 Task: Find an Airbnb in Lospalos, East Timor for 2 guests from 13 Aug to 17 Aug with 2 bedrooms, 1 bed, 1 bathroom, Wifi, and a price range of ₹10,000 to ₹16,000.
Action: Mouse moved to (483, 205)
Screenshot: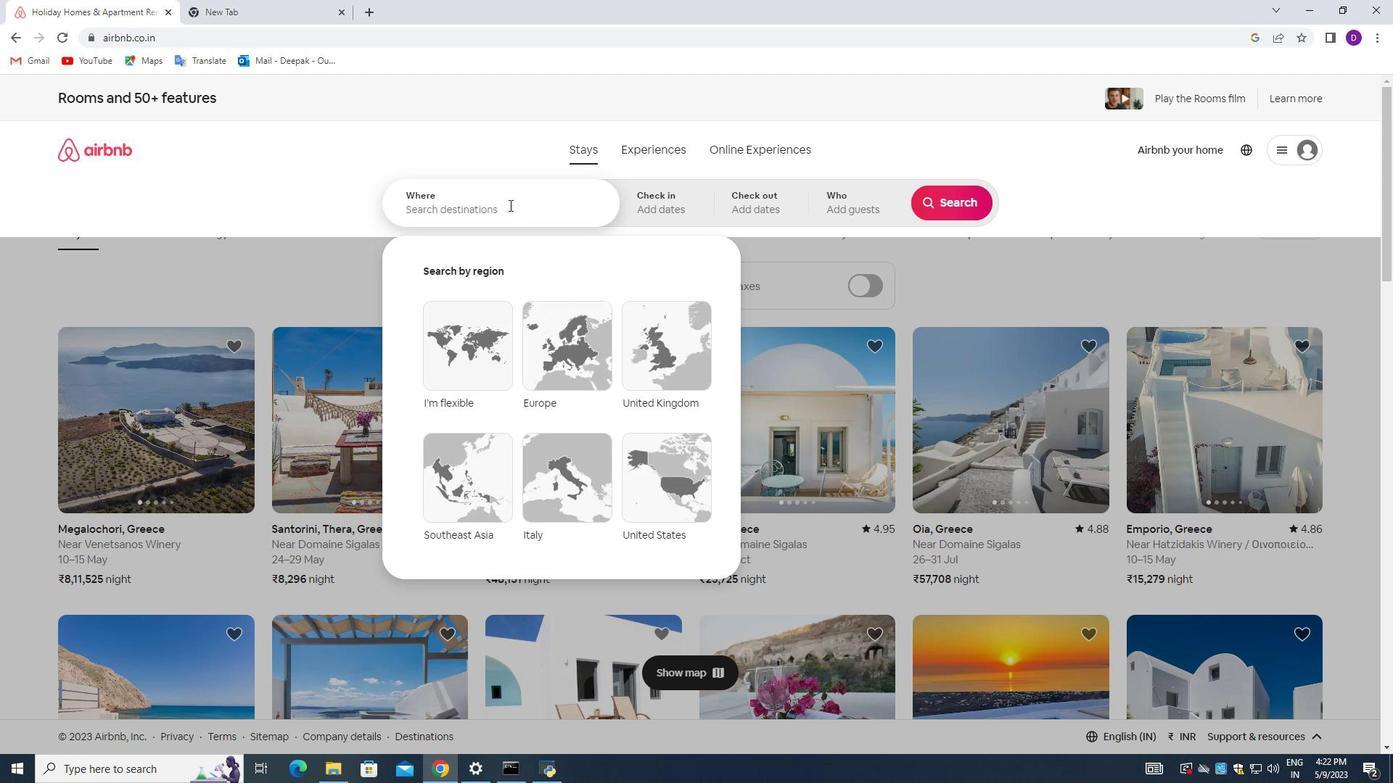 
Action: Mouse pressed left at (483, 205)
Screenshot: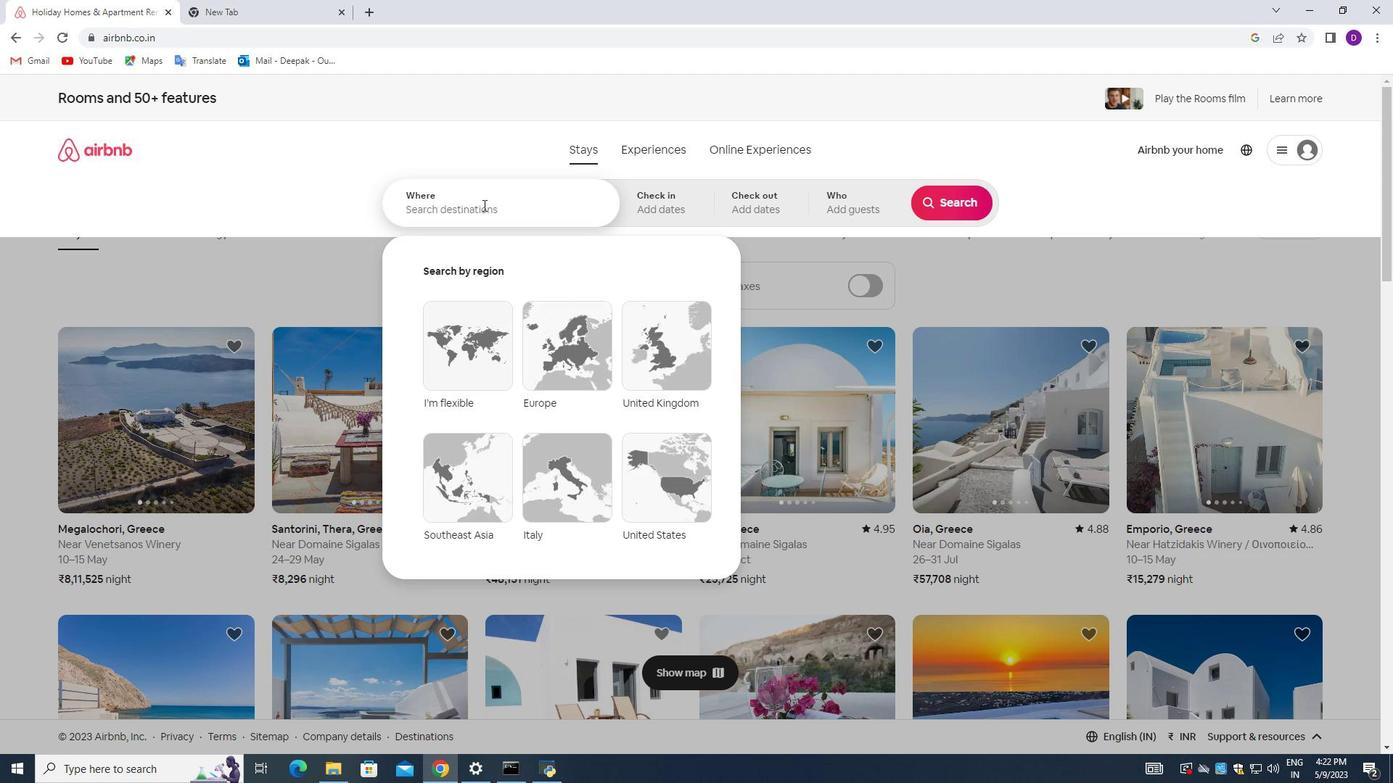 
Action: Key pressed <Key.shift>Lospalos,<Key.shift>East<Key.space><Key.shift>Timor<Key.enter>
Screenshot: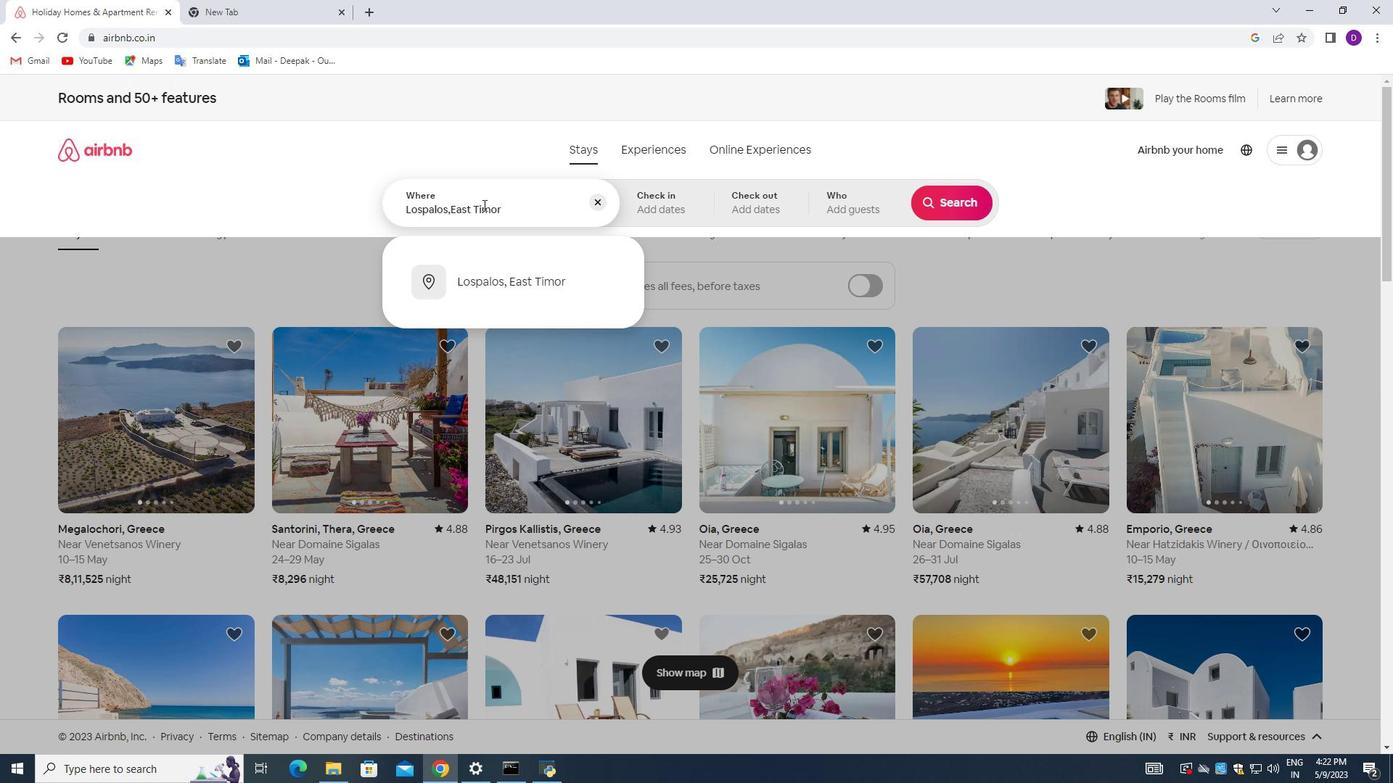 
Action: Mouse moved to (948, 323)
Screenshot: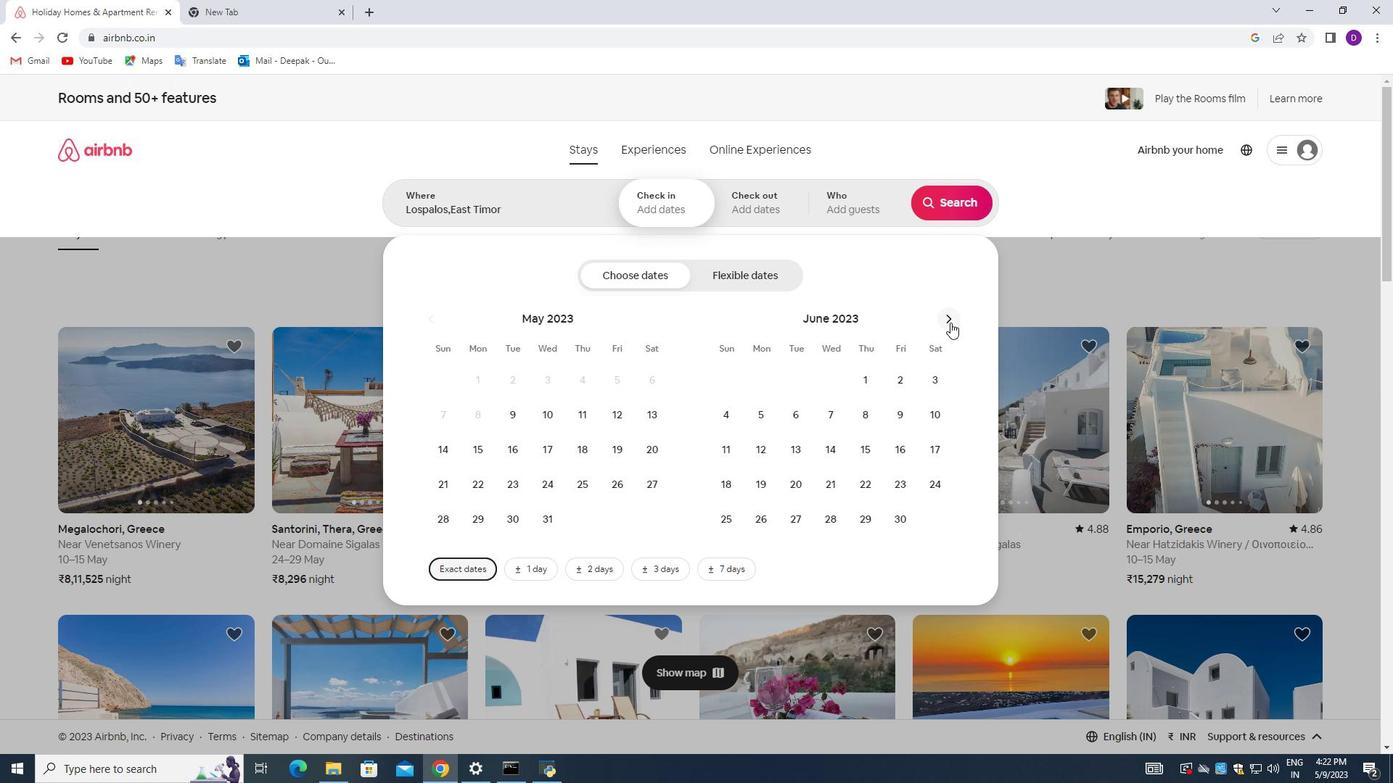 
Action: Mouse pressed left at (948, 323)
Screenshot: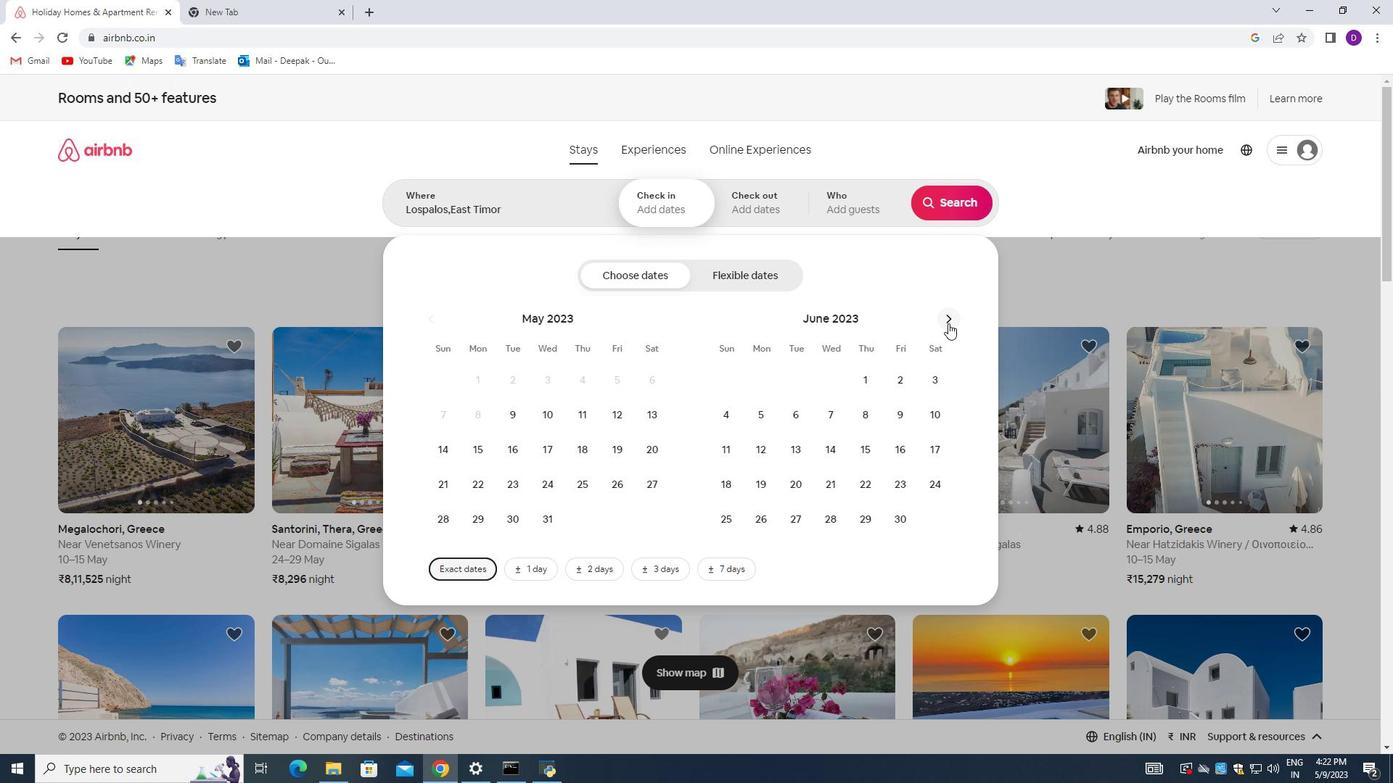 
Action: Mouse pressed left at (948, 323)
Screenshot: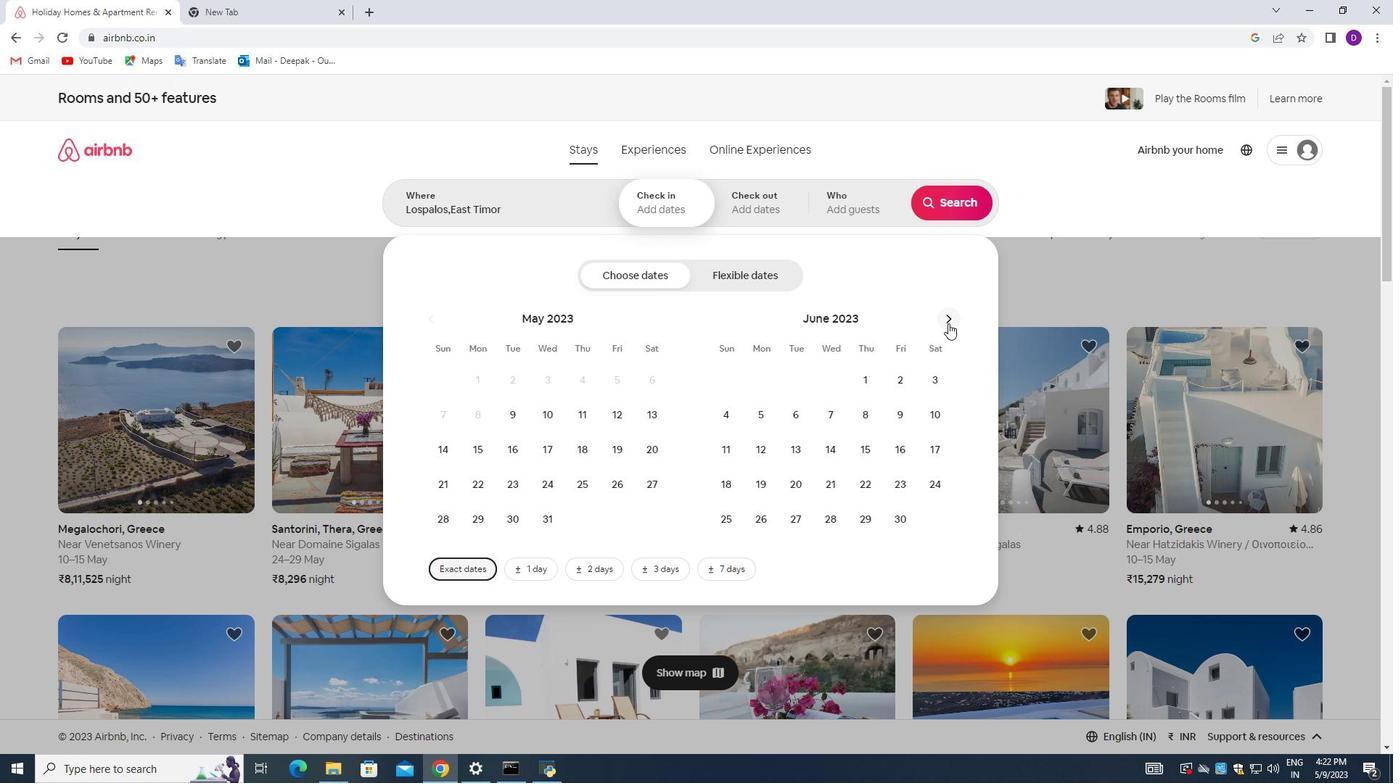 
Action: Mouse moved to (724, 457)
Screenshot: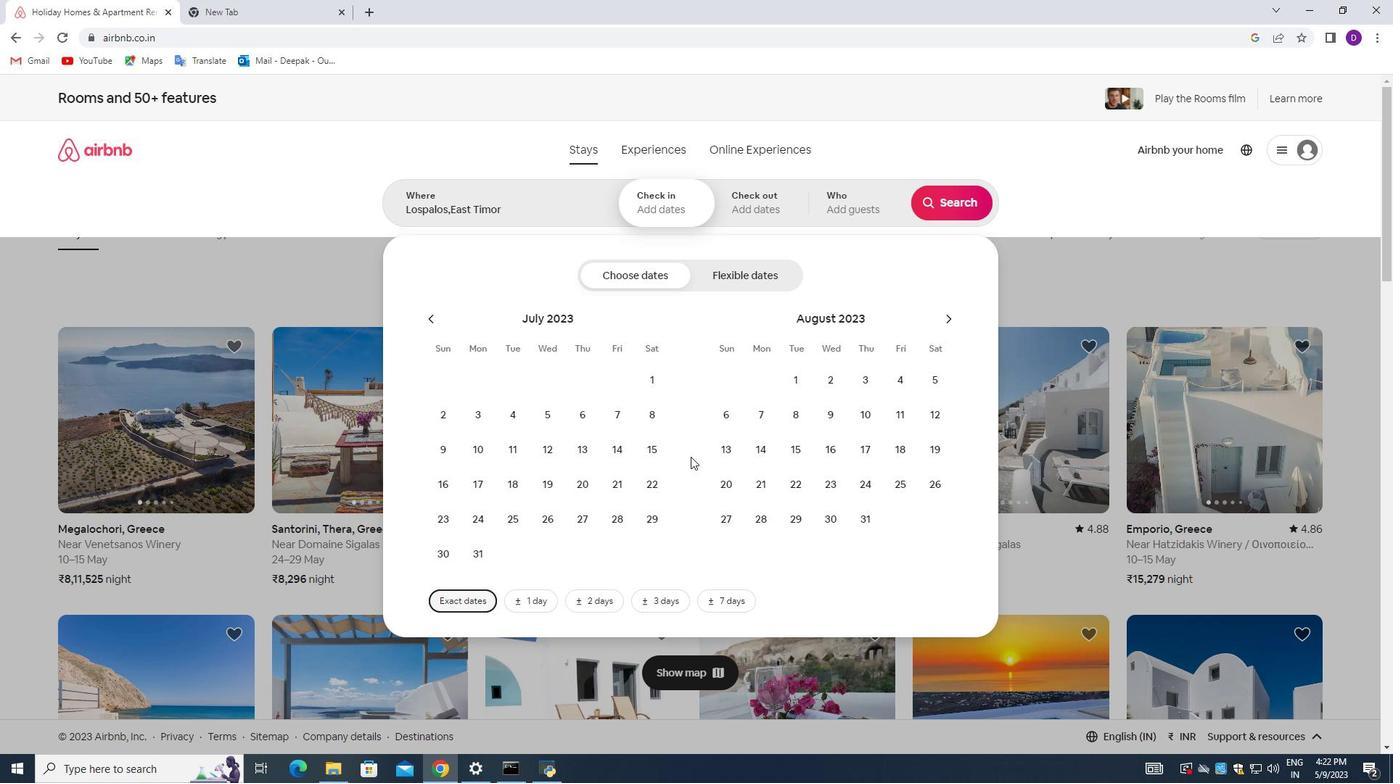 
Action: Mouse pressed left at (724, 457)
Screenshot: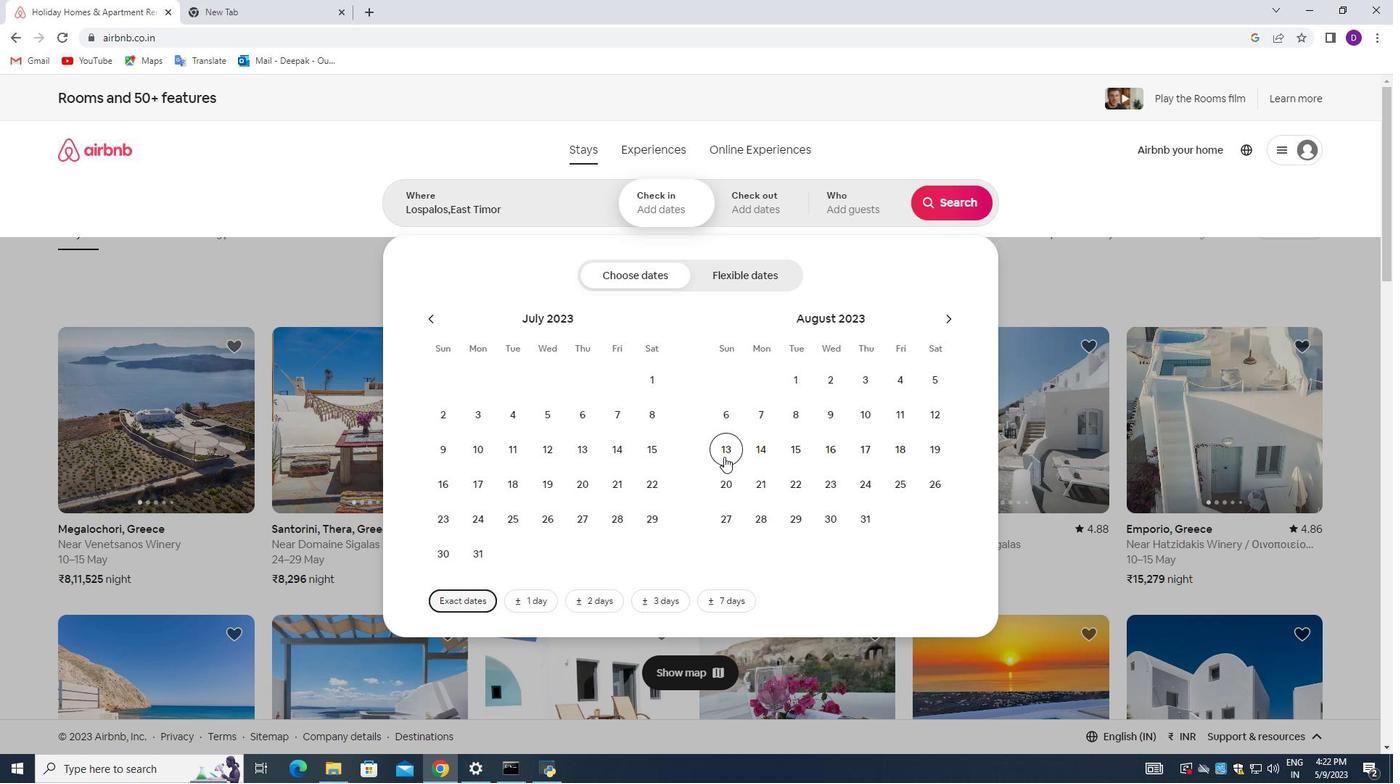 
Action: Mouse moved to (877, 452)
Screenshot: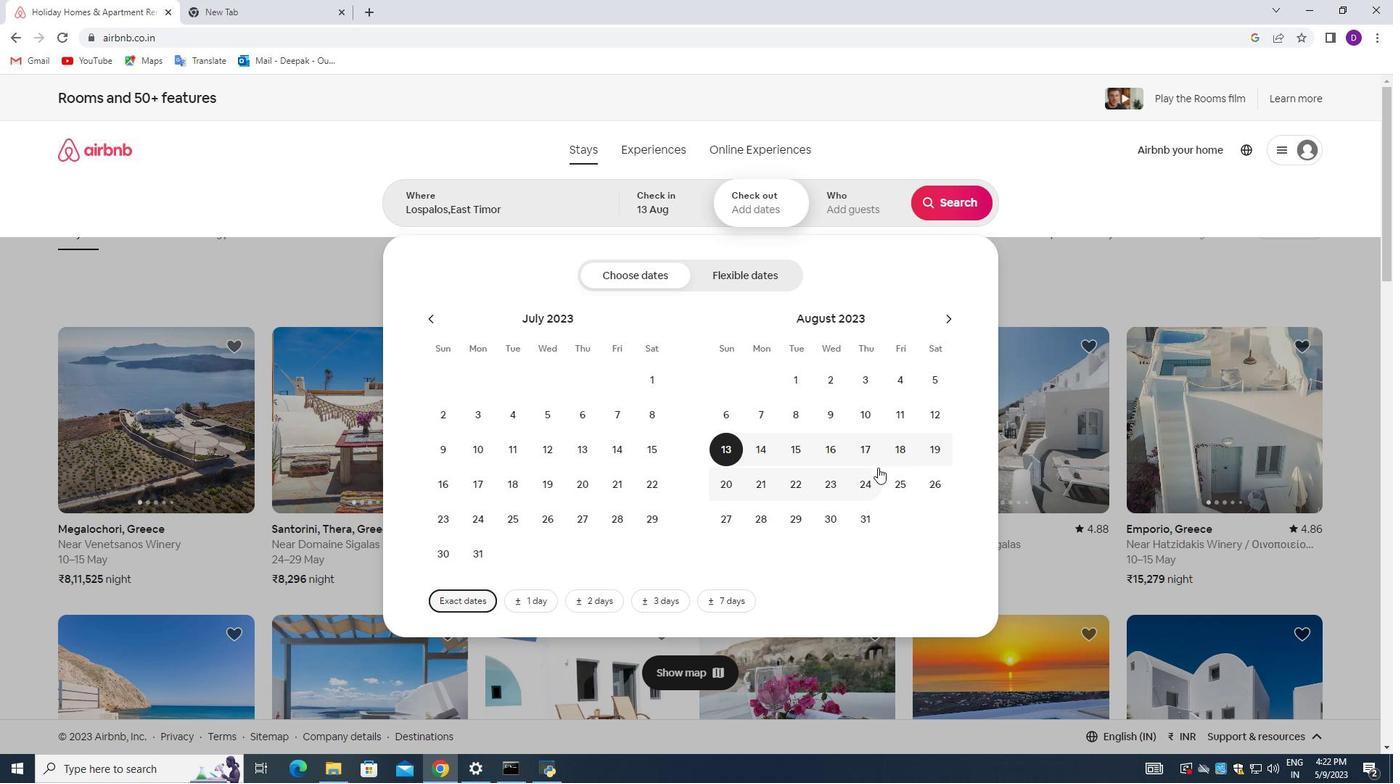 
Action: Mouse pressed left at (877, 452)
Screenshot: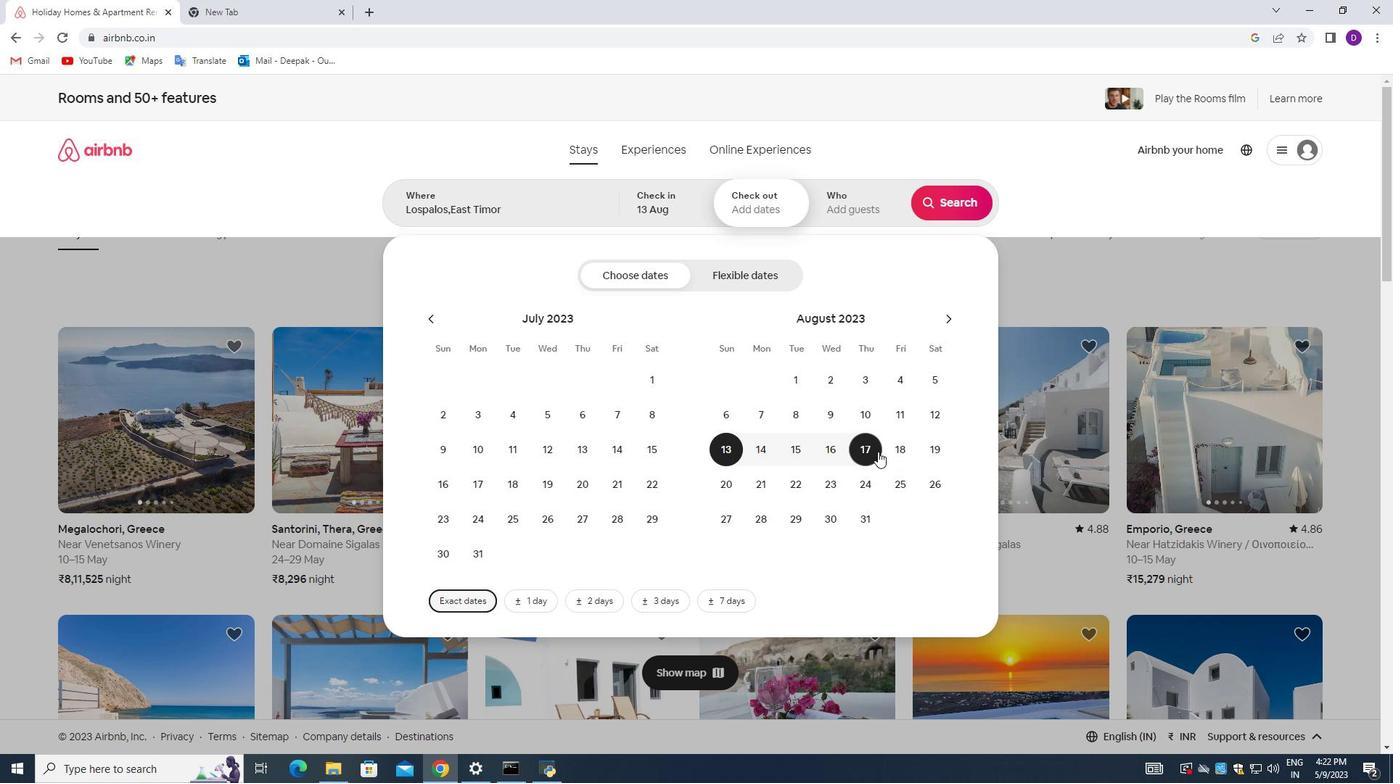 
Action: Mouse moved to (846, 211)
Screenshot: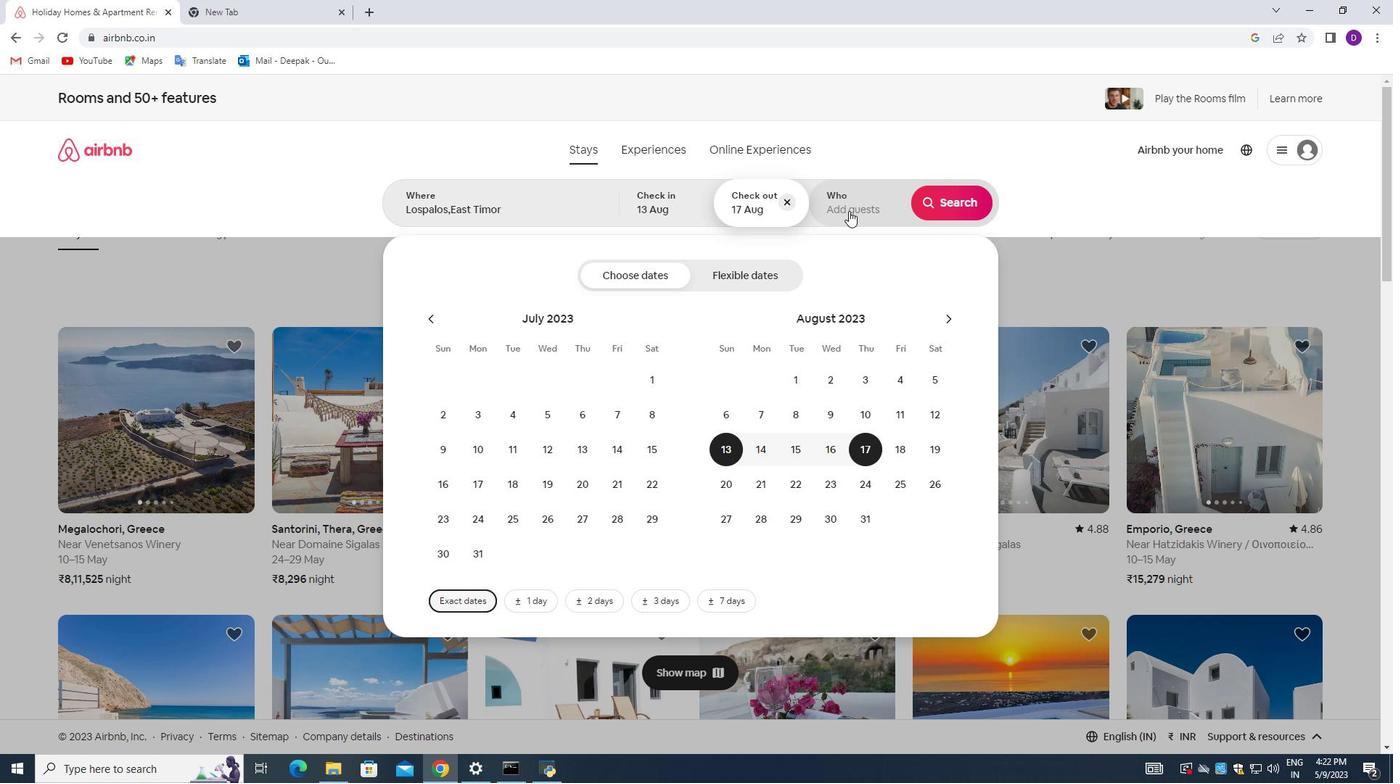 
Action: Mouse pressed left at (846, 211)
Screenshot: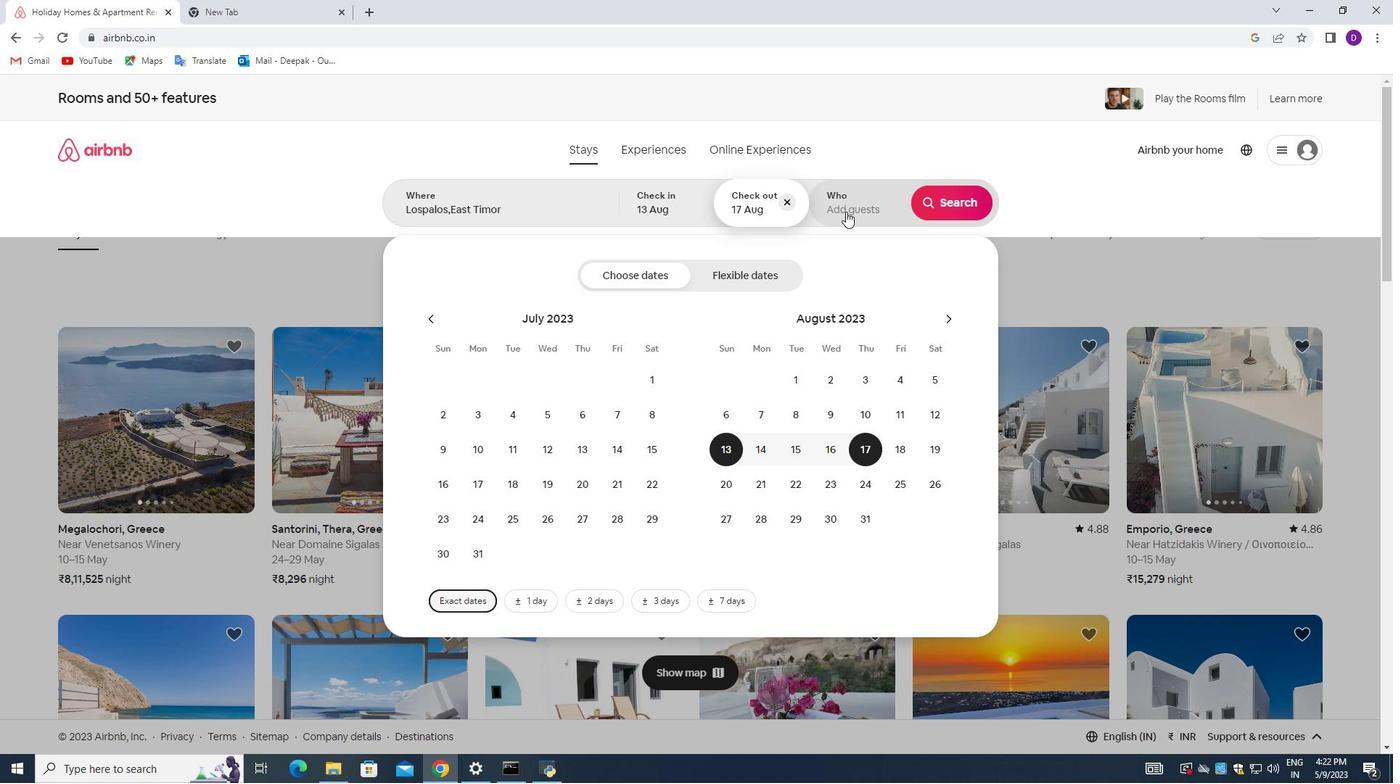 
Action: Mouse moved to (948, 277)
Screenshot: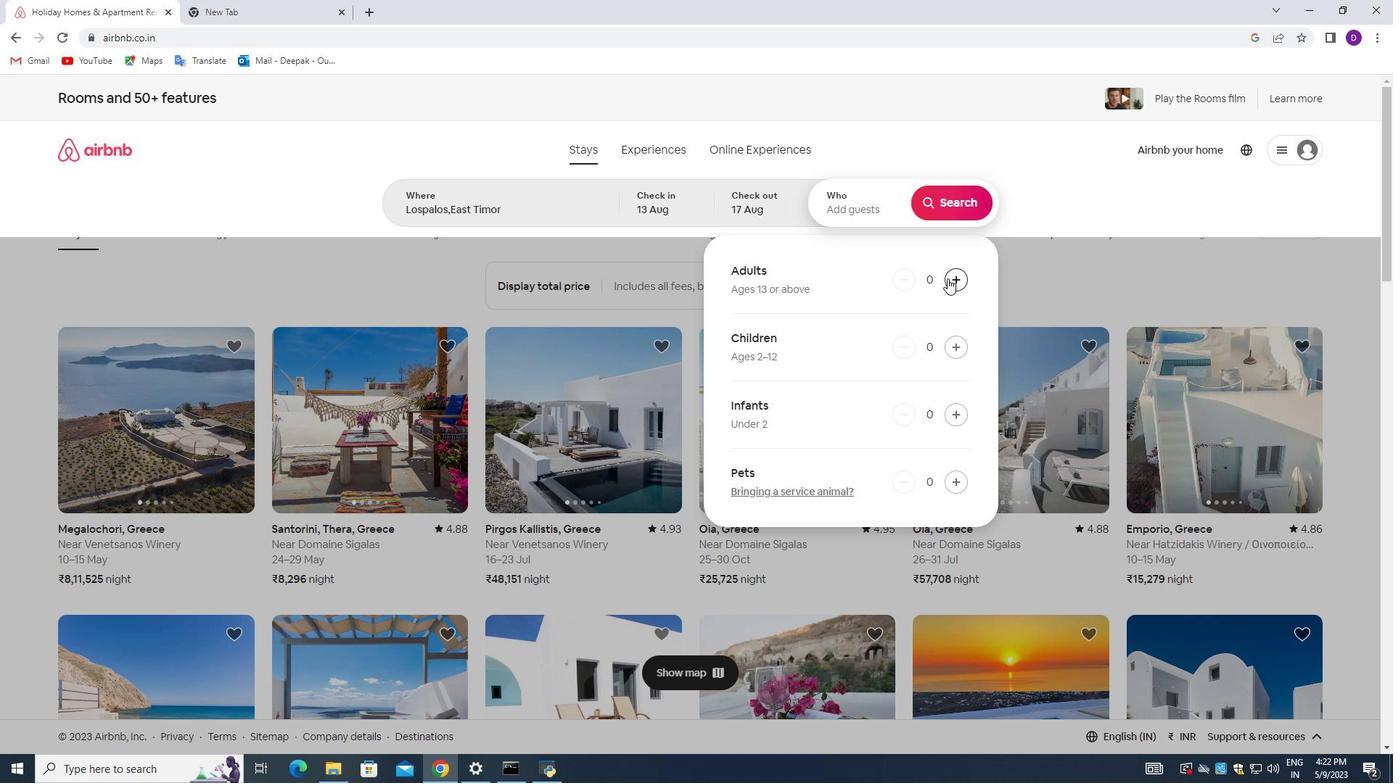 
Action: Mouse pressed left at (948, 277)
Screenshot: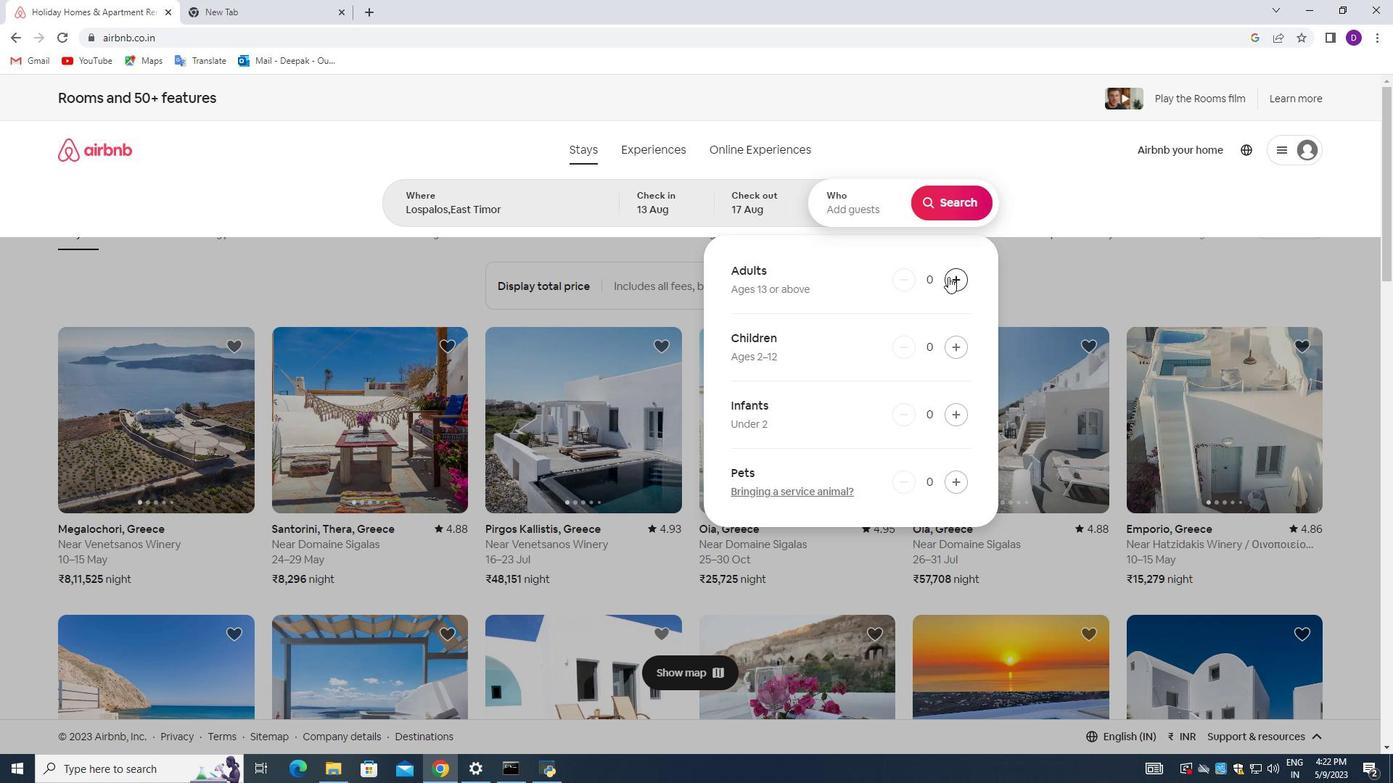 
Action: Mouse pressed left at (948, 277)
Screenshot: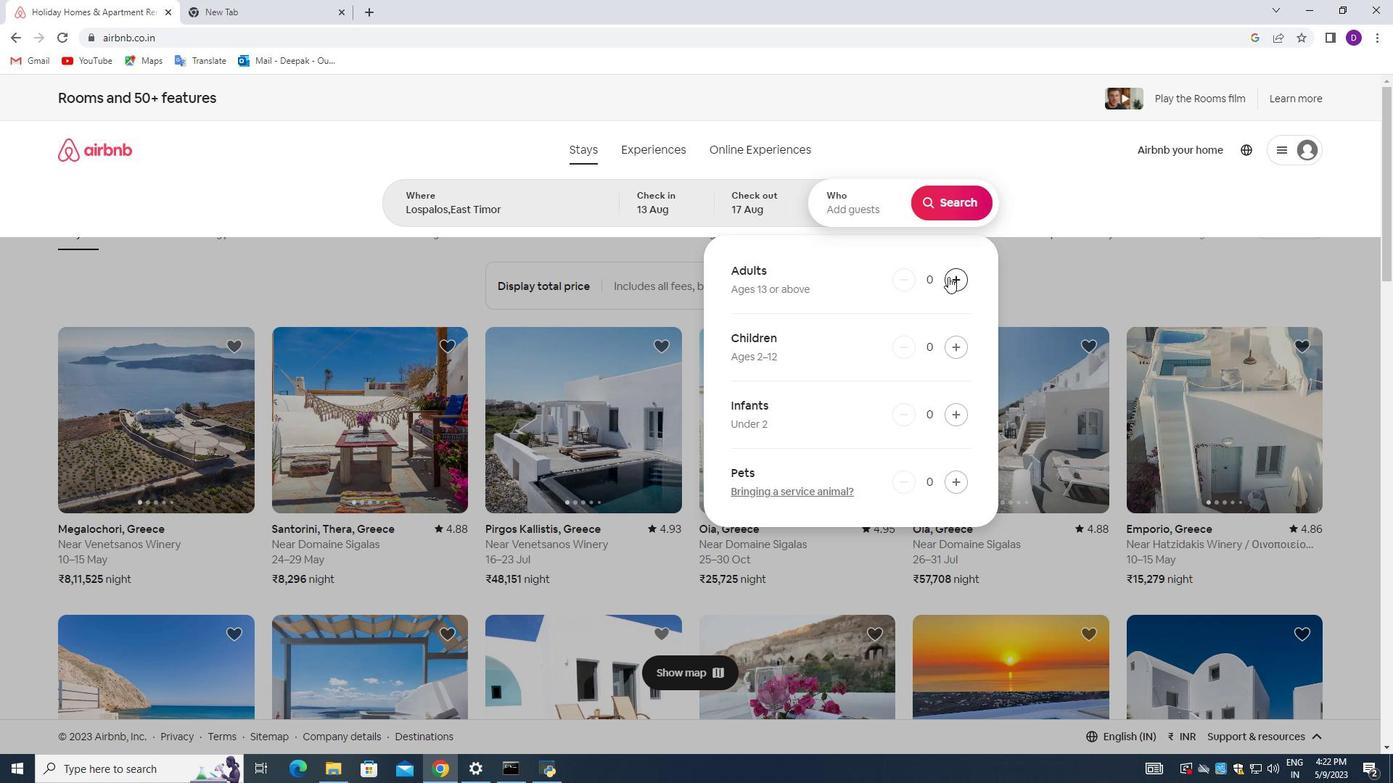 
Action: Mouse moved to (951, 205)
Screenshot: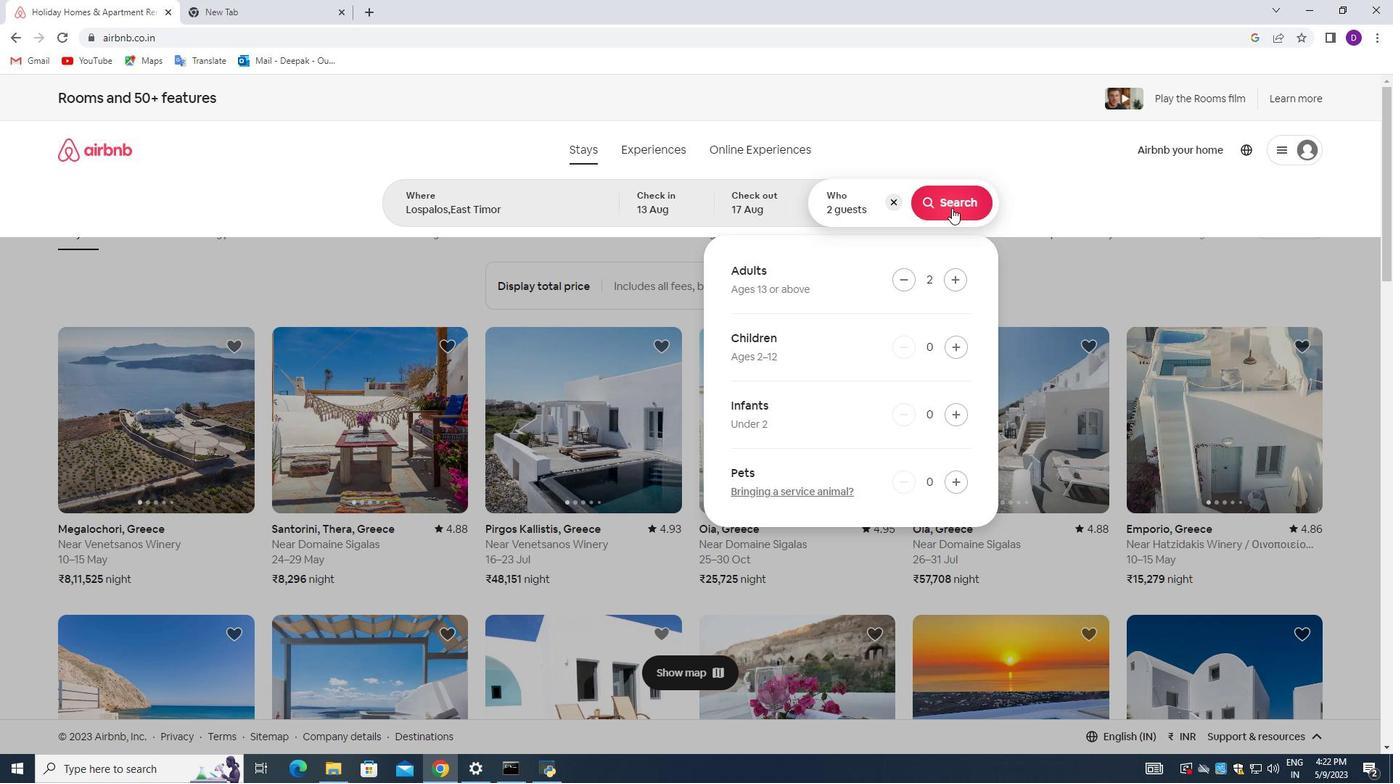 
Action: Mouse pressed left at (951, 205)
Screenshot: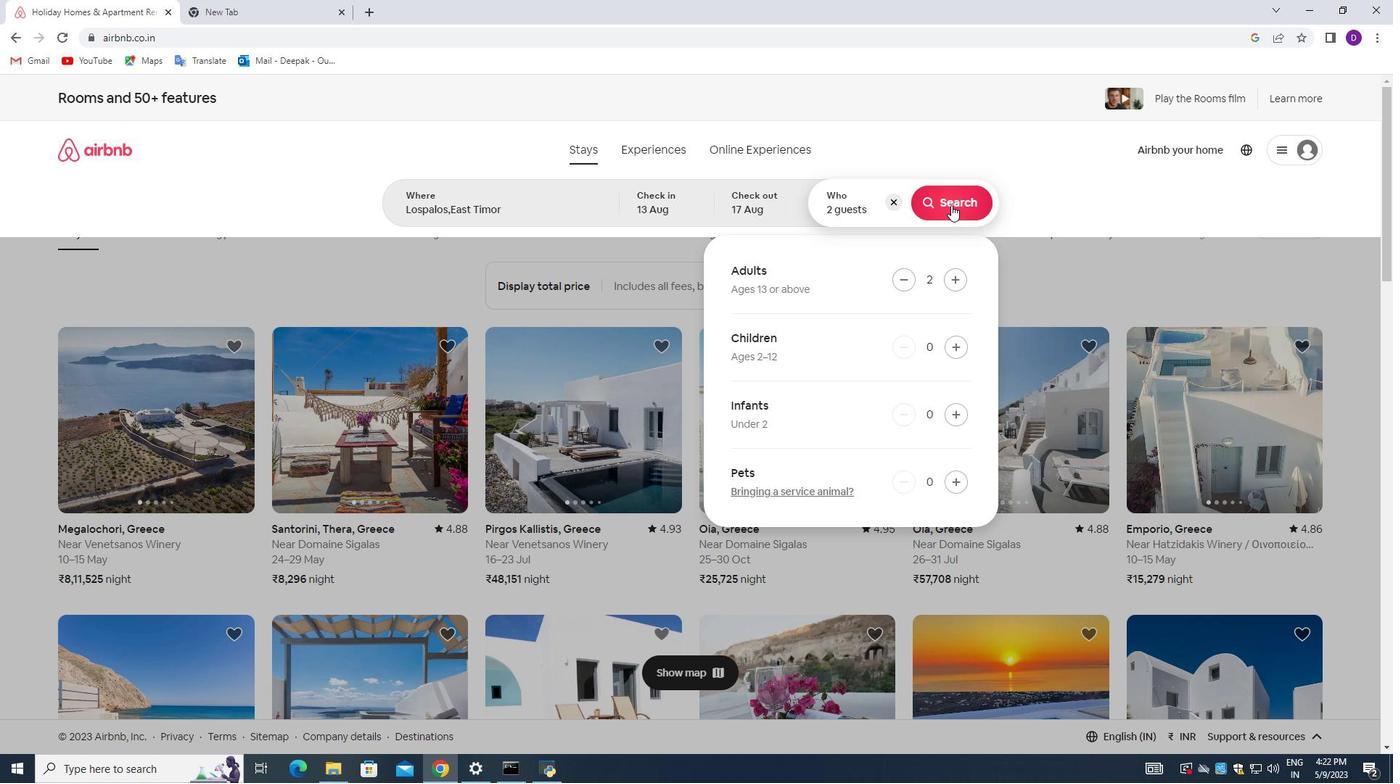 
Action: Mouse moved to (1332, 156)
Screenshot: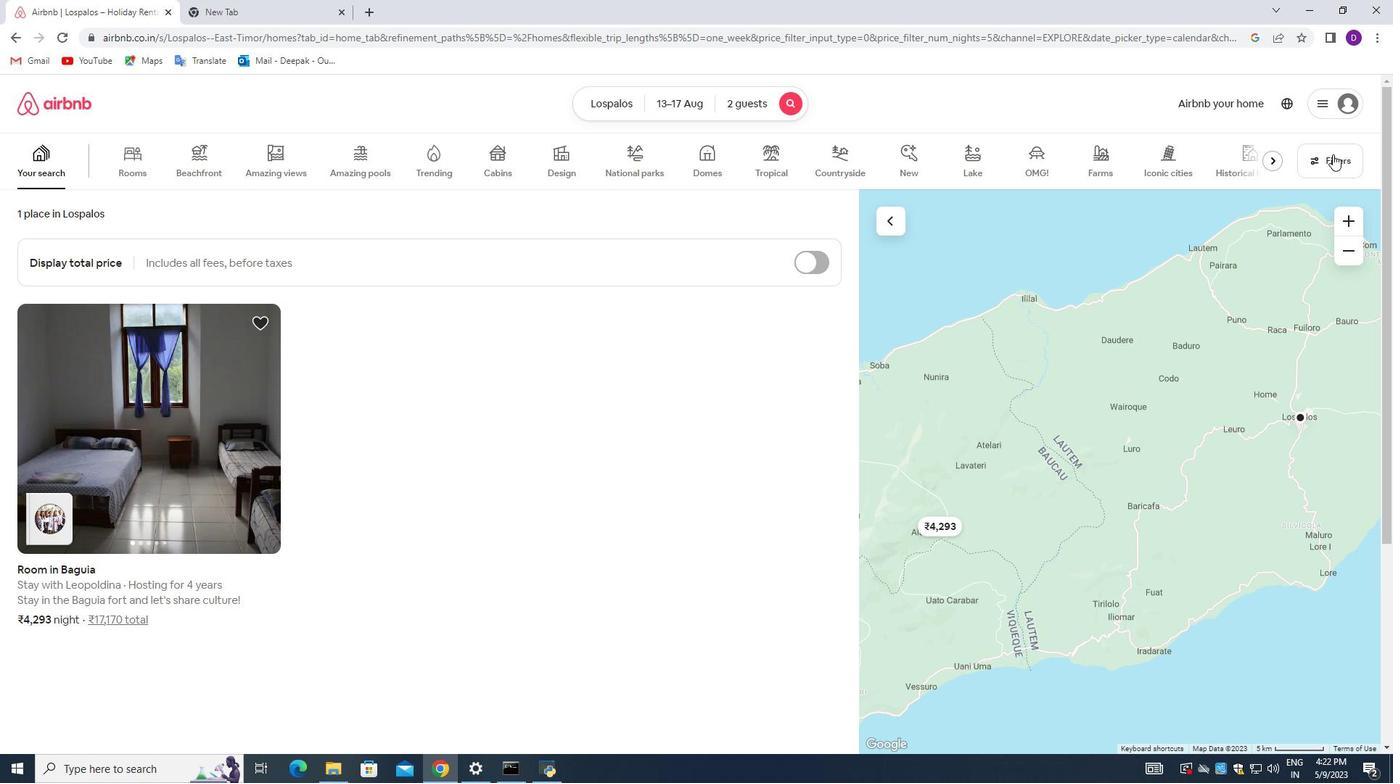 
Action: Mouse pressed left at (1332, 156)
Screenshot: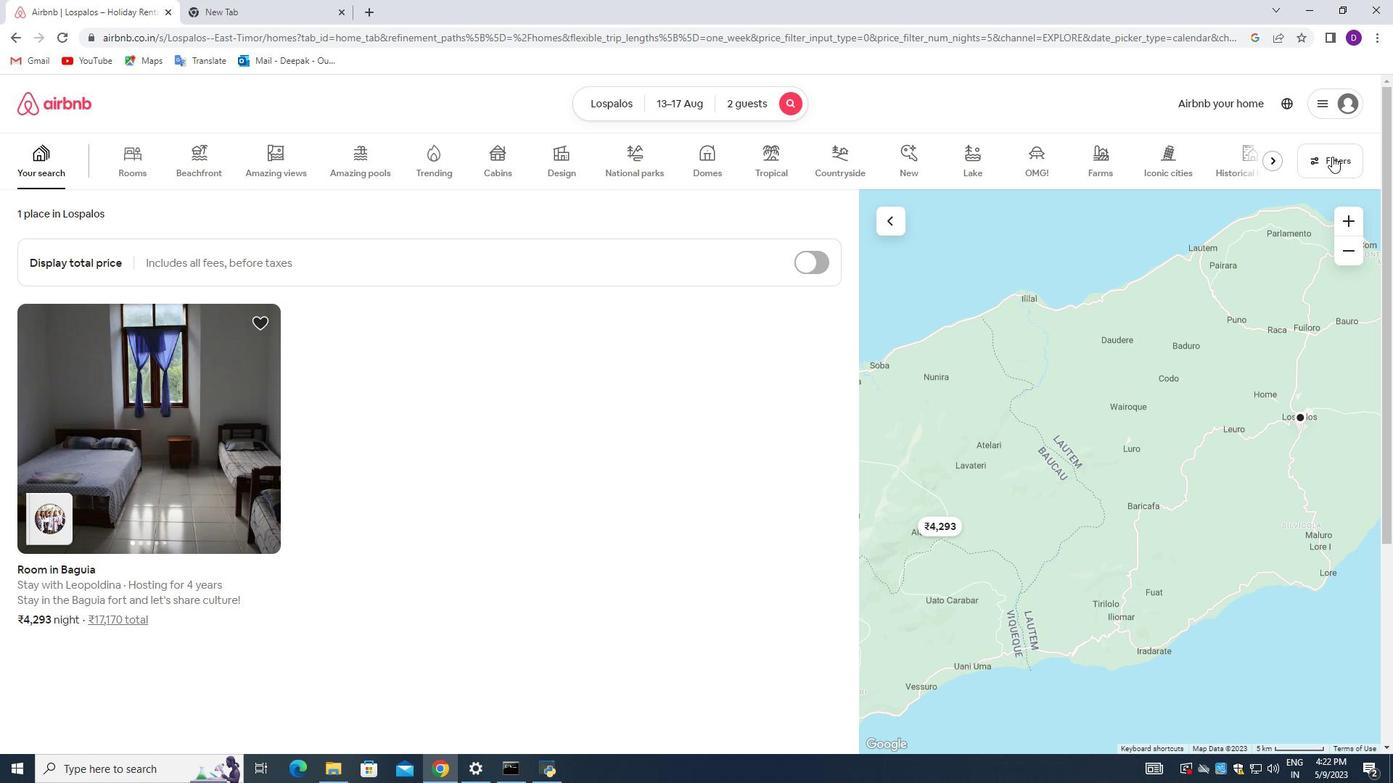 
Action: Mouse moved to (545, 509)
Screenshot: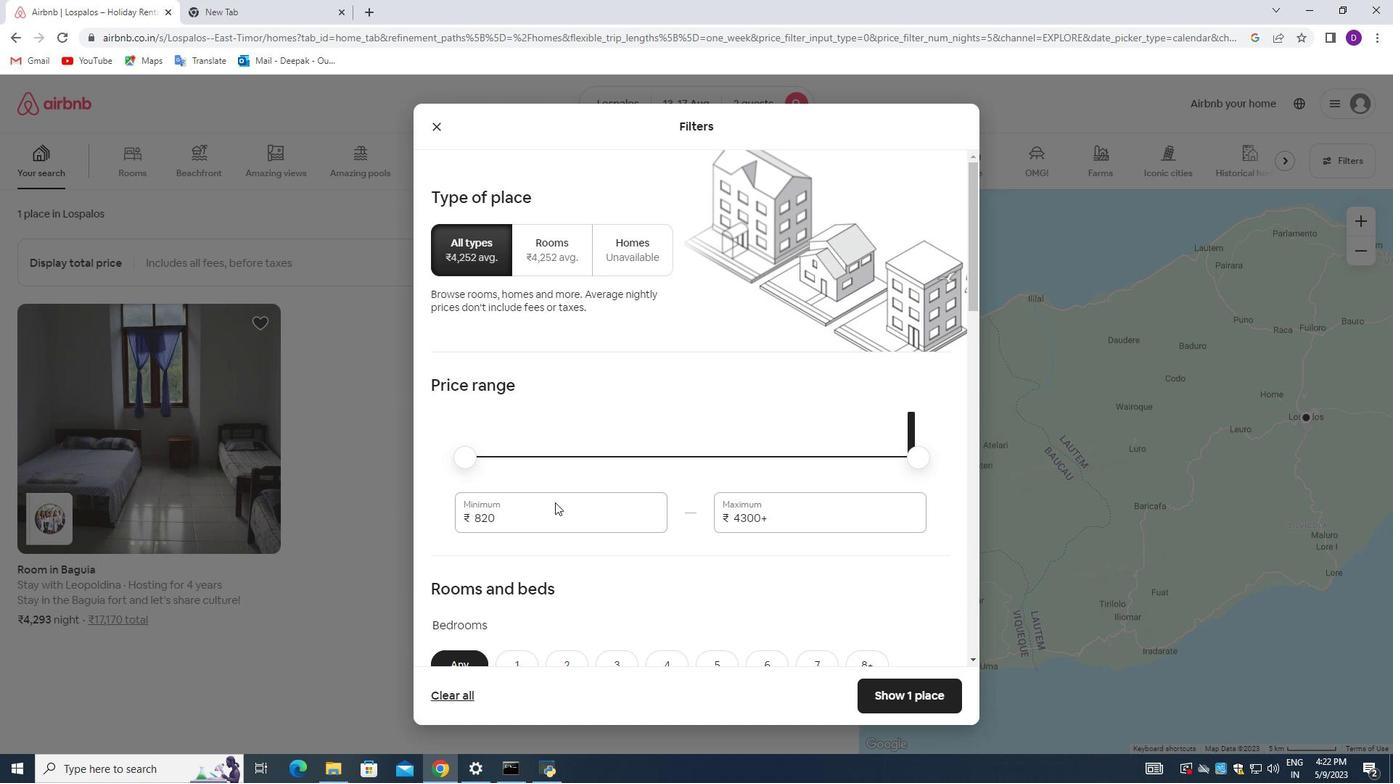 
Action: Mouse pressed left at (545, 509)
Screenshot: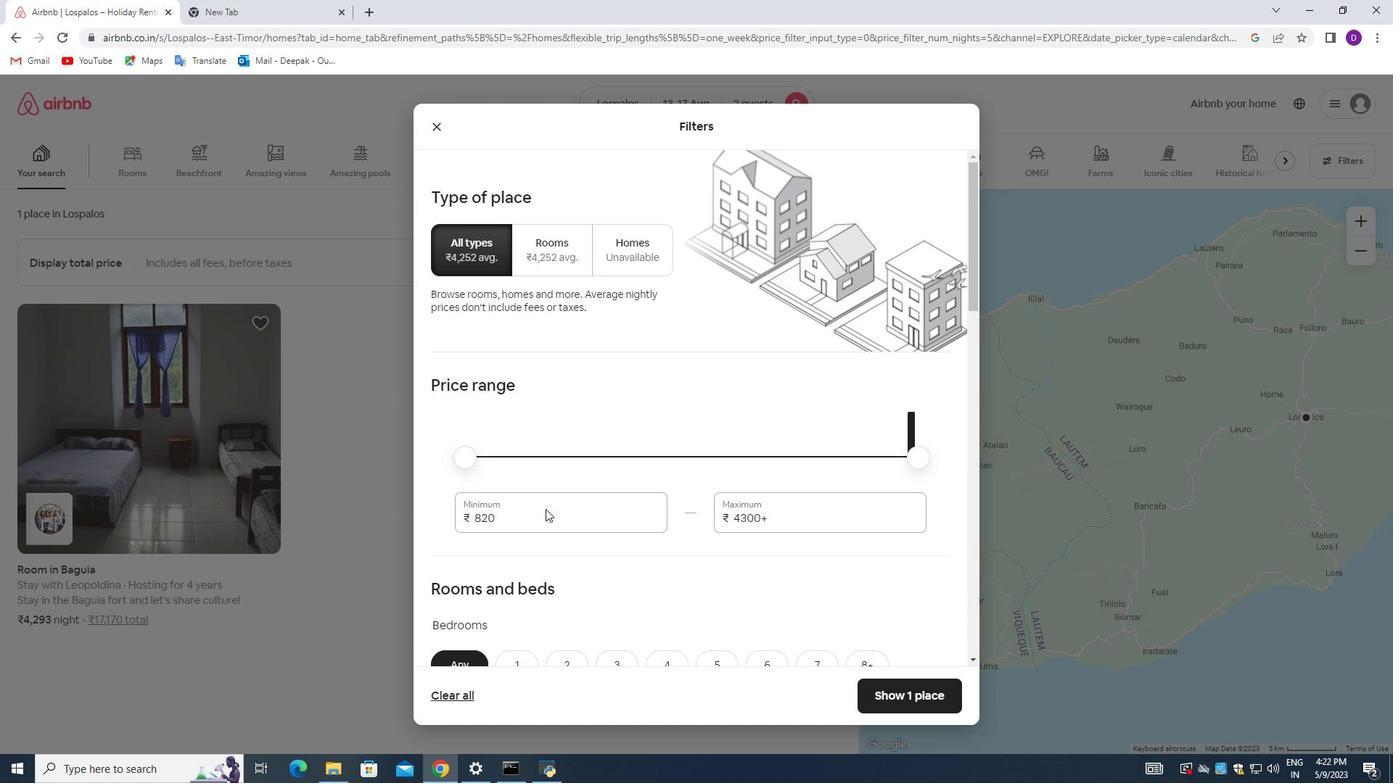 
Action: Mouse pressed left at (545, 509)
Screenshot: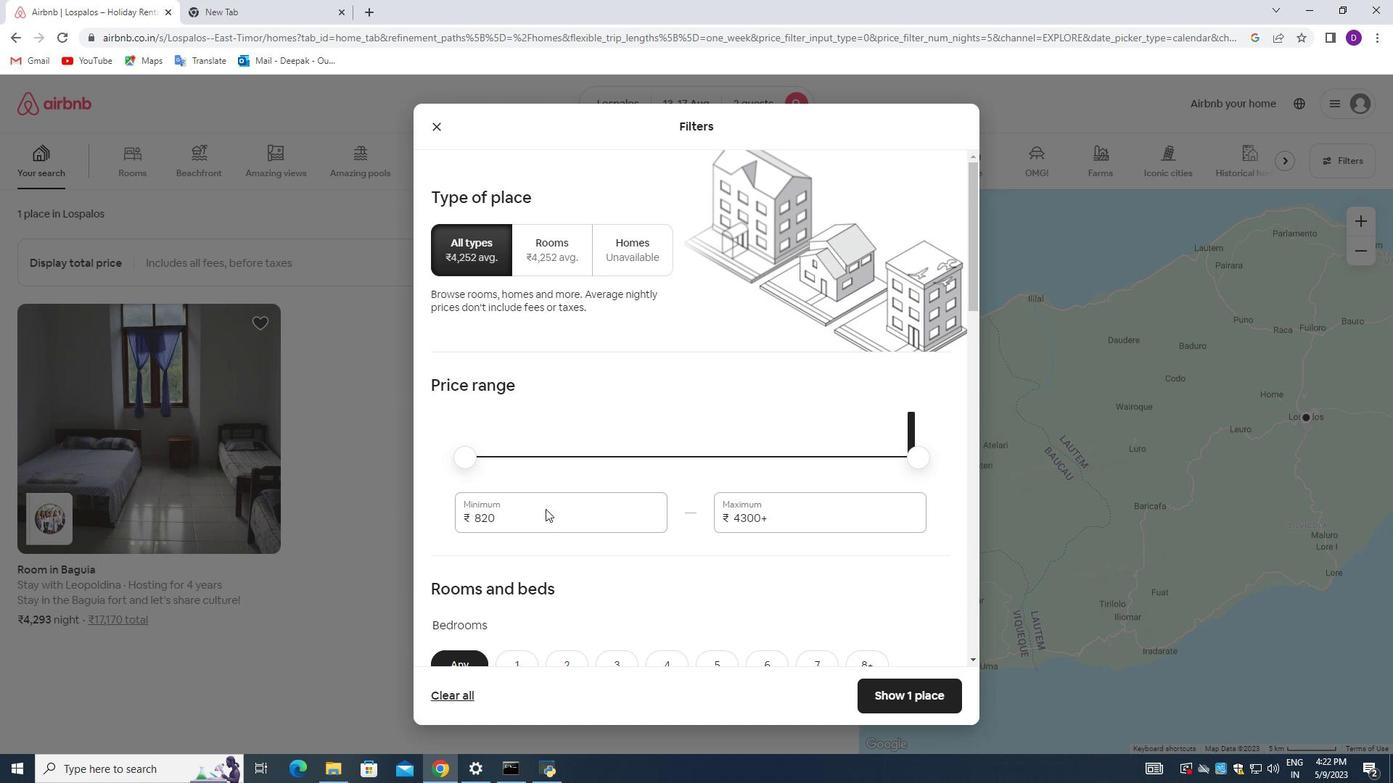 
Action: Key pressed <Key.backspace><Key.backspace><Key.backspace>10000<Key.tab>16000
Screenshot: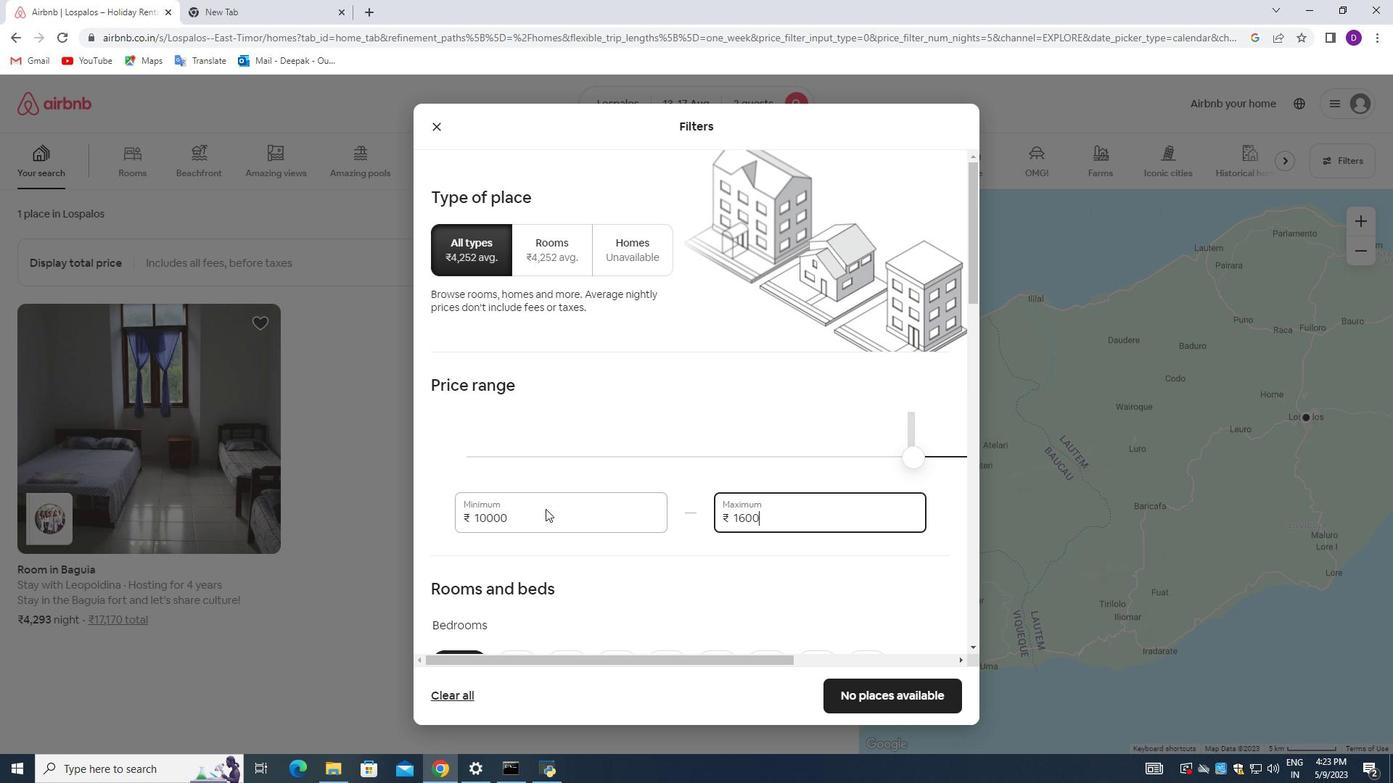 
Action: Mouse moved to (499, 509)
Screenshot: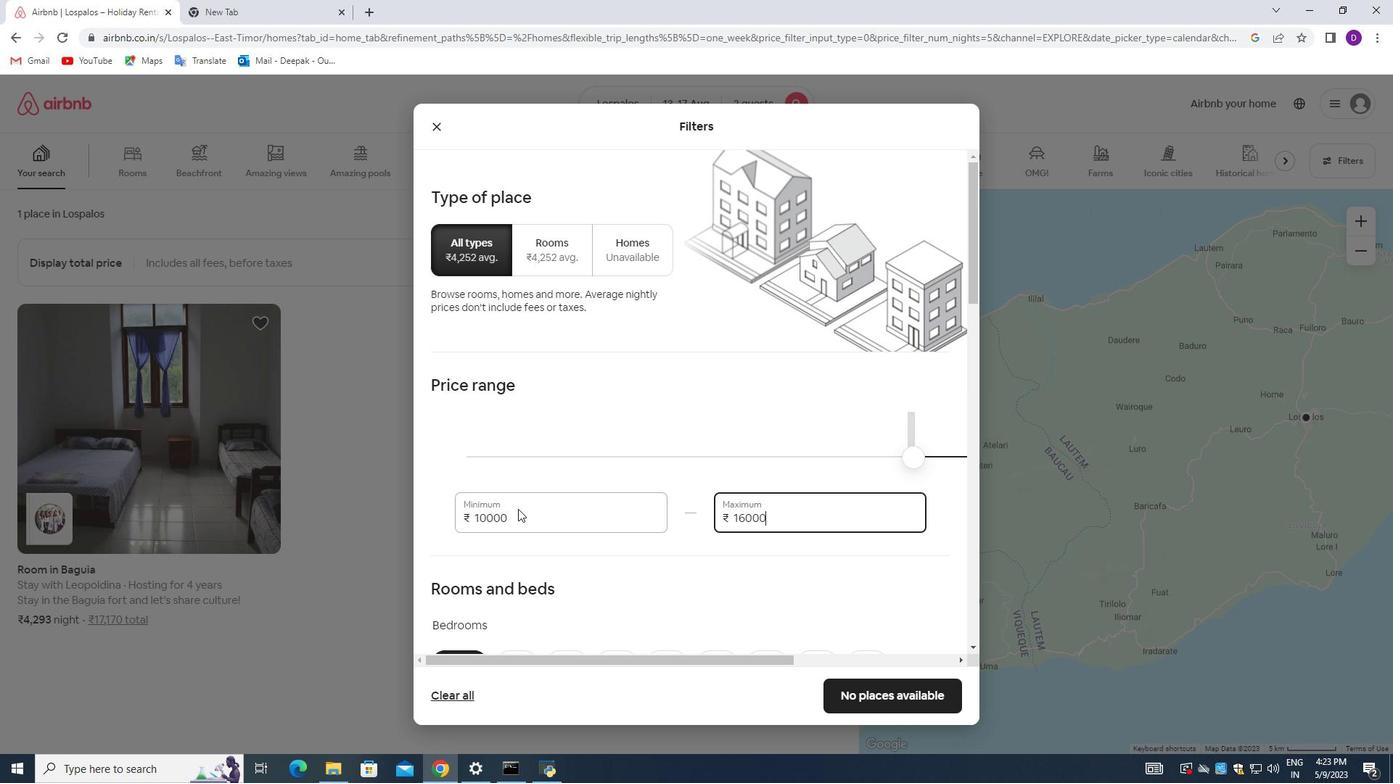 
Action: Mouse scrolled (499, 508) with delta (0, 0)
Screenshot: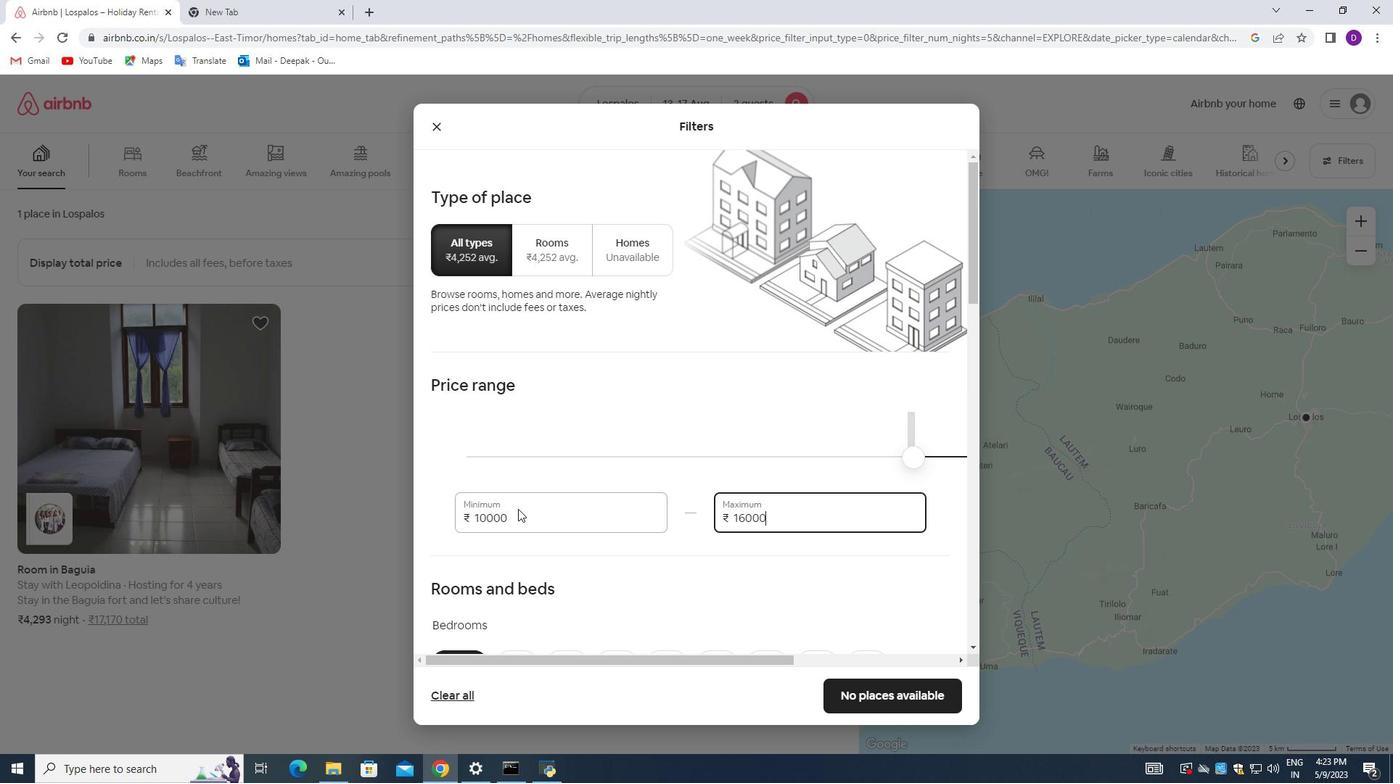 
Action: Mouse moved to (498, 509)
Screenshot: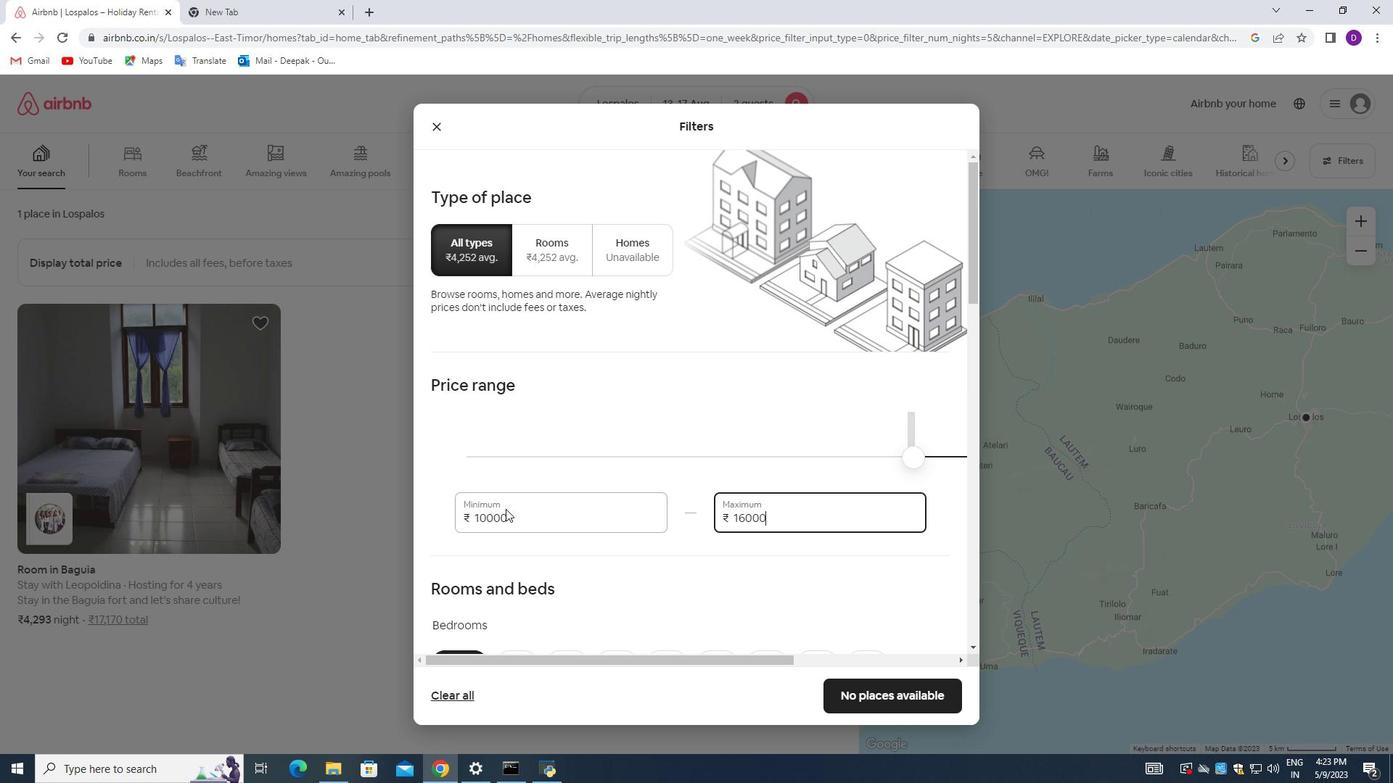 
Action: Mouse scrolled (498, 508) with delta (0, 0)
Screenshot: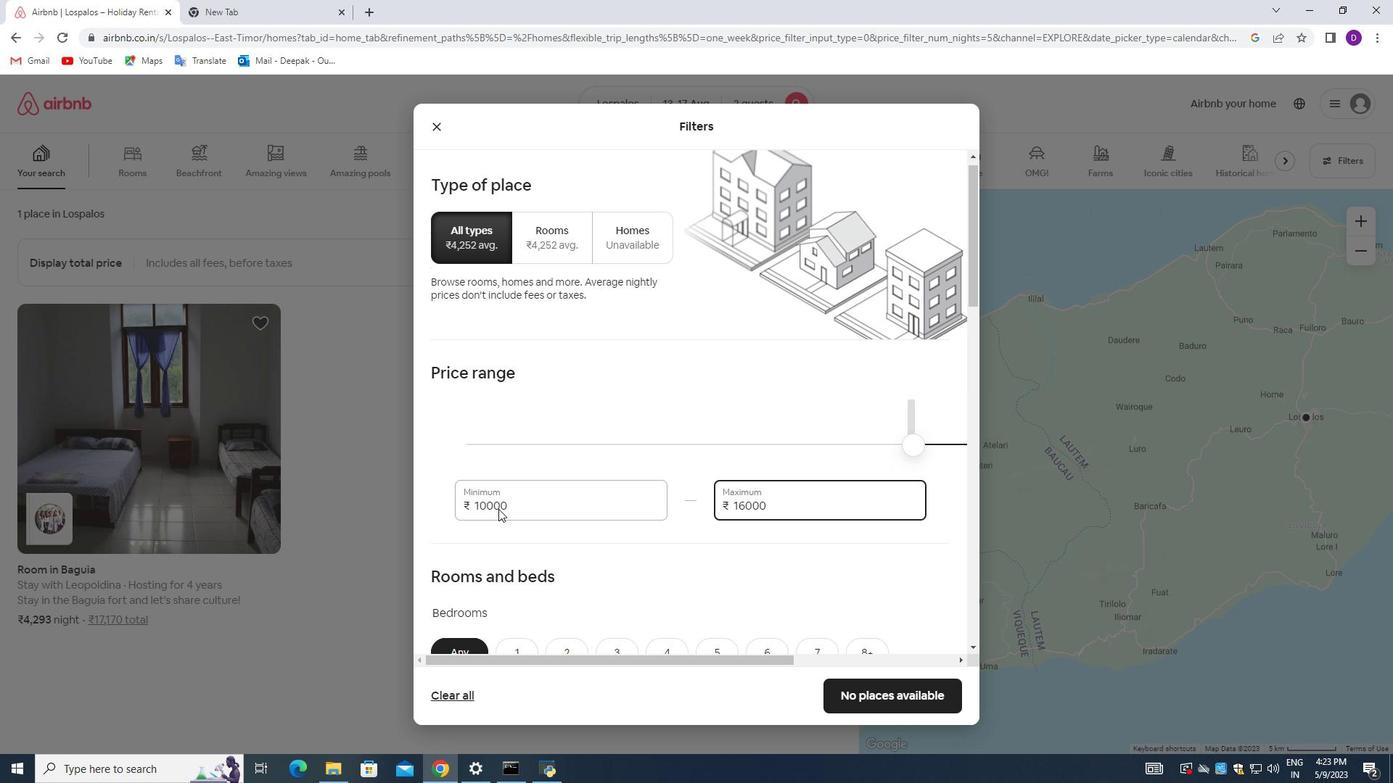 
Action: Mouse moved to (497, 509)
Screenshot: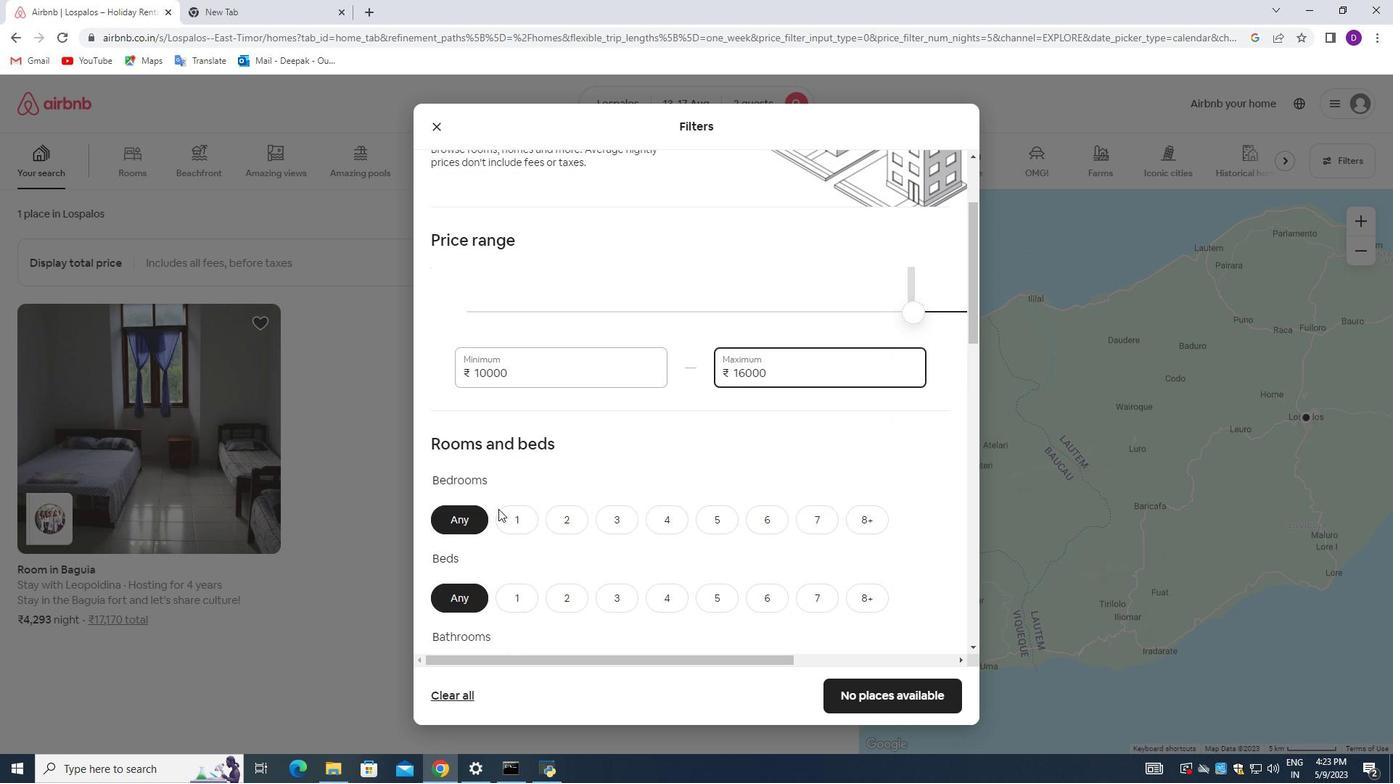 
Action: Mouse scrolled (497, 508) with delta (0, 0)
Screenshot: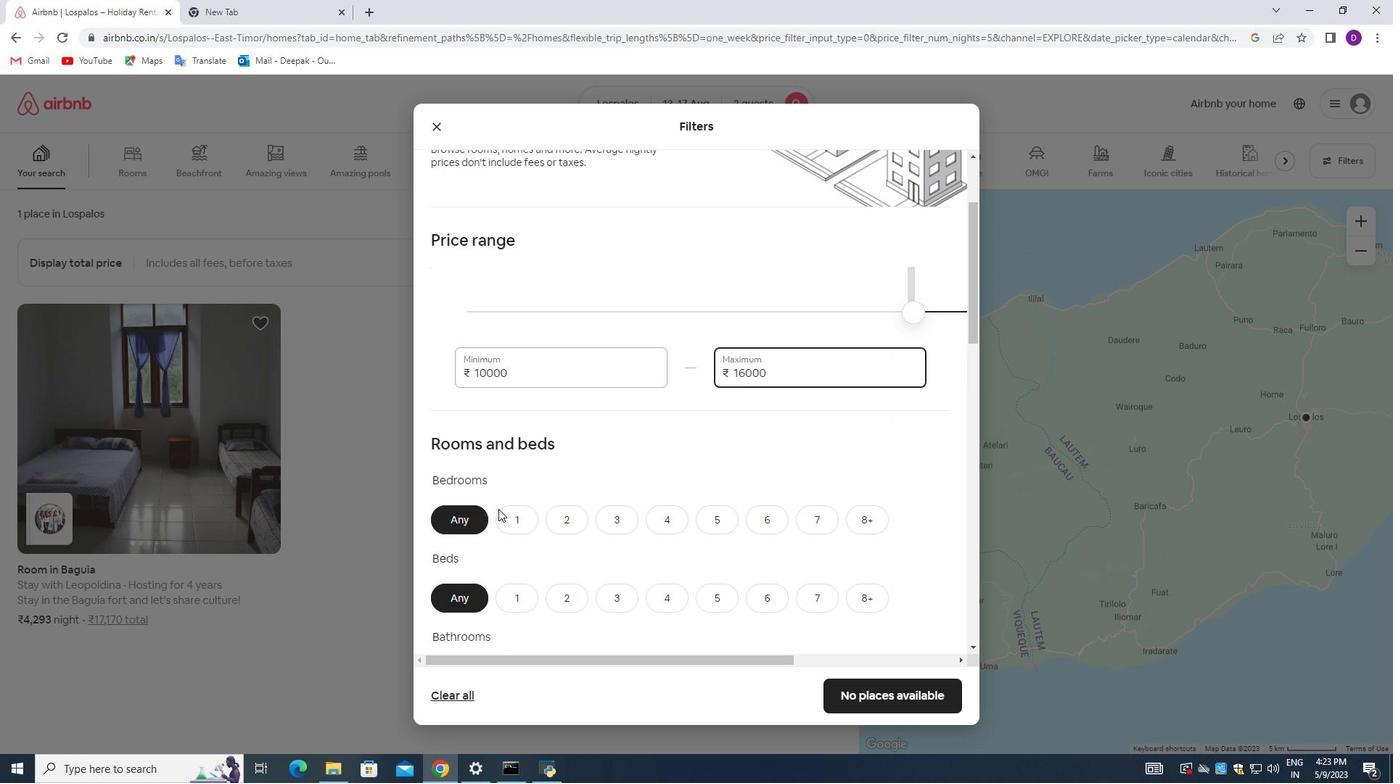 
Action: Mouse scrolled (497, 508) with delta (0, 0)
Screenshot: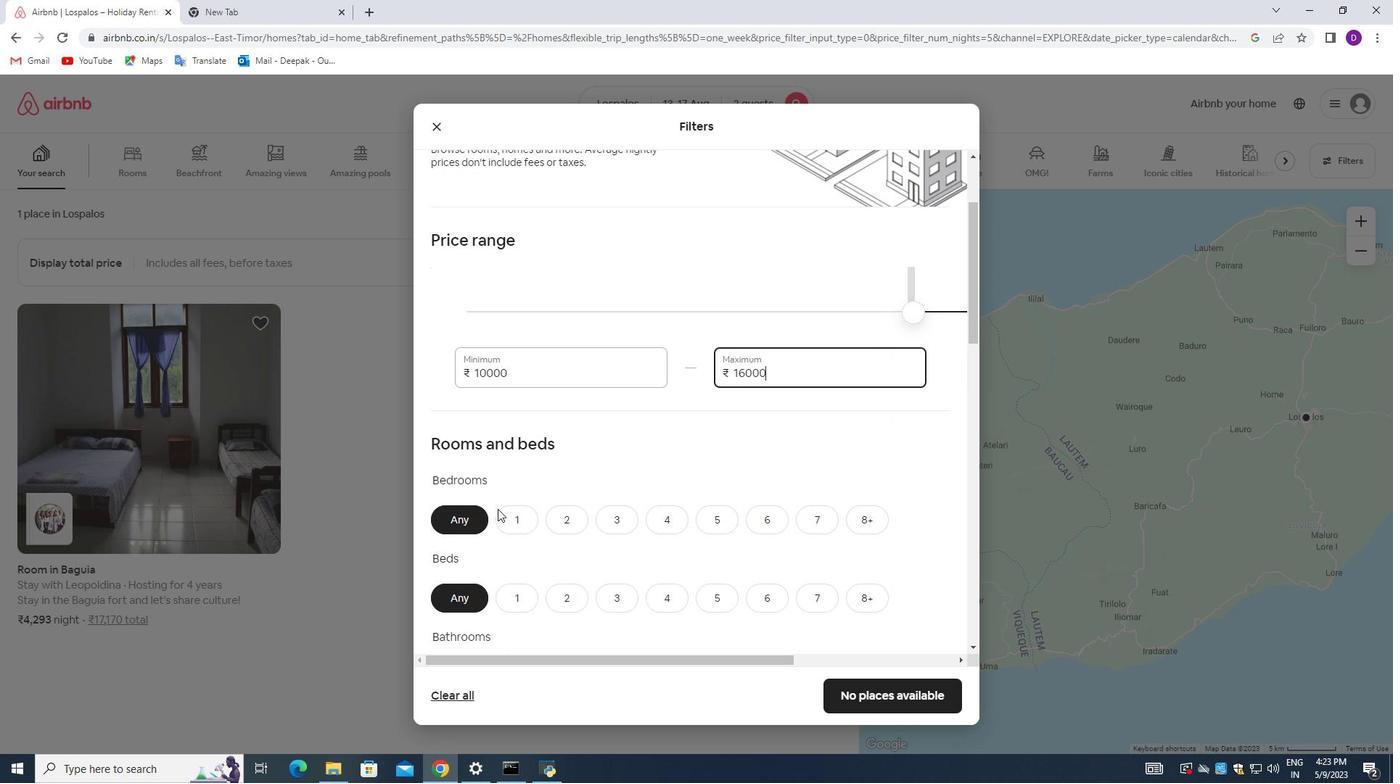 
Action: Mouse moved to (572, 377)
Screenshot: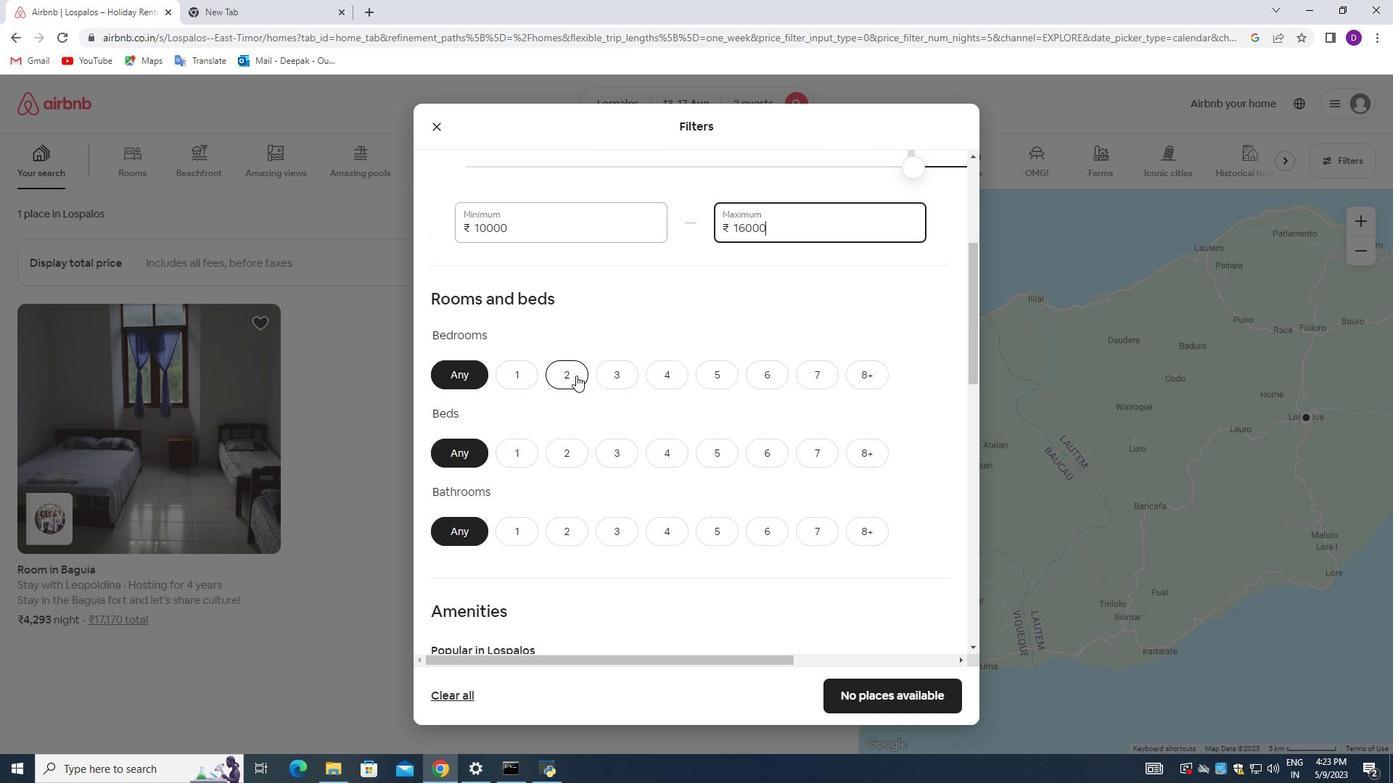 
Action: Mouse pressed left at (572, 377)
Screenshot: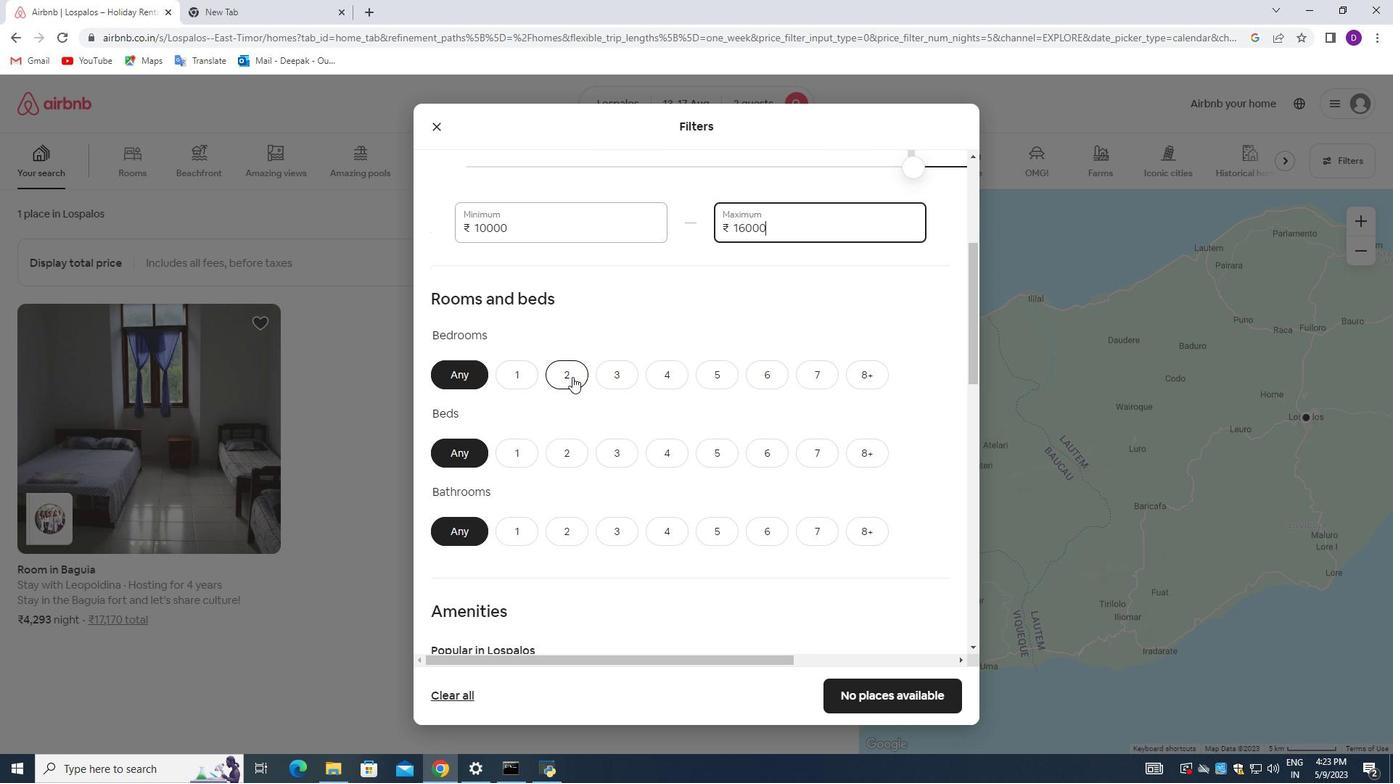 
Action: Mouse moved to (562, 457)
Screenshot: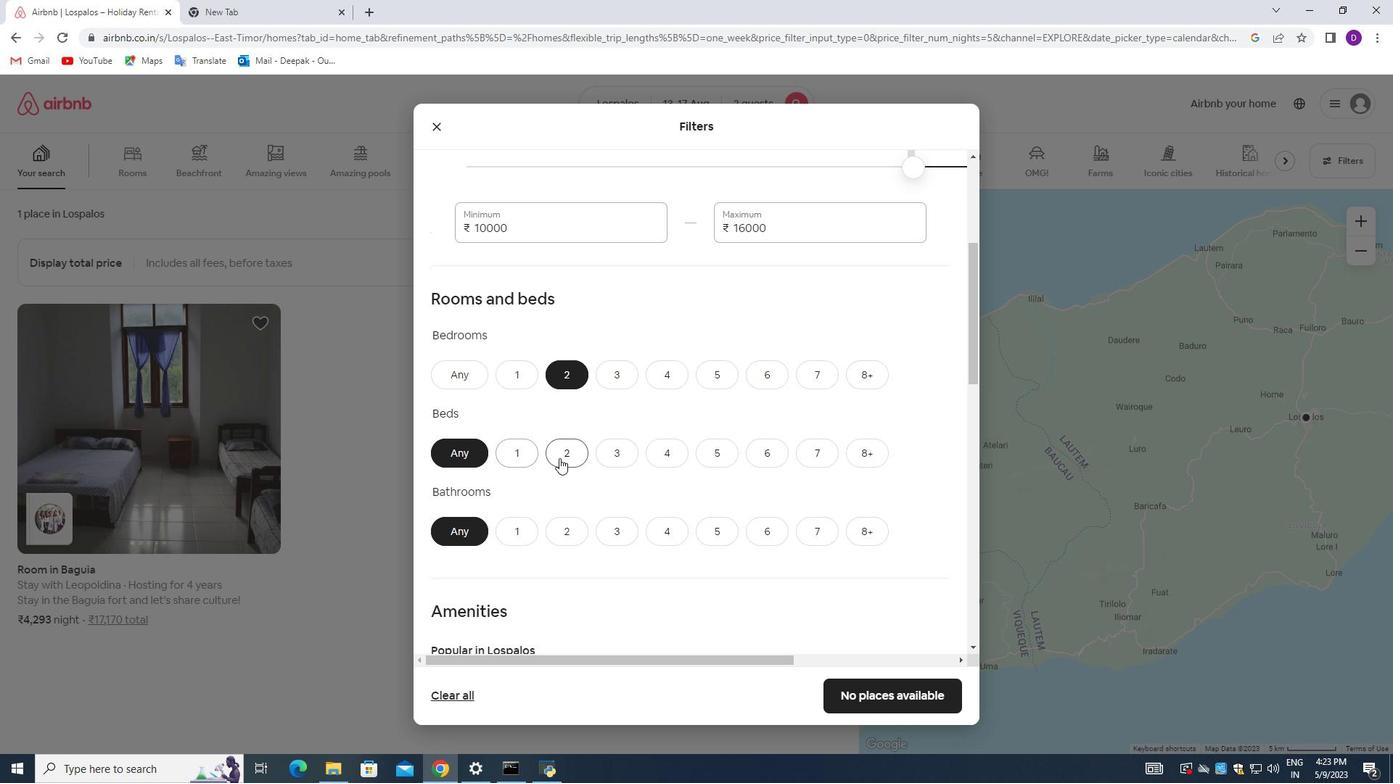 
Action: Mouse pressed left at (562, 457)
Screenshot: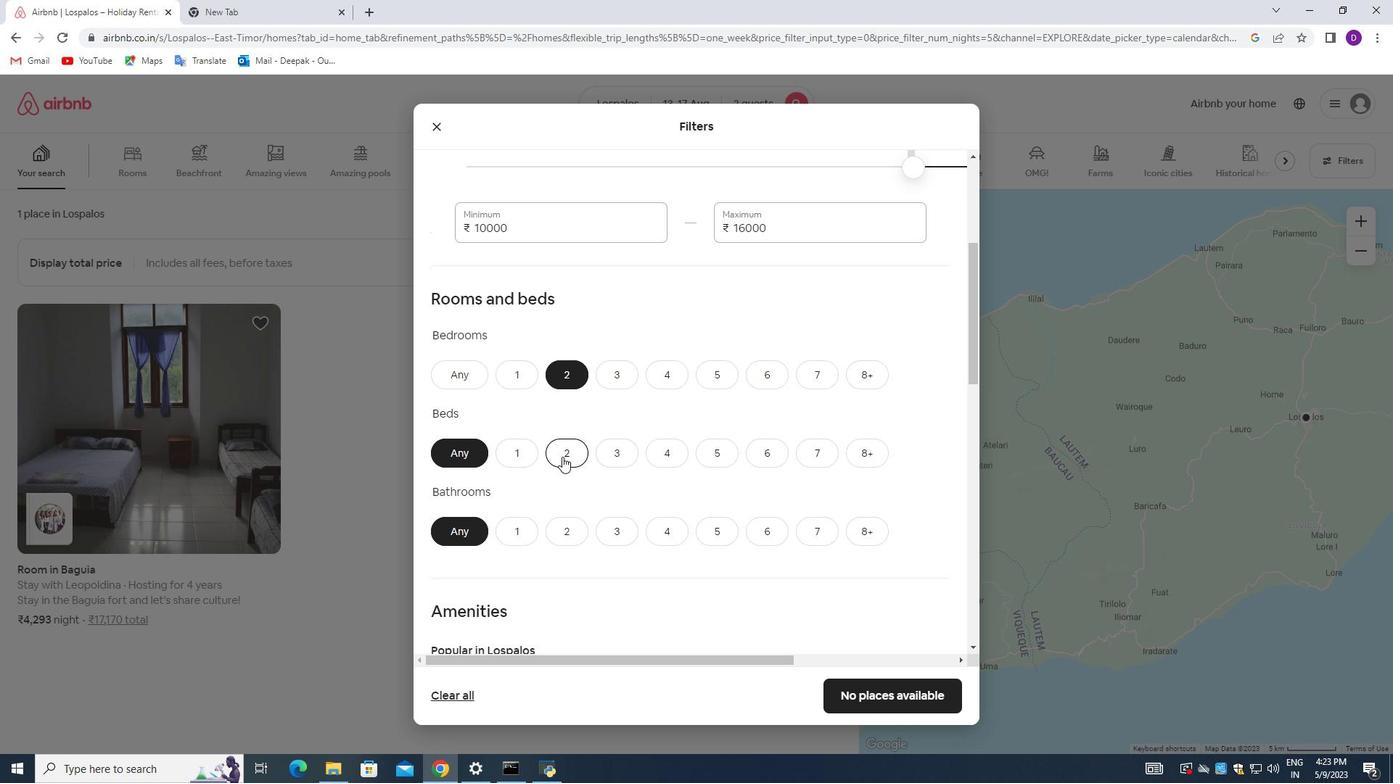 
Action: Mouse moved to (514, 531)
Screenshot: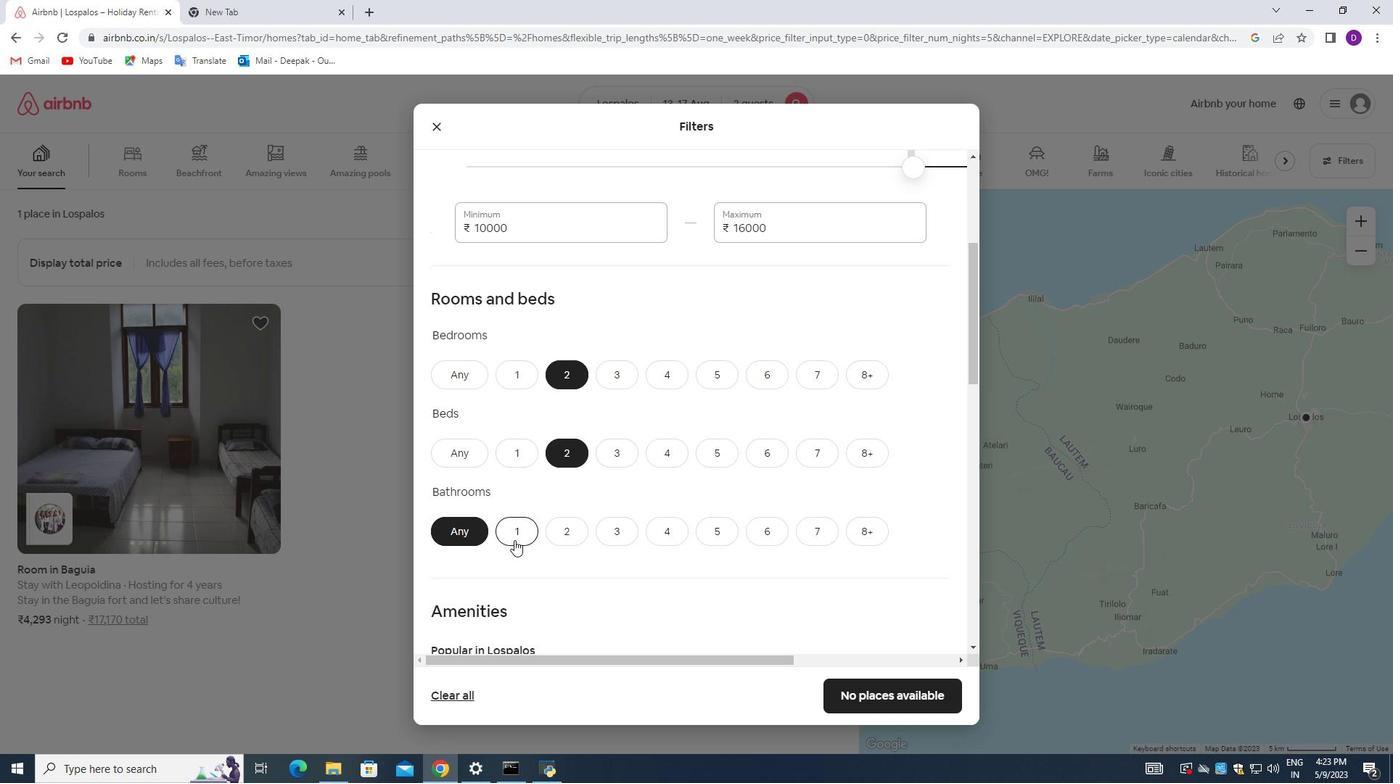 
Action: Mouse pressed left at (514, 531)
Screenshot: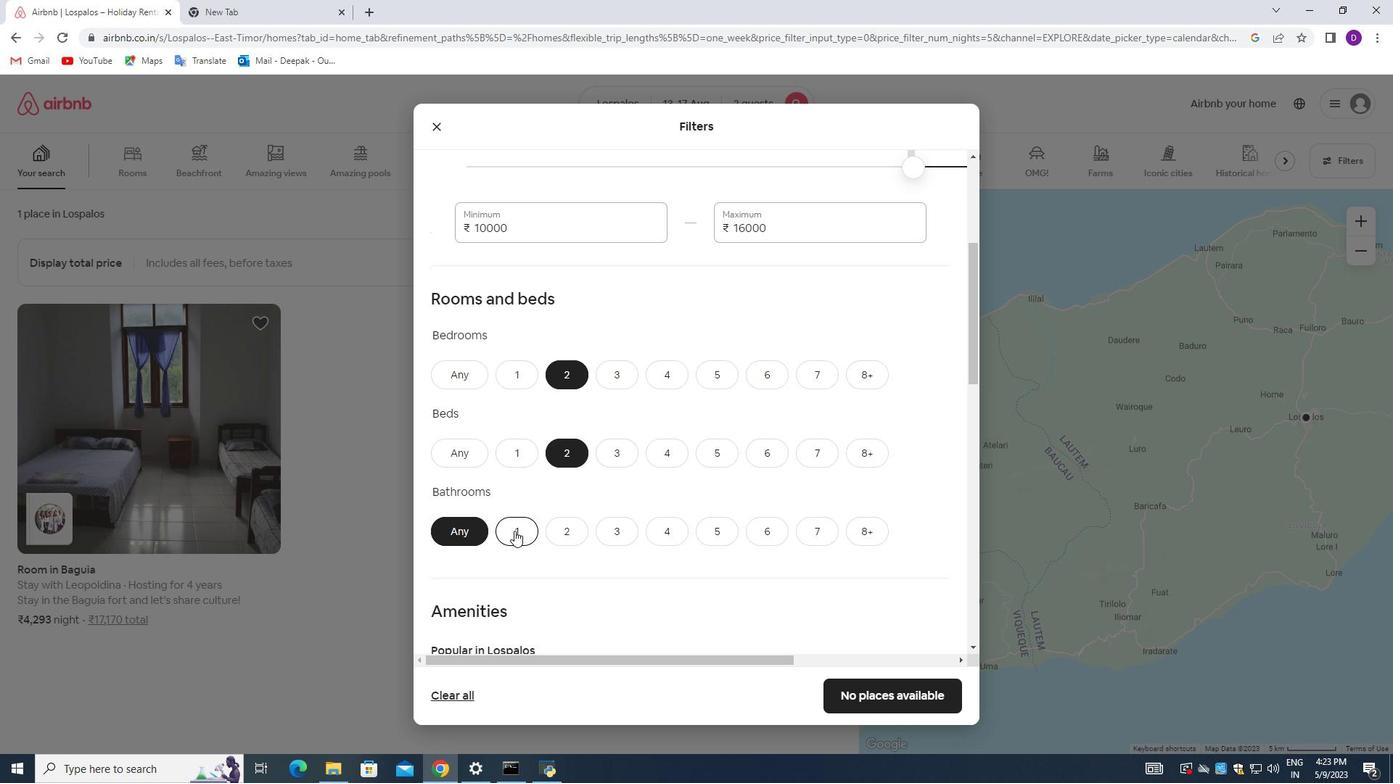 
Action: Mouse moved to (644, 515)
Screenshot: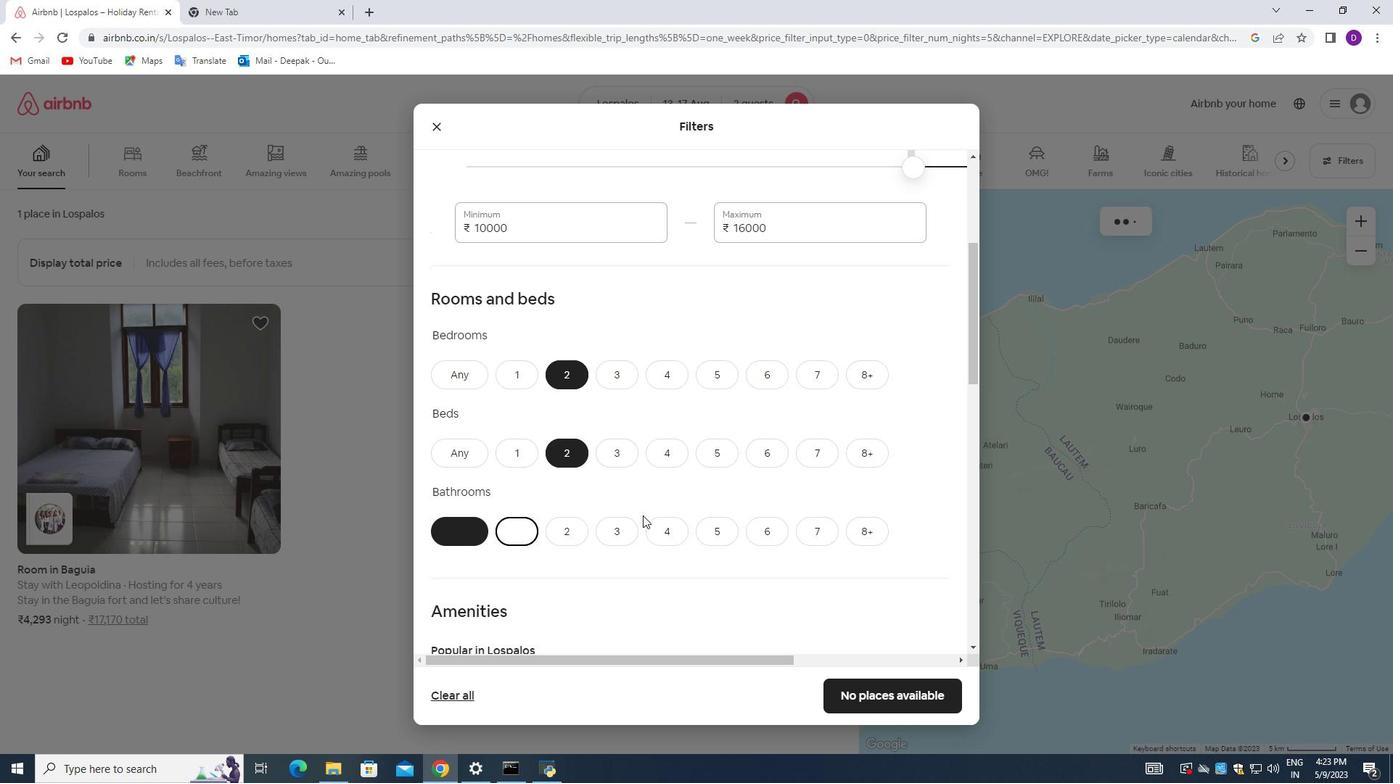
Action: Mouse scrolled (644, 514) with delta (0, 0)
Screenshot: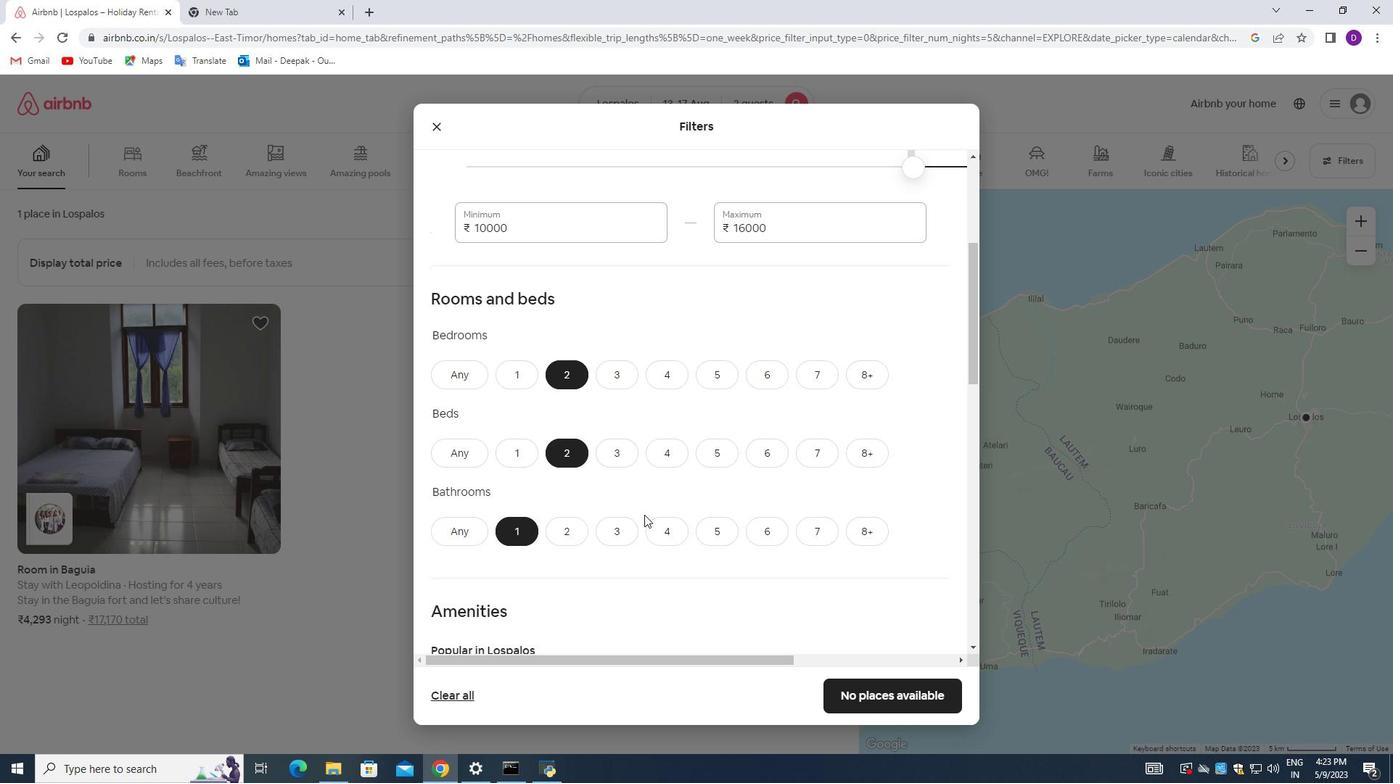 
Action: Mouse scrolled (644, 514) with delta (0, 0)
Screenshot: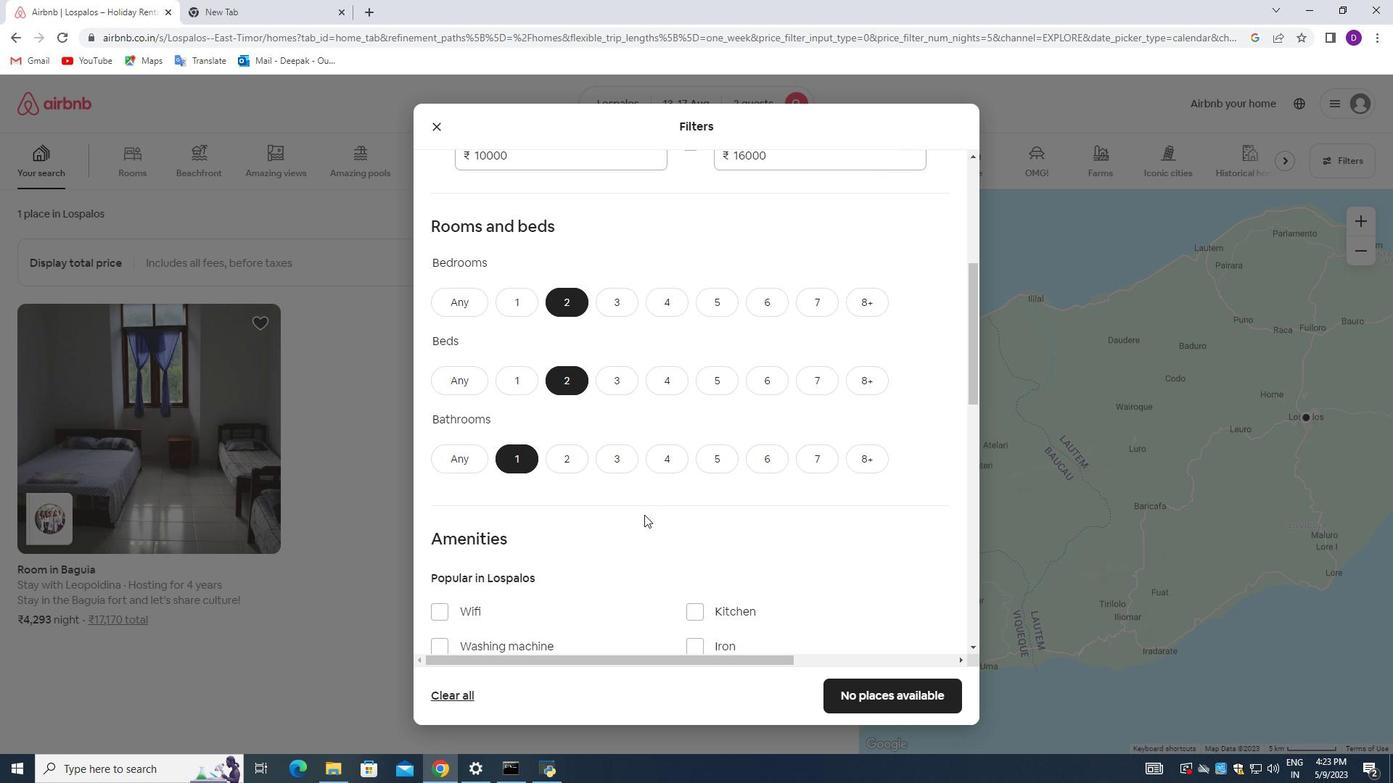 
Action: Mouse scrolled (644, 514) with delta (0, 0)
Screenshot: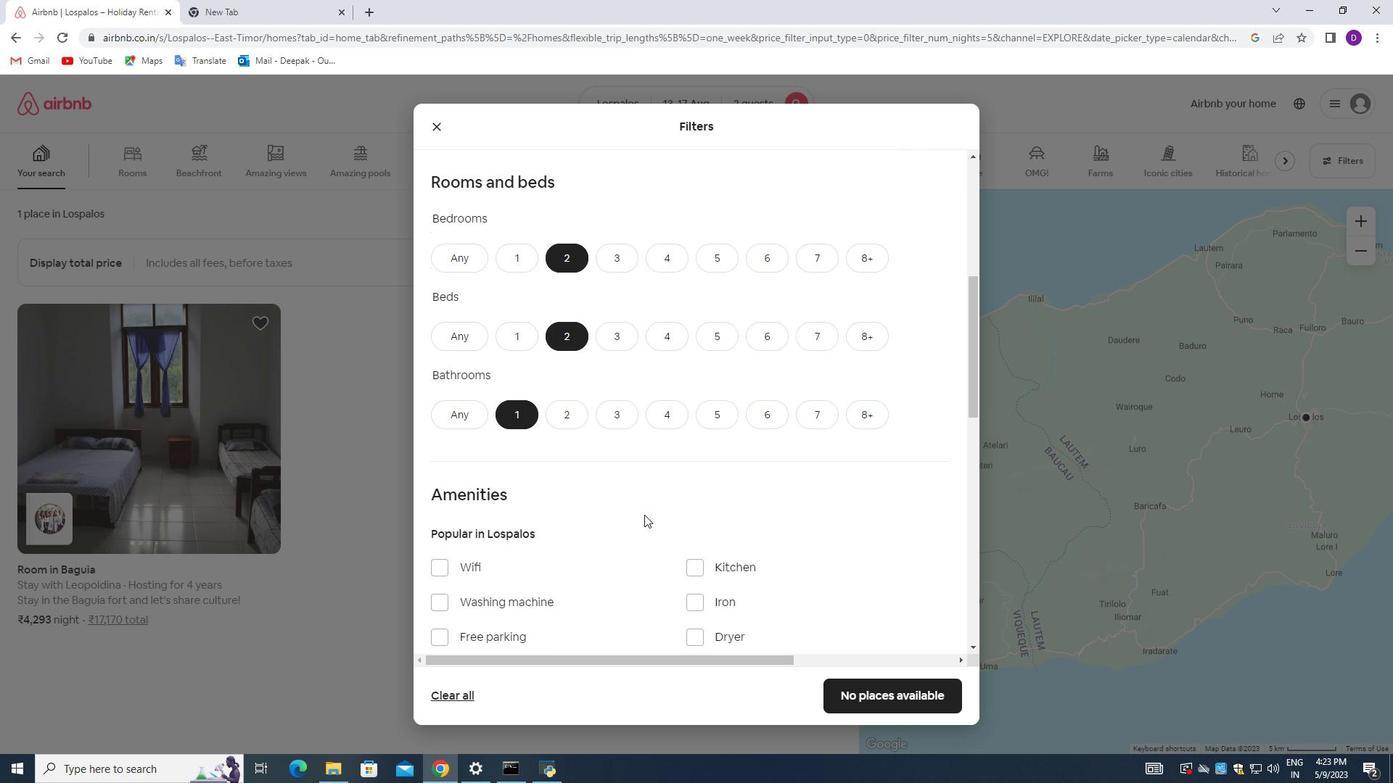 
Action: Mouse scrolled (644, 514) with delta (0, 0)
Screenshot: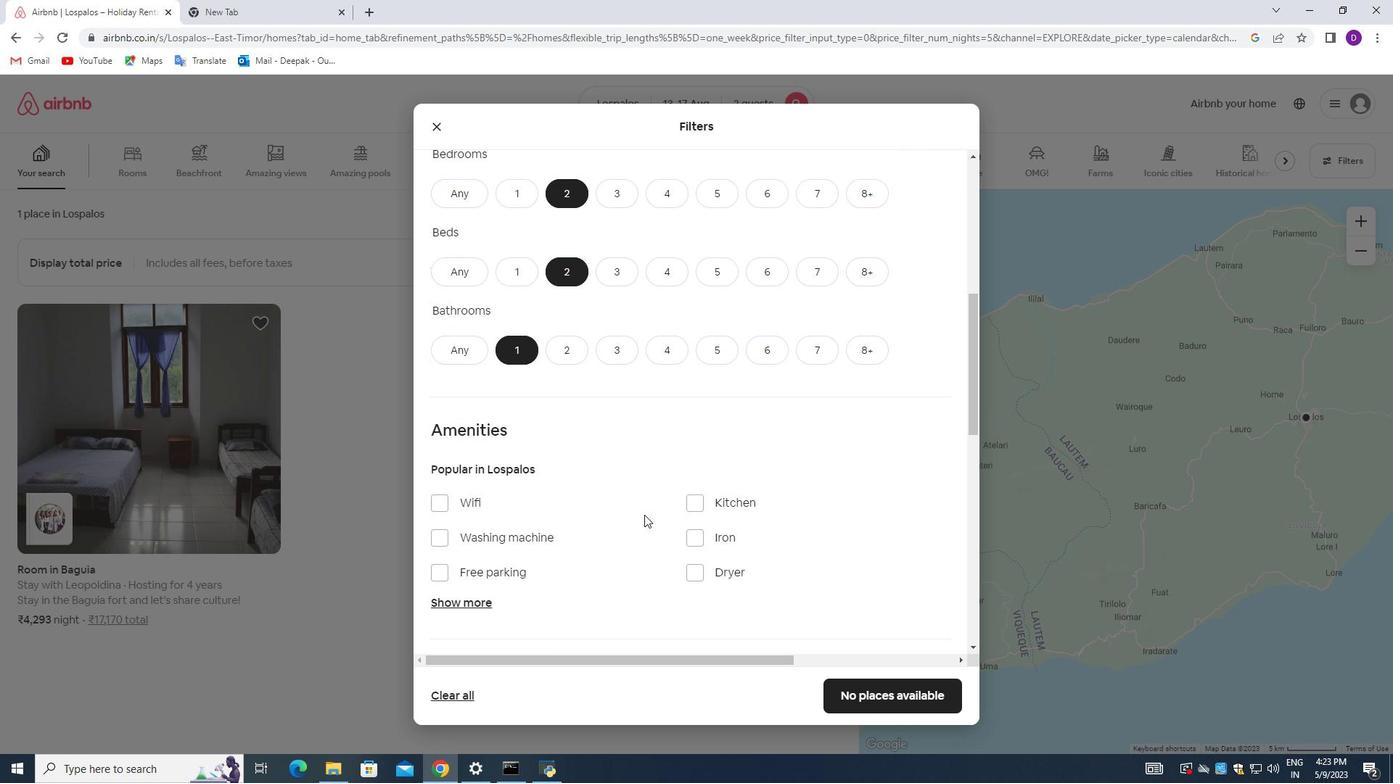 
Action: Mouse moved to (618, 507)
Screenshot: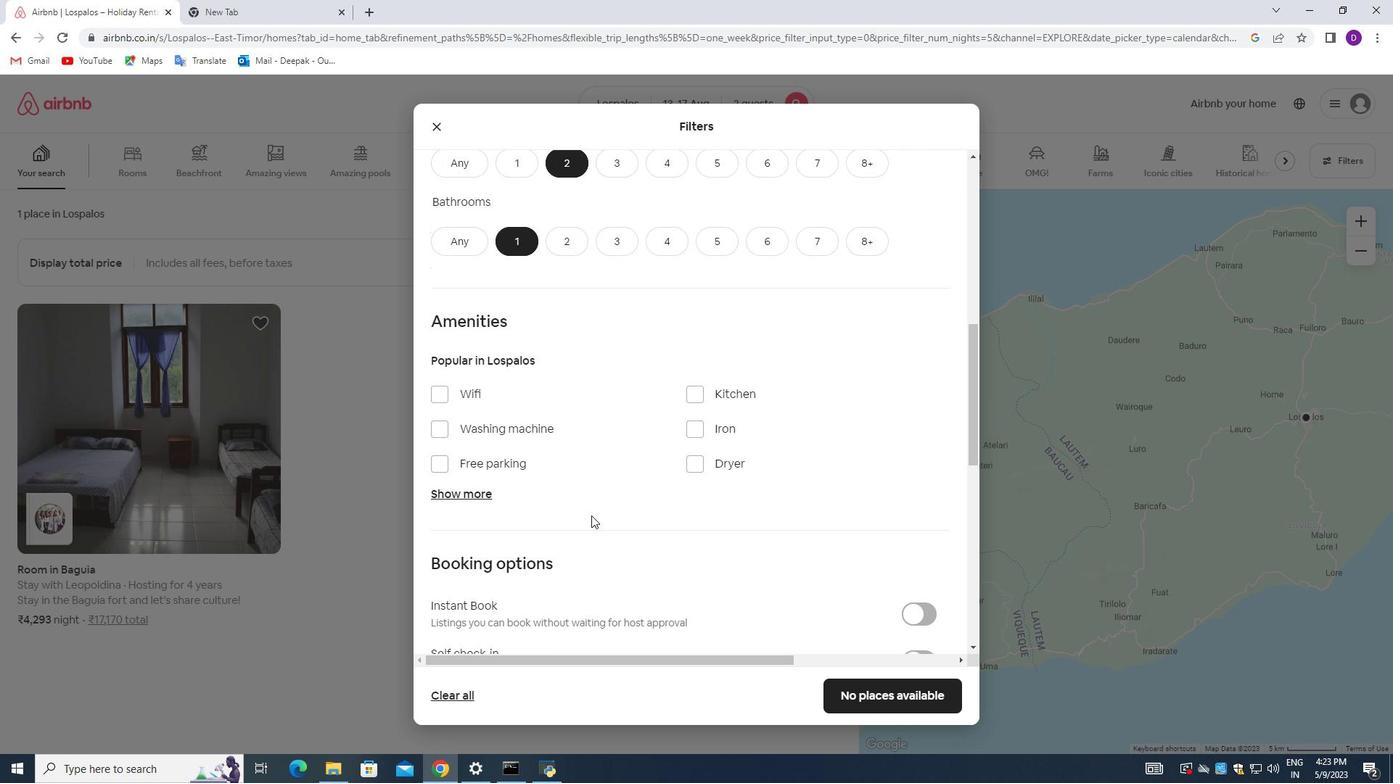 
Action: Mouse scrolled (618, 507) with delta (0, 0)
Screenshot: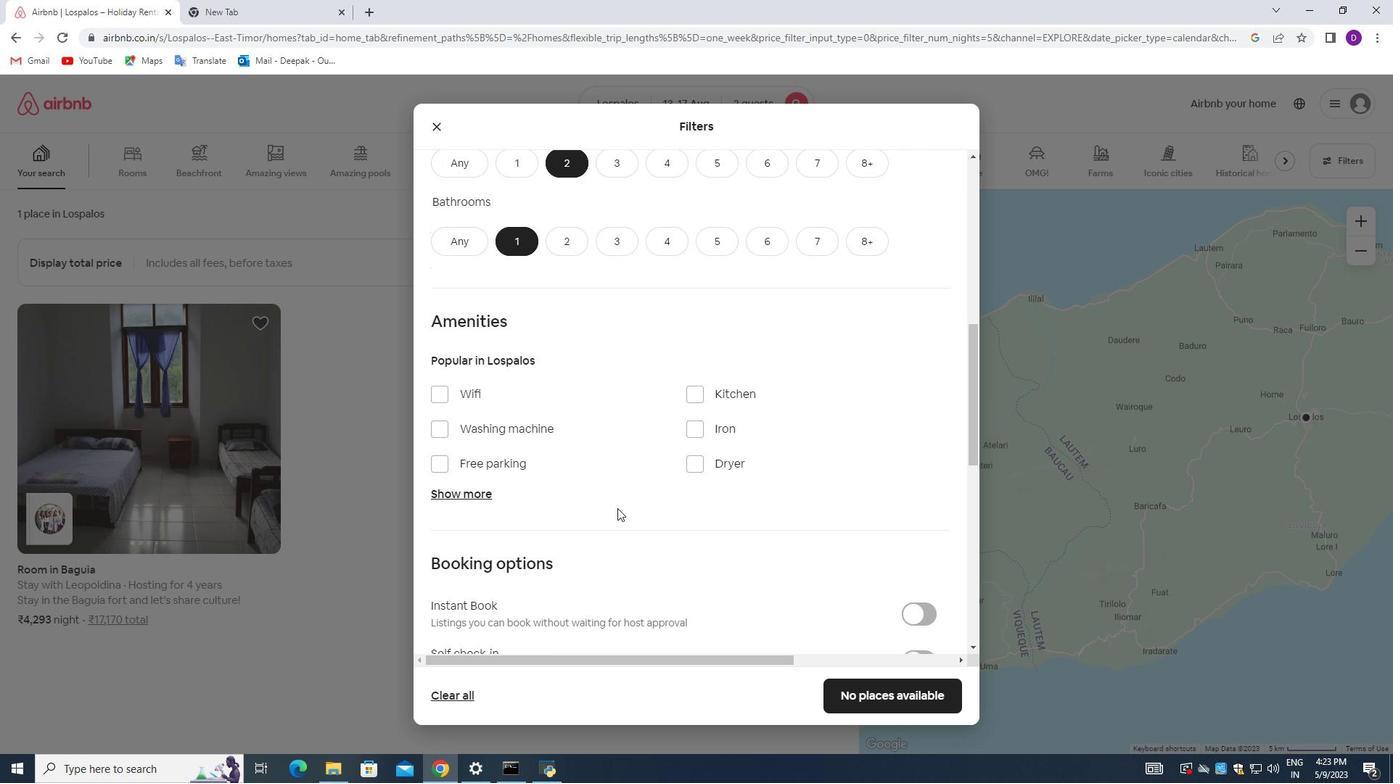 
Action: Mouse scrolled (618, 507) with delta (0, 0)
Screenshot: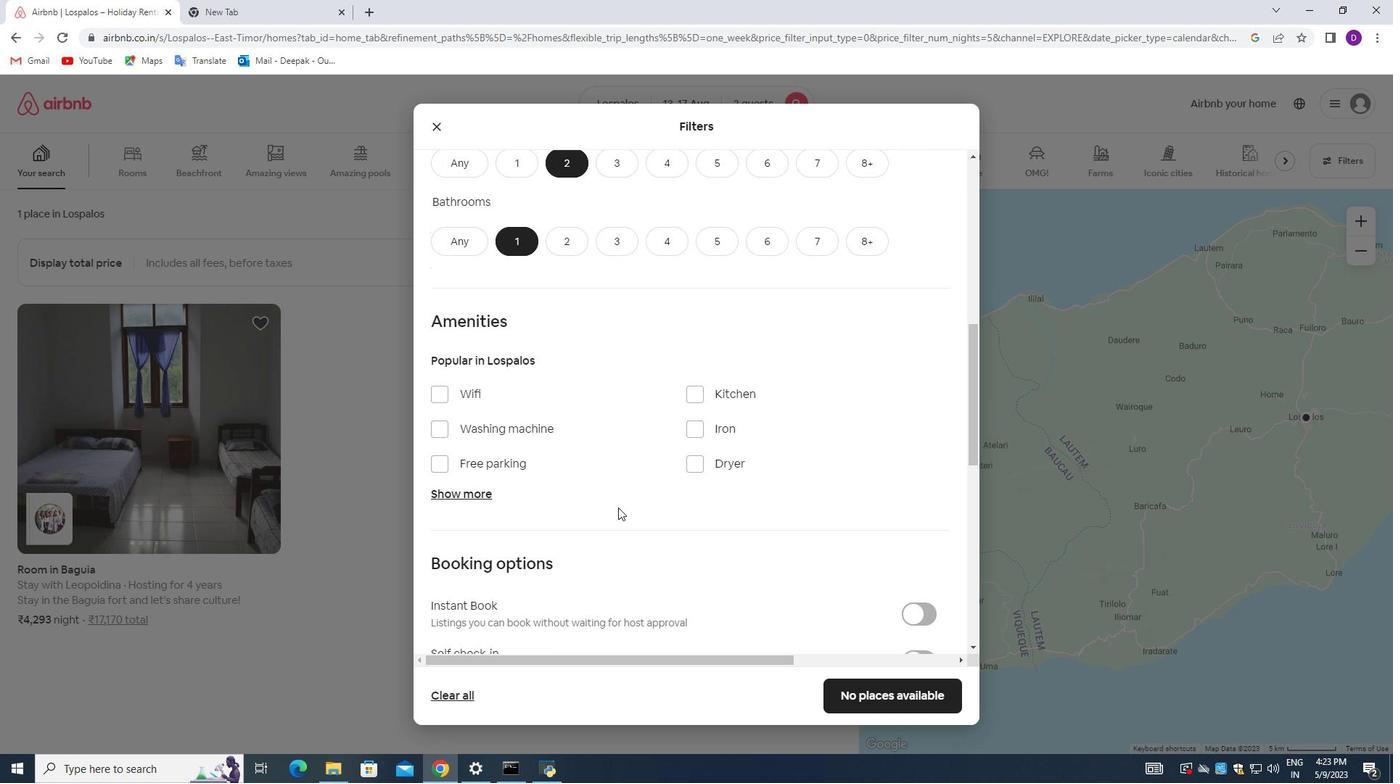
Action: Mouse scrolled (618, 507) with delta (0, 0)
Screenshot: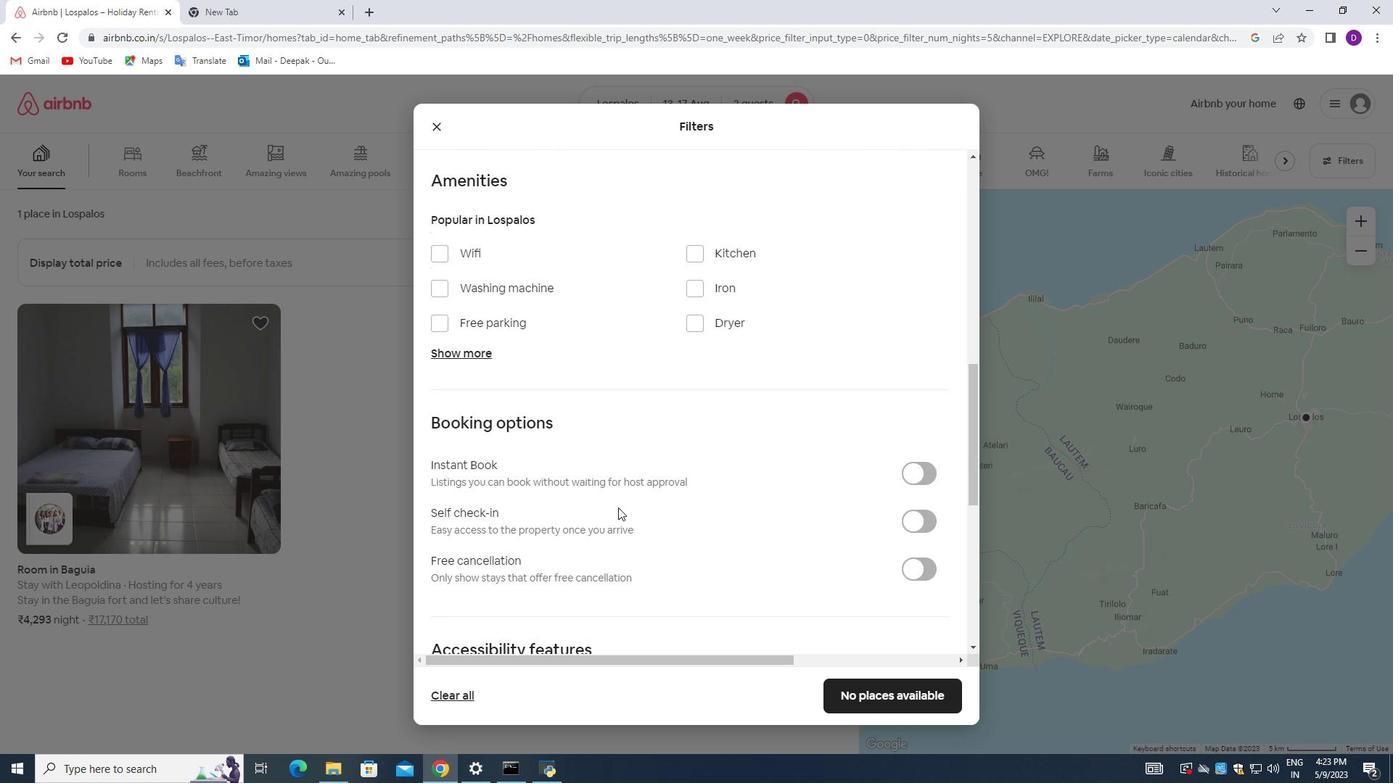 
Action: Mouse scrolled (618, 507) with delta (0, 0)
Screenshot: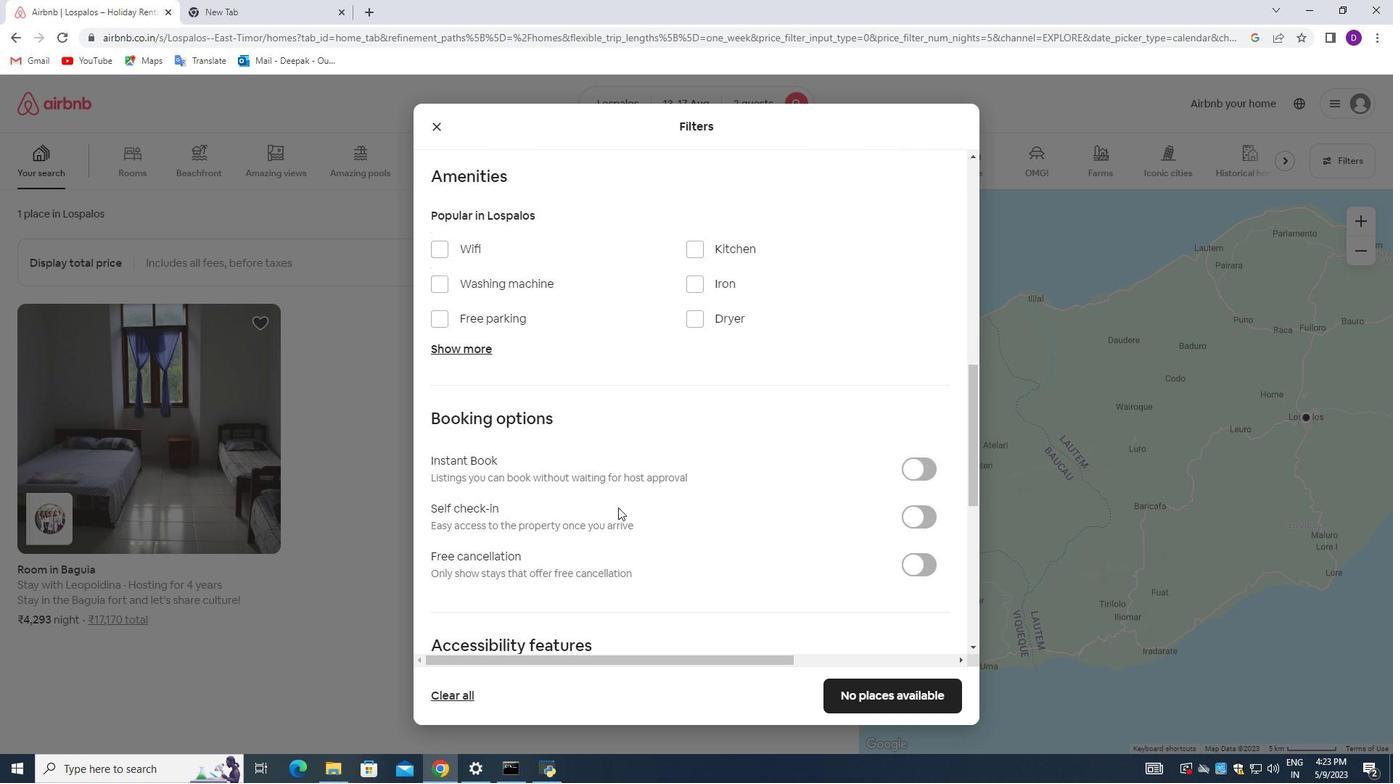 
Action: Mouse scrolled (618, 507) with delta (0, 0)
Screenshot: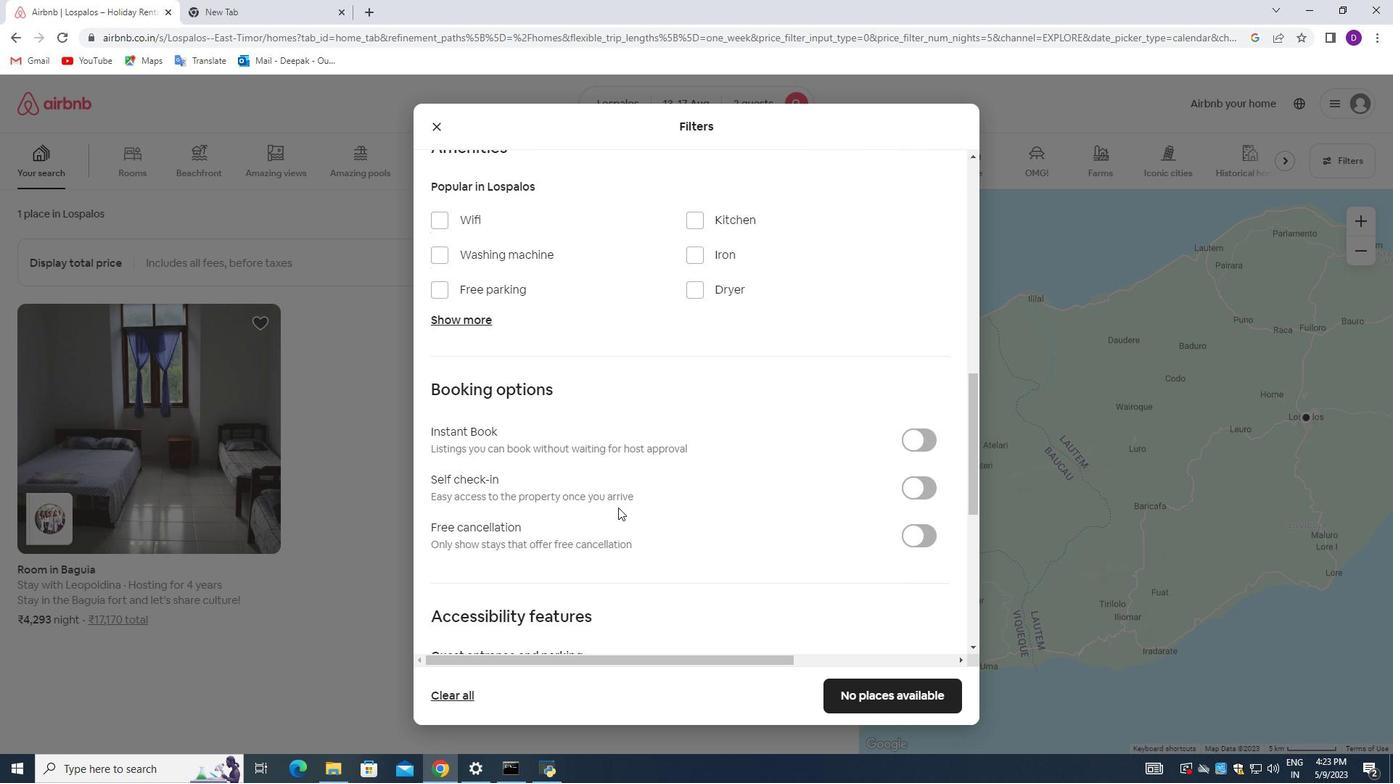 
Action: Mouse scrolled (618, 507) with delta (0, 0)
Screenshot: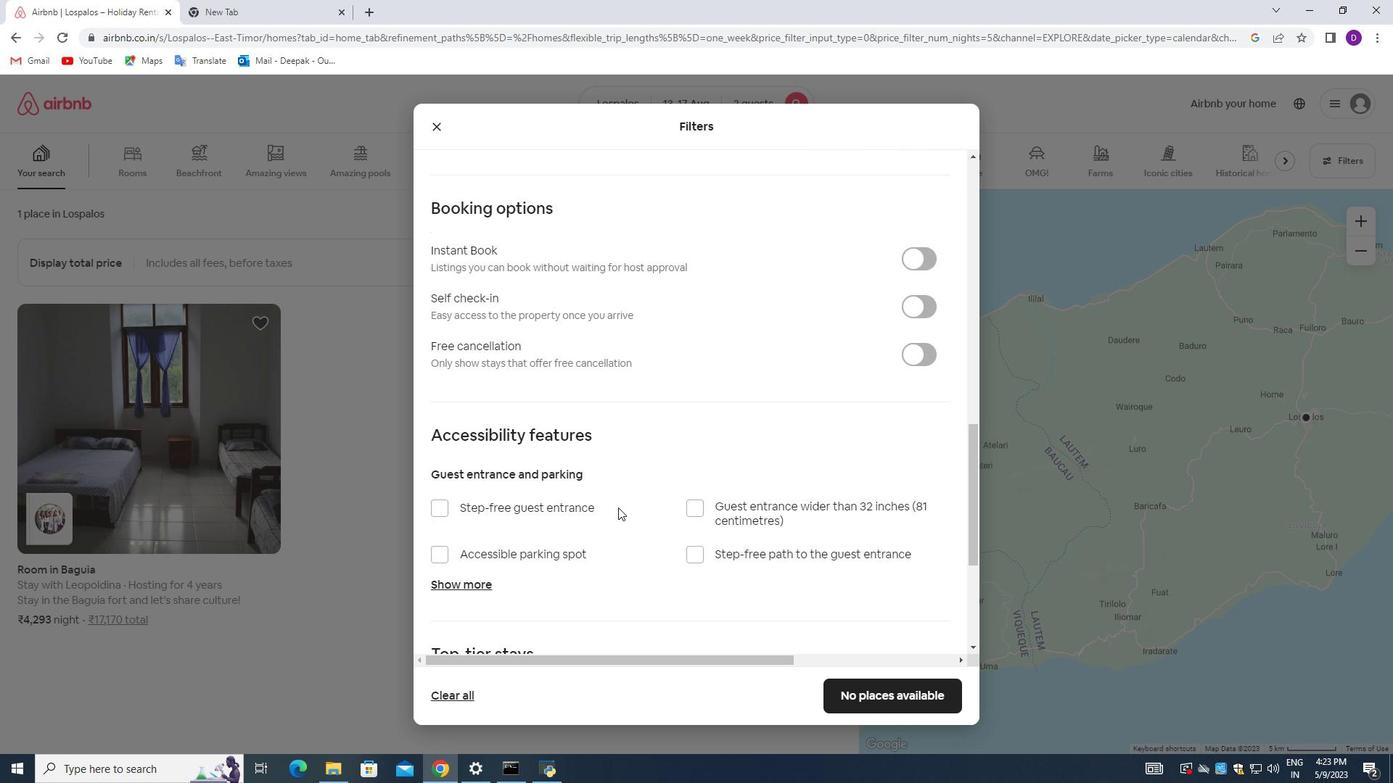 
Action: Mouse scrolled (618, 507) with delta (0, 0)
Screenshot: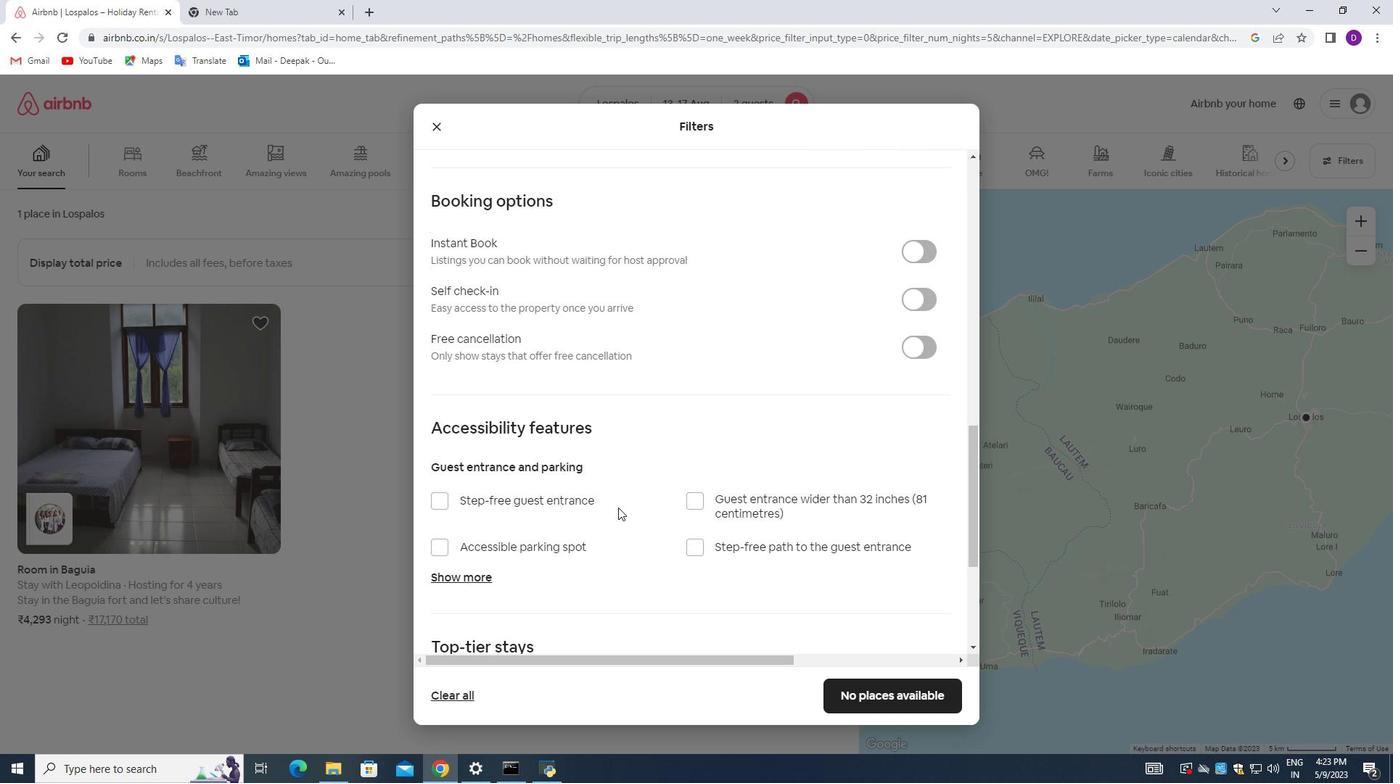 
Action: Mouse scrolled (618, 507) with delta (0, 0)
Screenshot: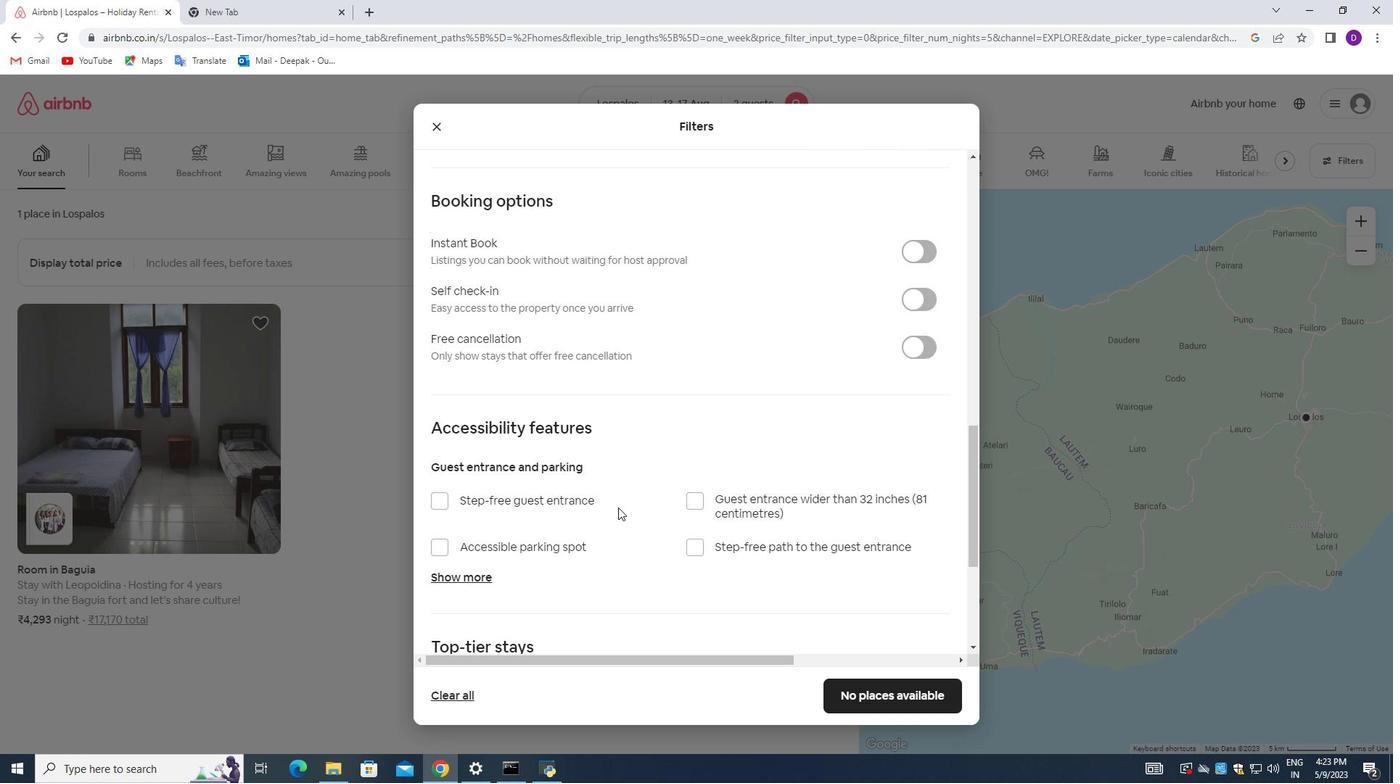 
Action: Mouse scrolled (618, 507) with delta (0, 0)
Screenshot: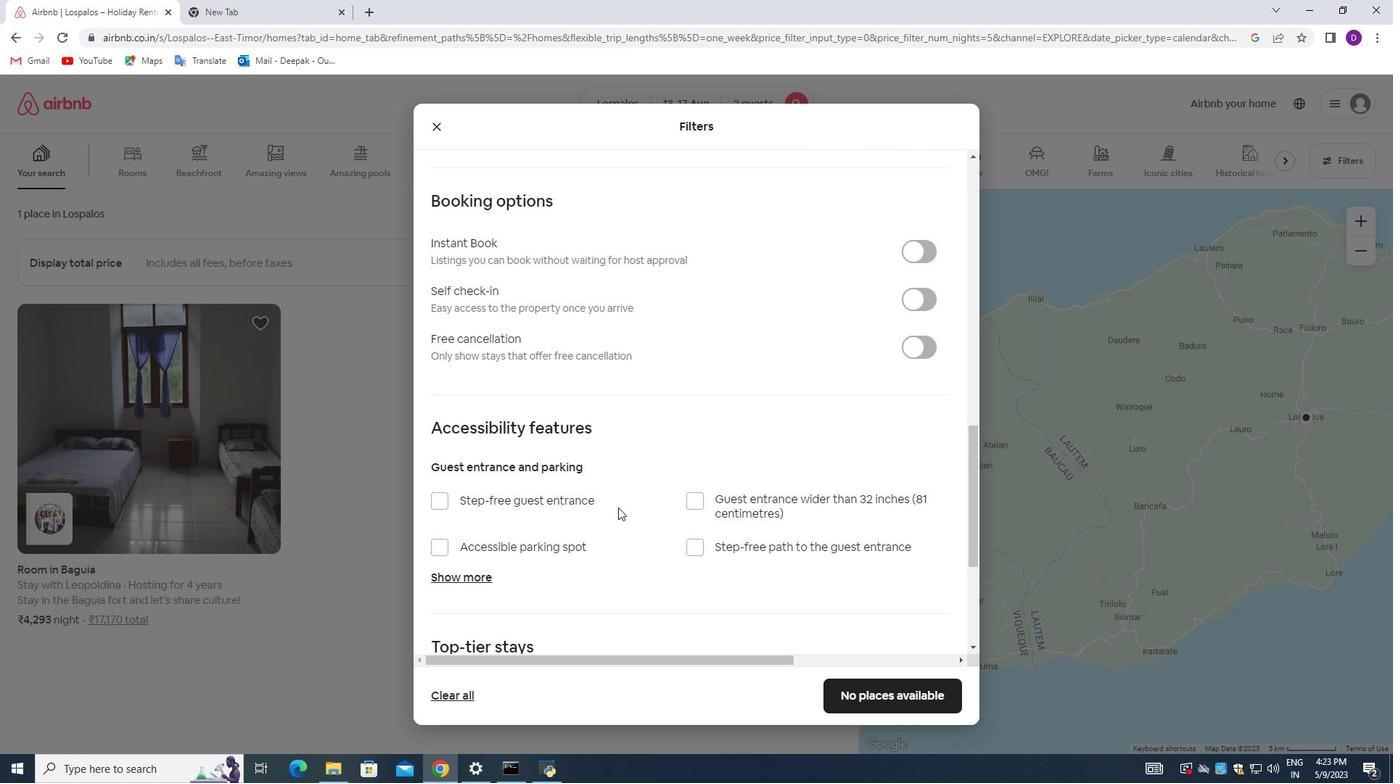 
Action: Mouse scrolled (618, 507) with delta (0, 0)
Screenshot: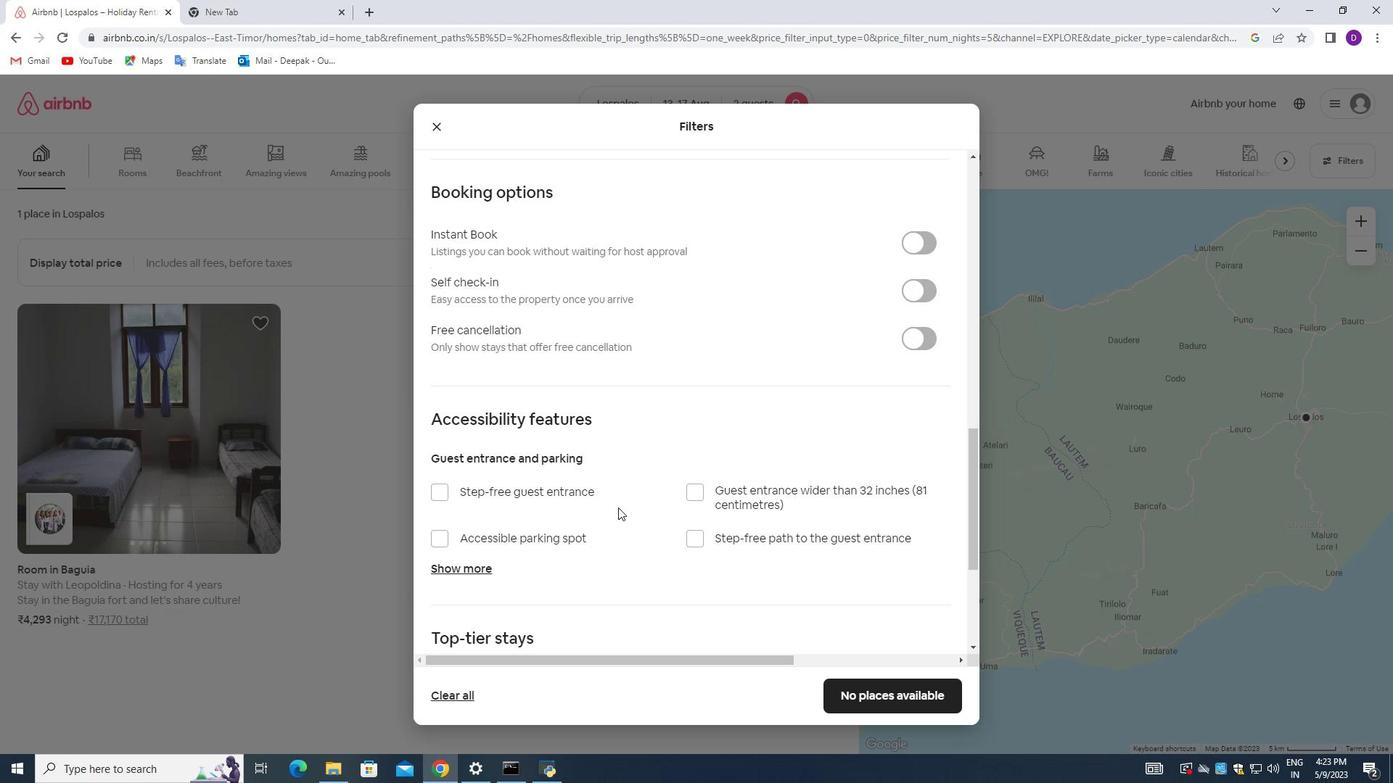 
Action: Mouse moved to (618, 507)
Screenshot: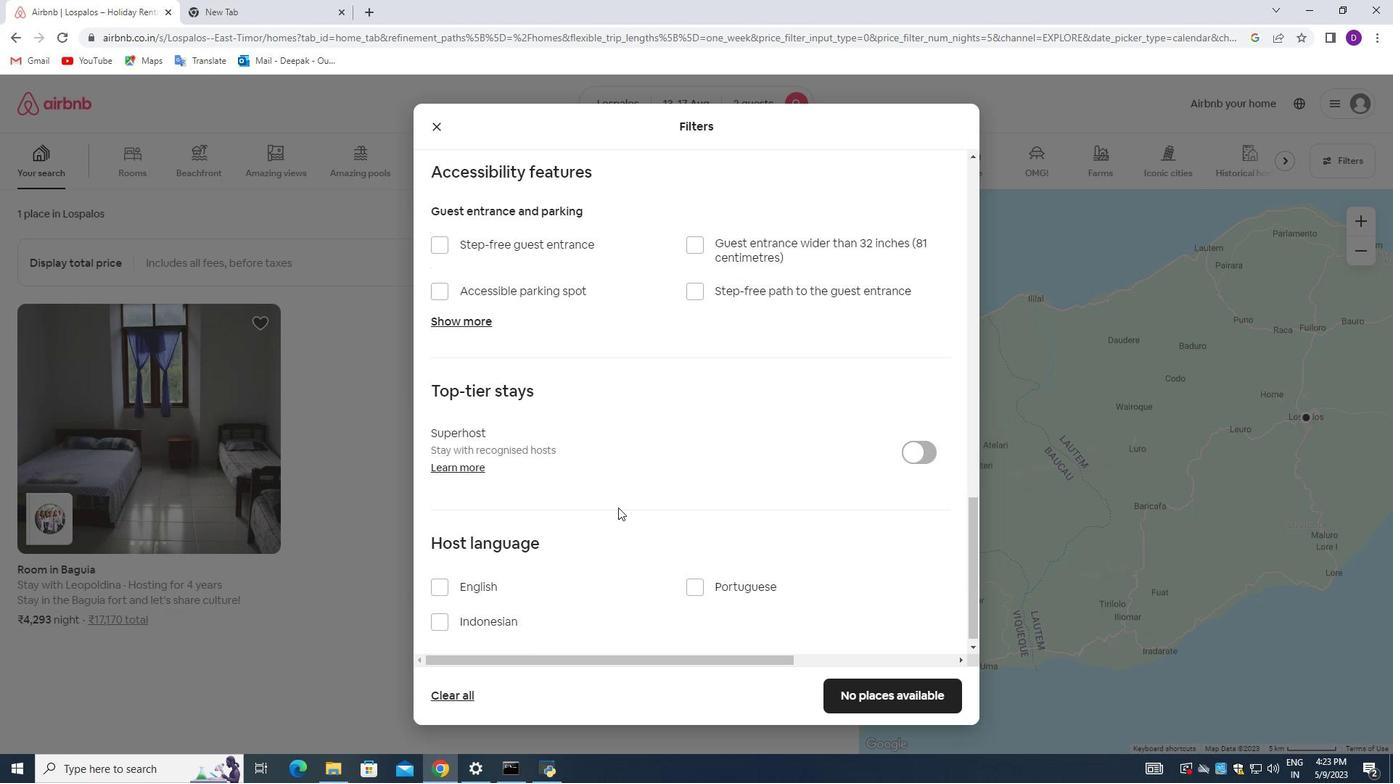 
Action: Mouse scrolled (618, 507) with delta (0, 0)
Screenshot: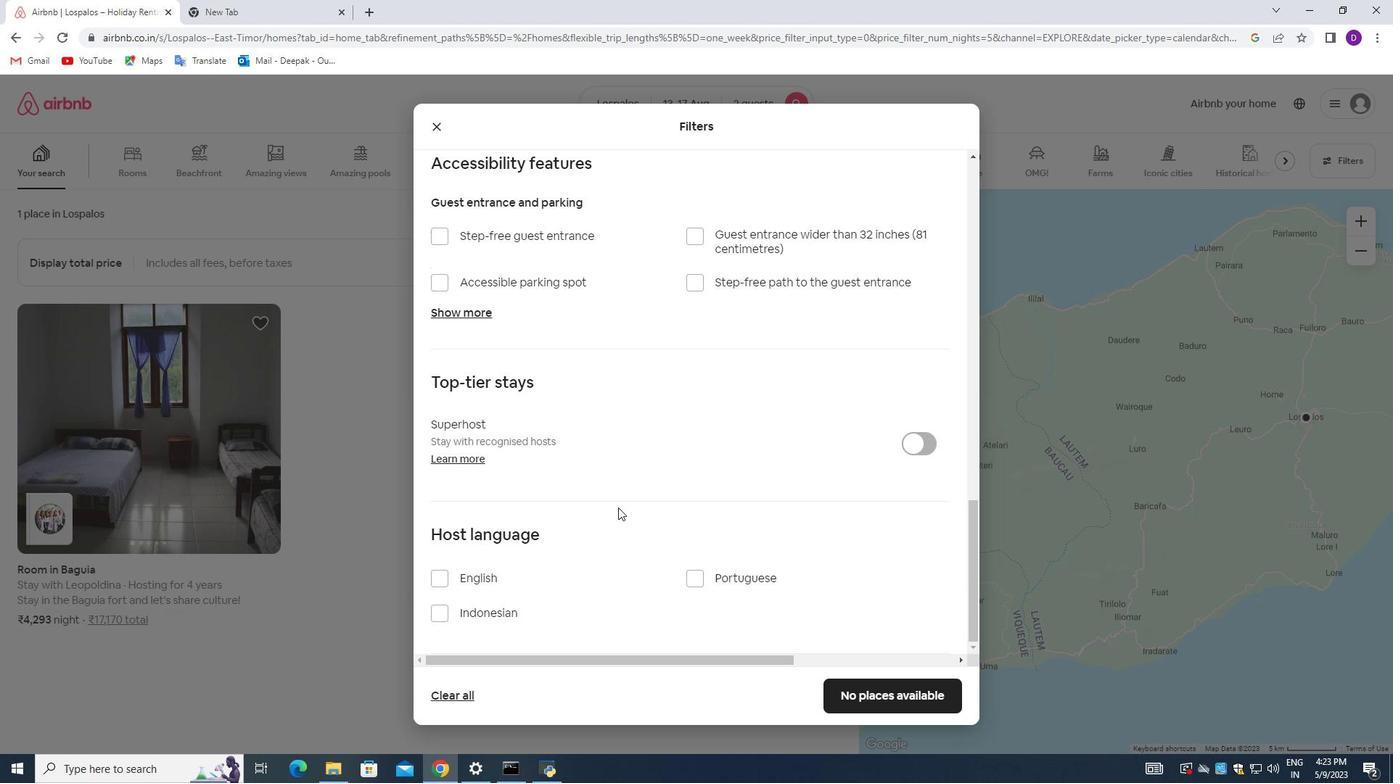
Action: Mouse scrolled (618, 507) with delta (0, 0)
Screenshot: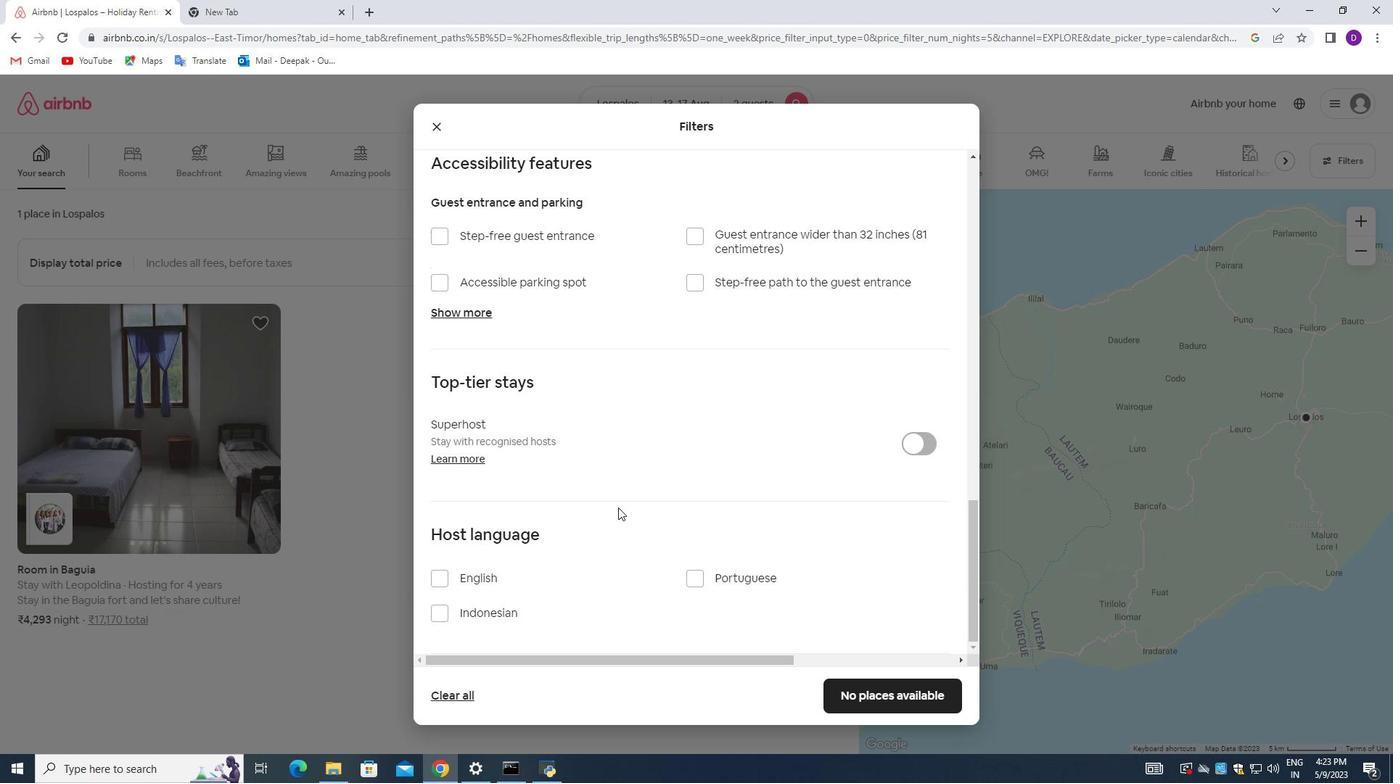
Action: Mouse moved to (619, 506)
Screenshot: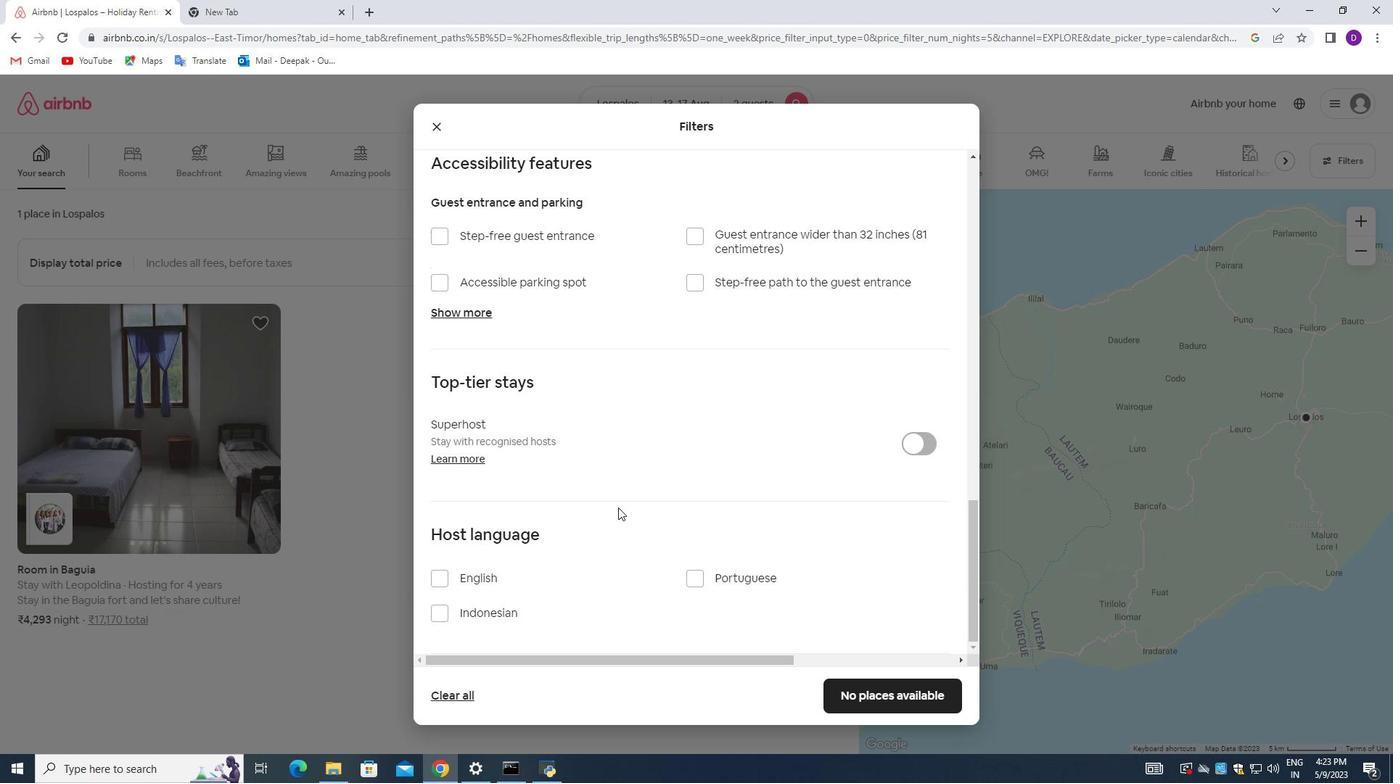 
Action: Mouse scrolled (619, 507) with delta (0, 0)
Screenshot: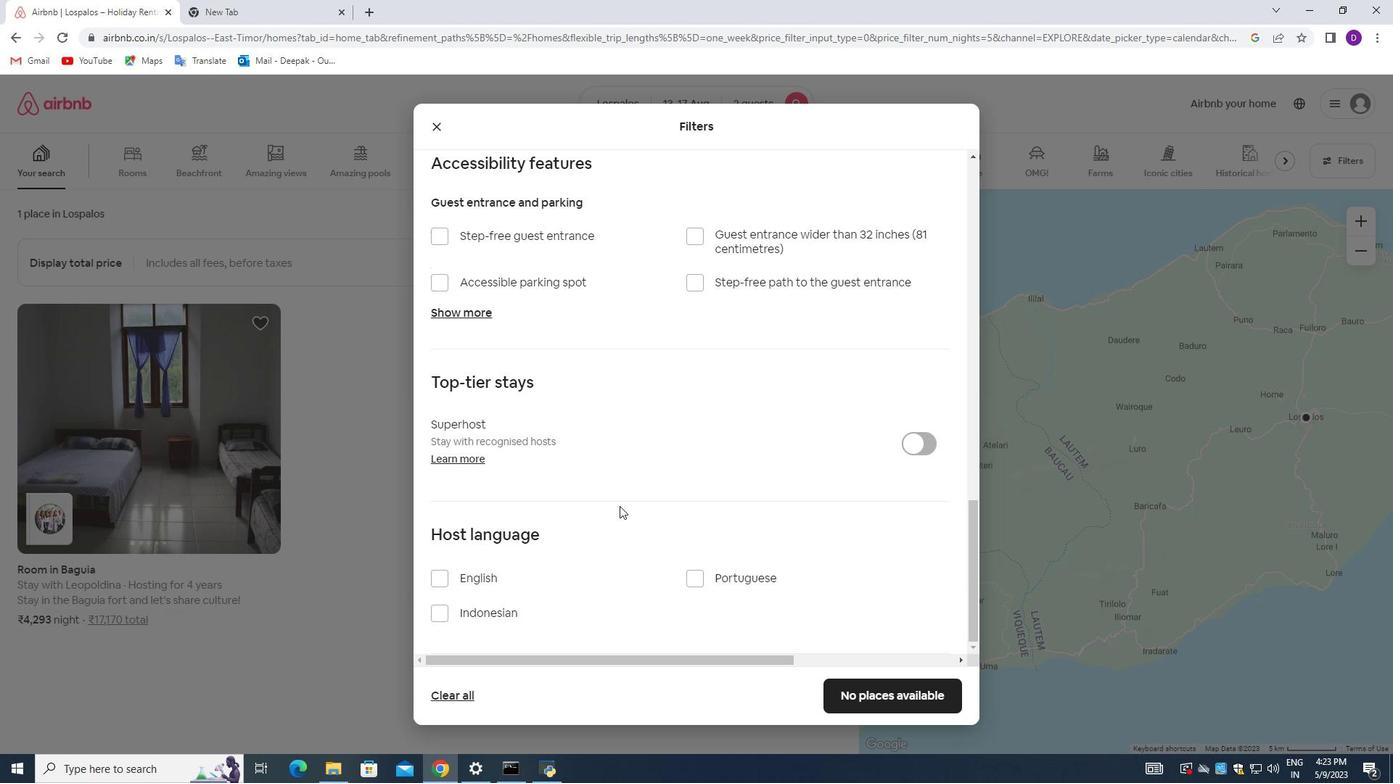 
Action: Mouse scrolled (619, 507) with delta (0, 0)
Screenshot: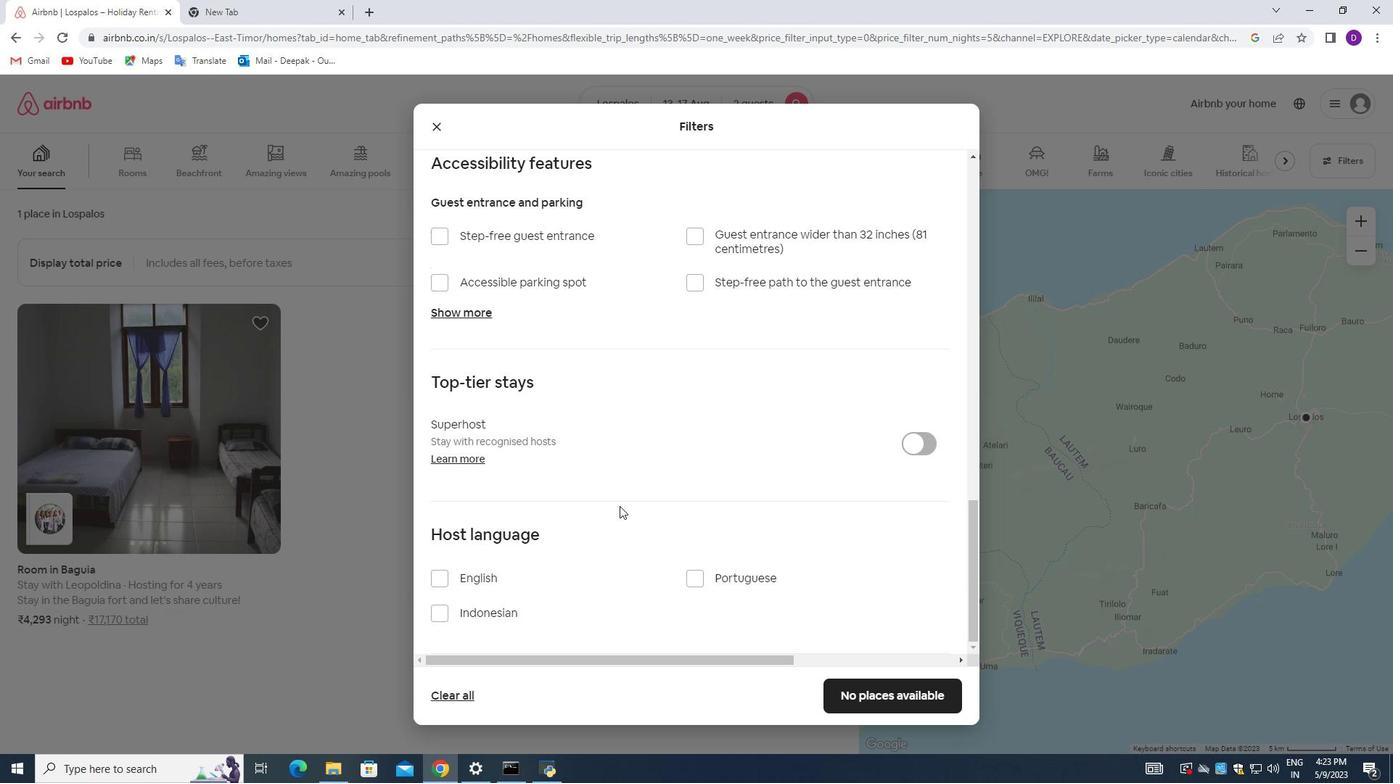 
Action: Mouse scrolled (619, 507) with delta (0, 0)
Screenshot: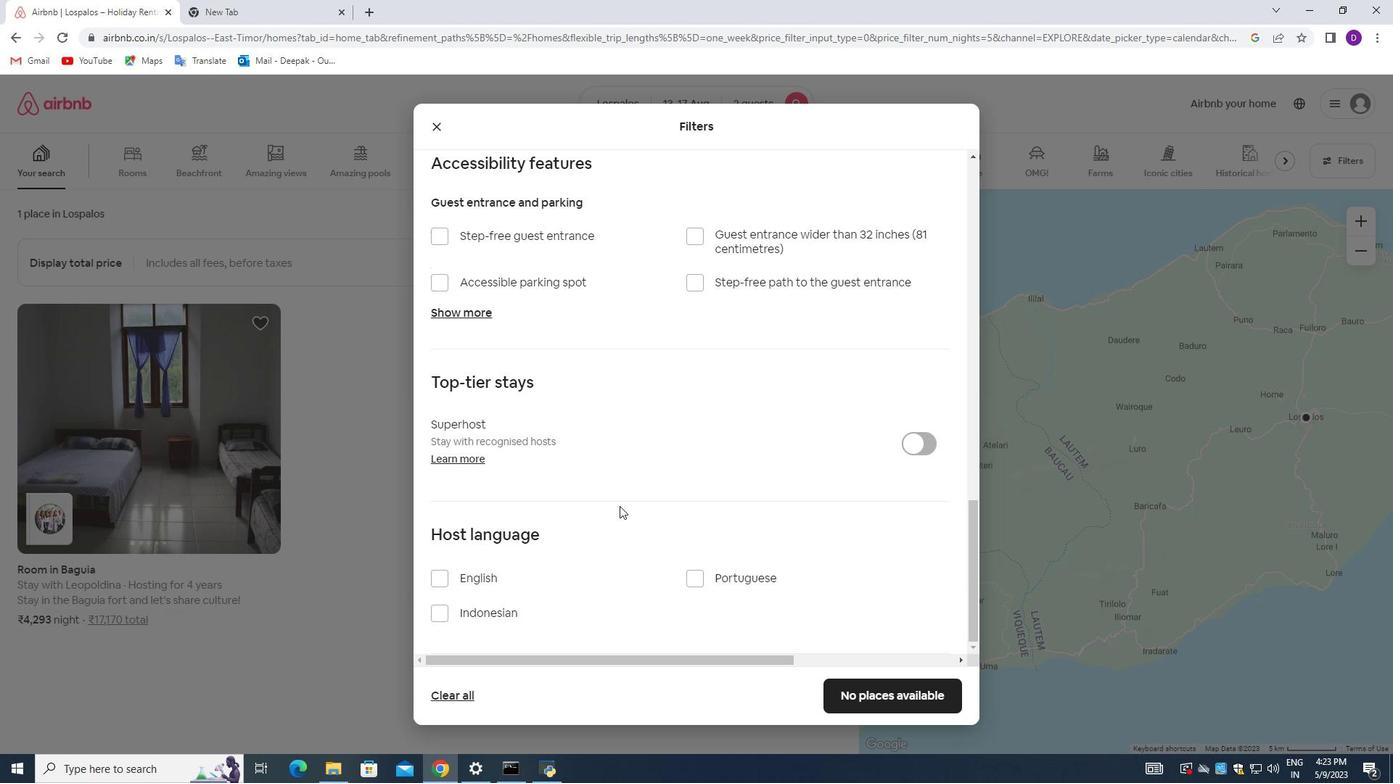 
Action: Mouse scrolled (619, 507) with delta (0, 0)
Screenshot: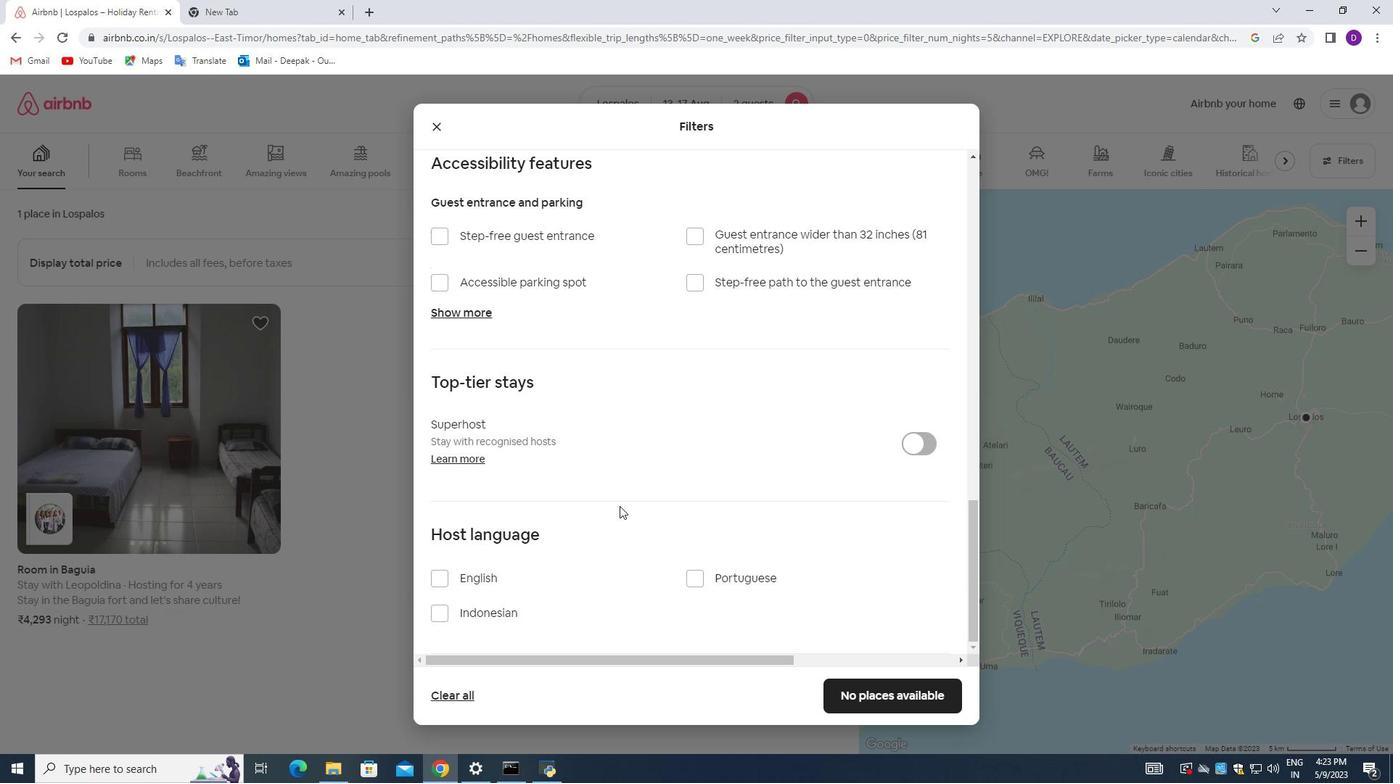 
Action: Mouse scrolled (619, 507) with delta (0, 0)
Screenshot: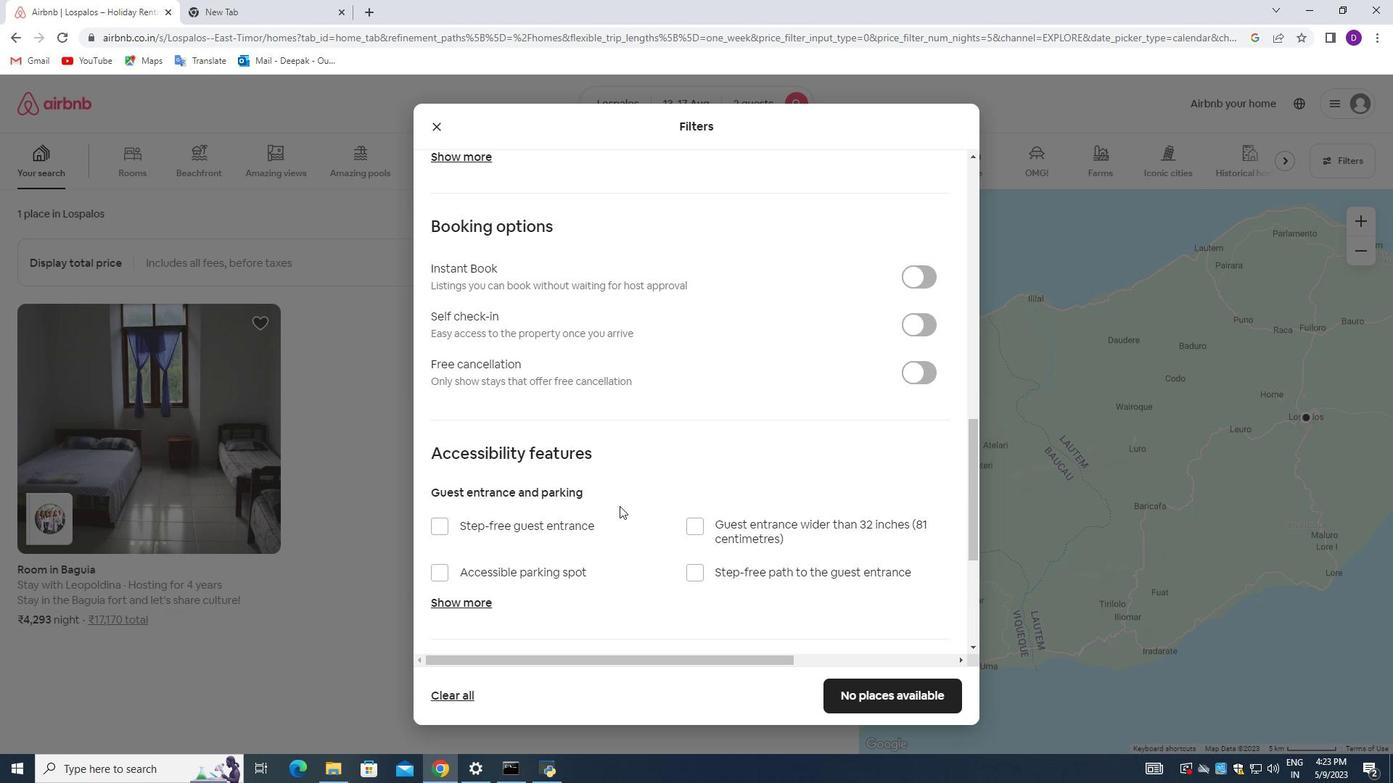 
Action: Mouse scrolled (619, 507) with delta (0, 0)
Screenshot: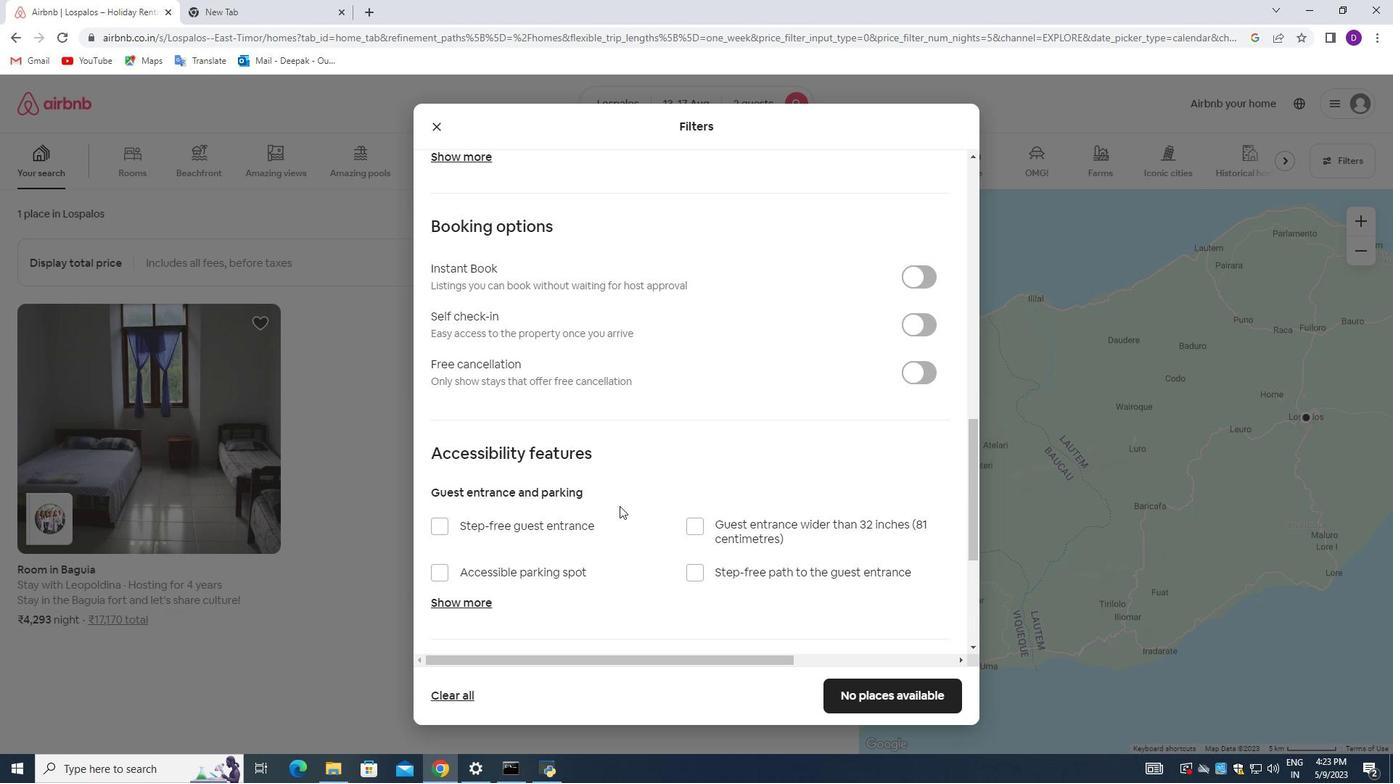 
Action: Mouse scrolled (619, 507) with delta (0, 0)
Screenshot: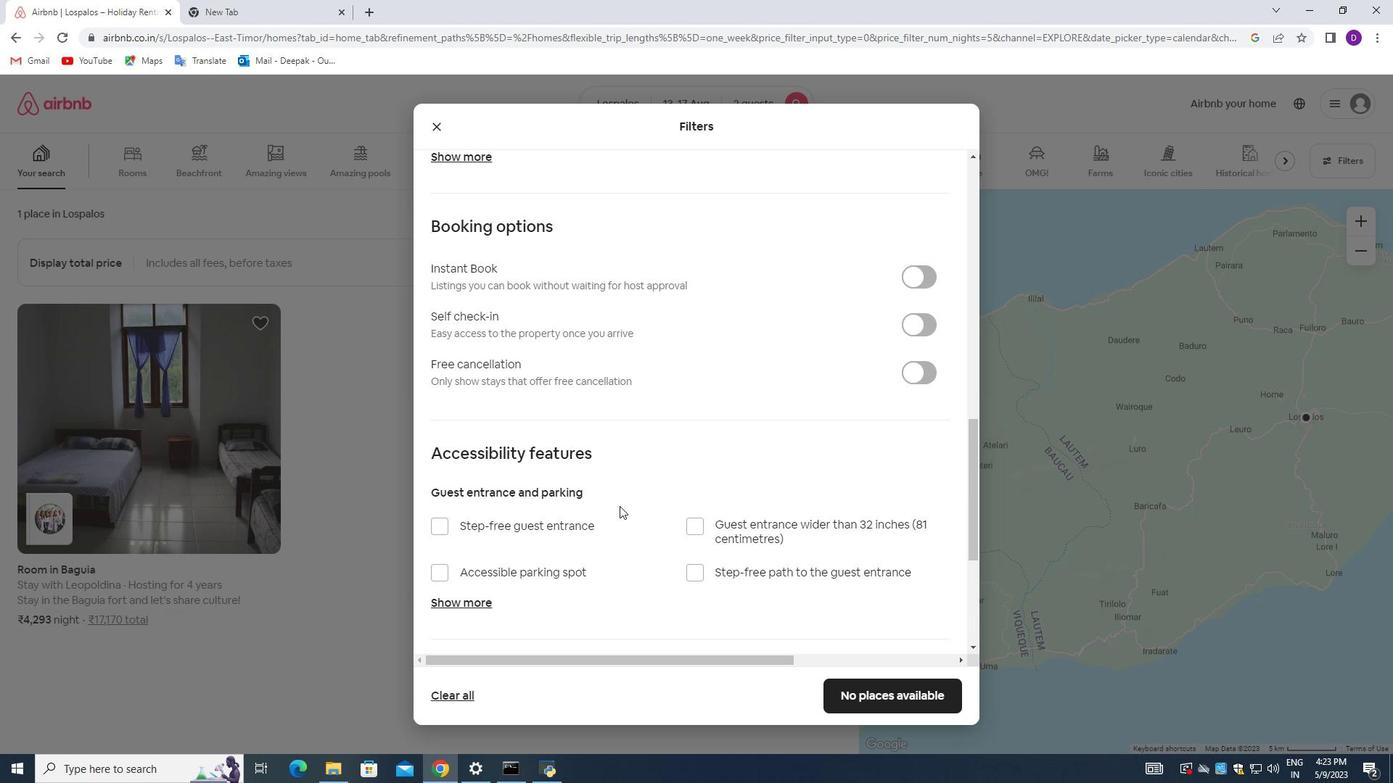 
Action: Mouse moved to (440, 279)
Screenshot: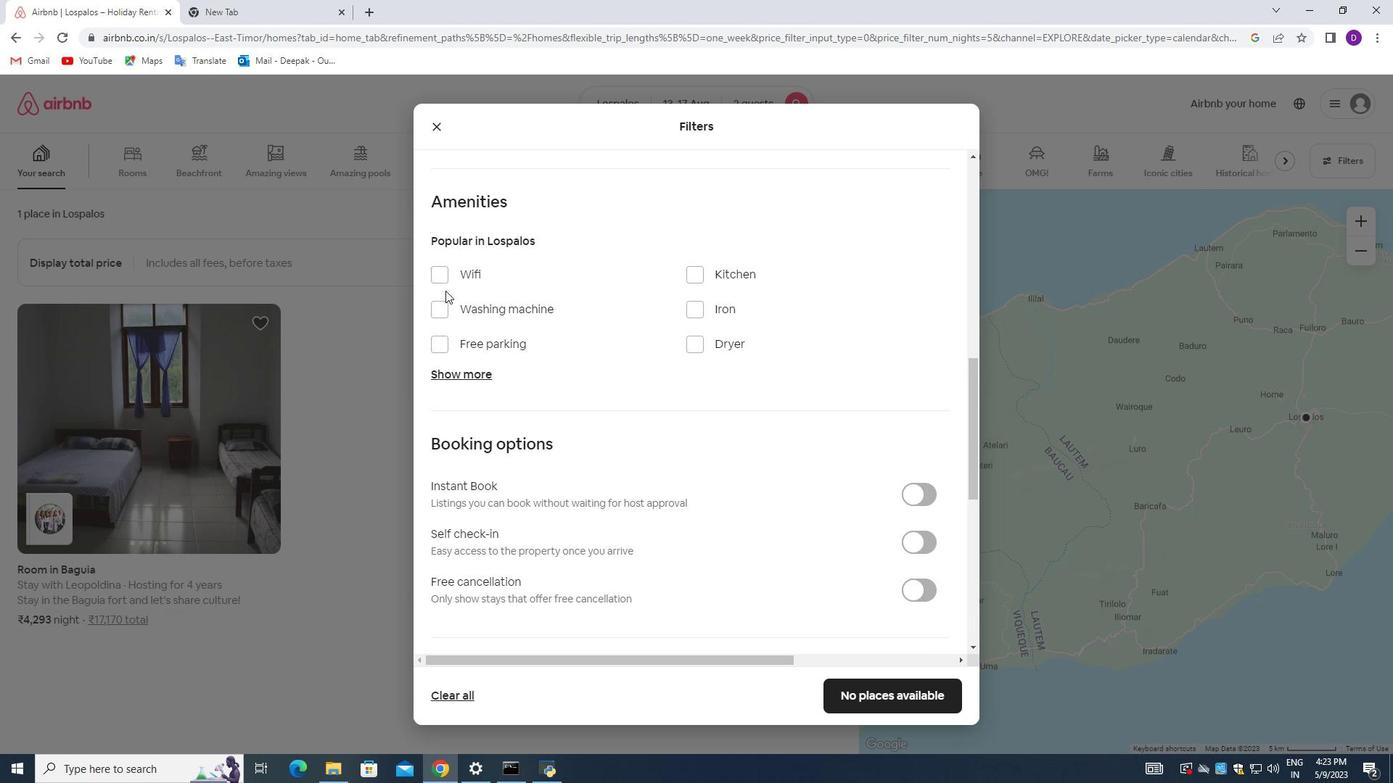 
Action: Mouse pressed left at (440, 279)
Screenshot: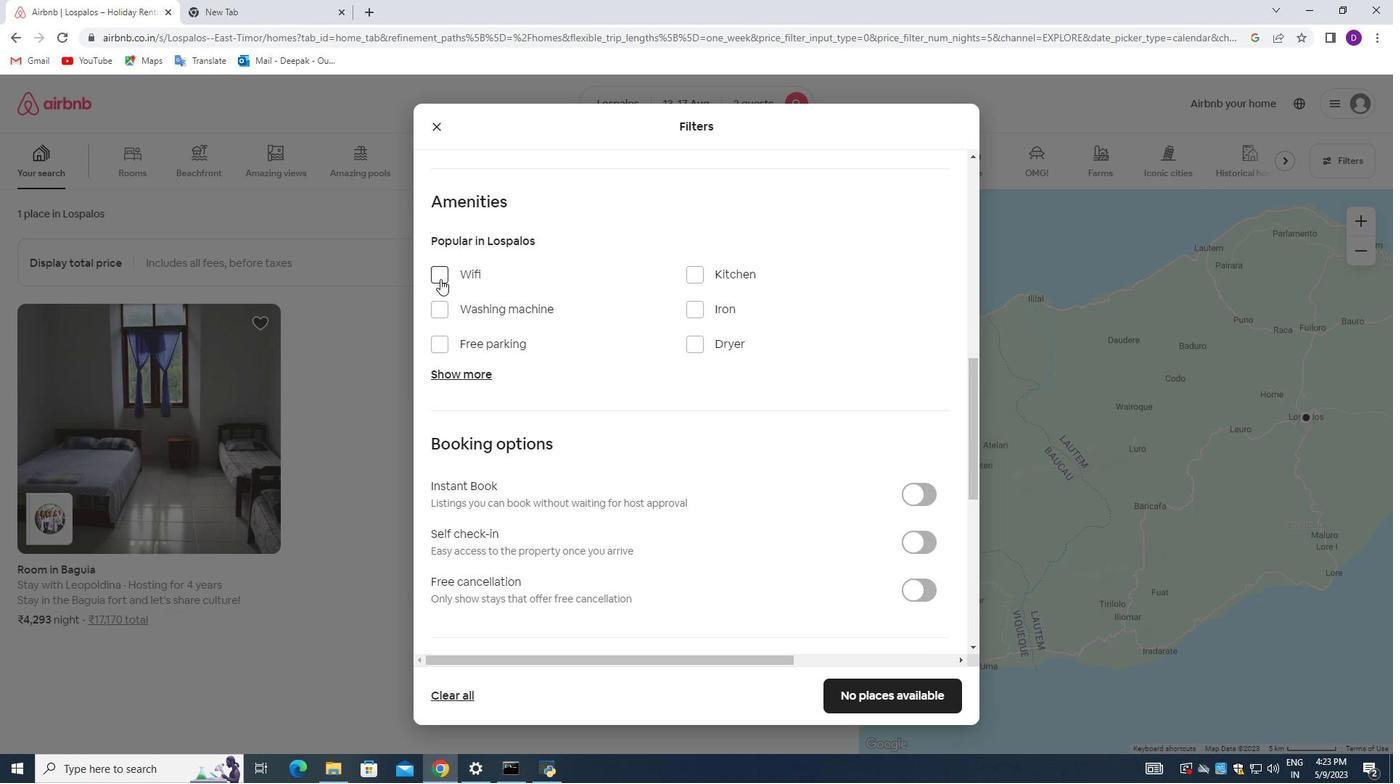 
Action: Mouse moved to (480, 282)
Screenshot: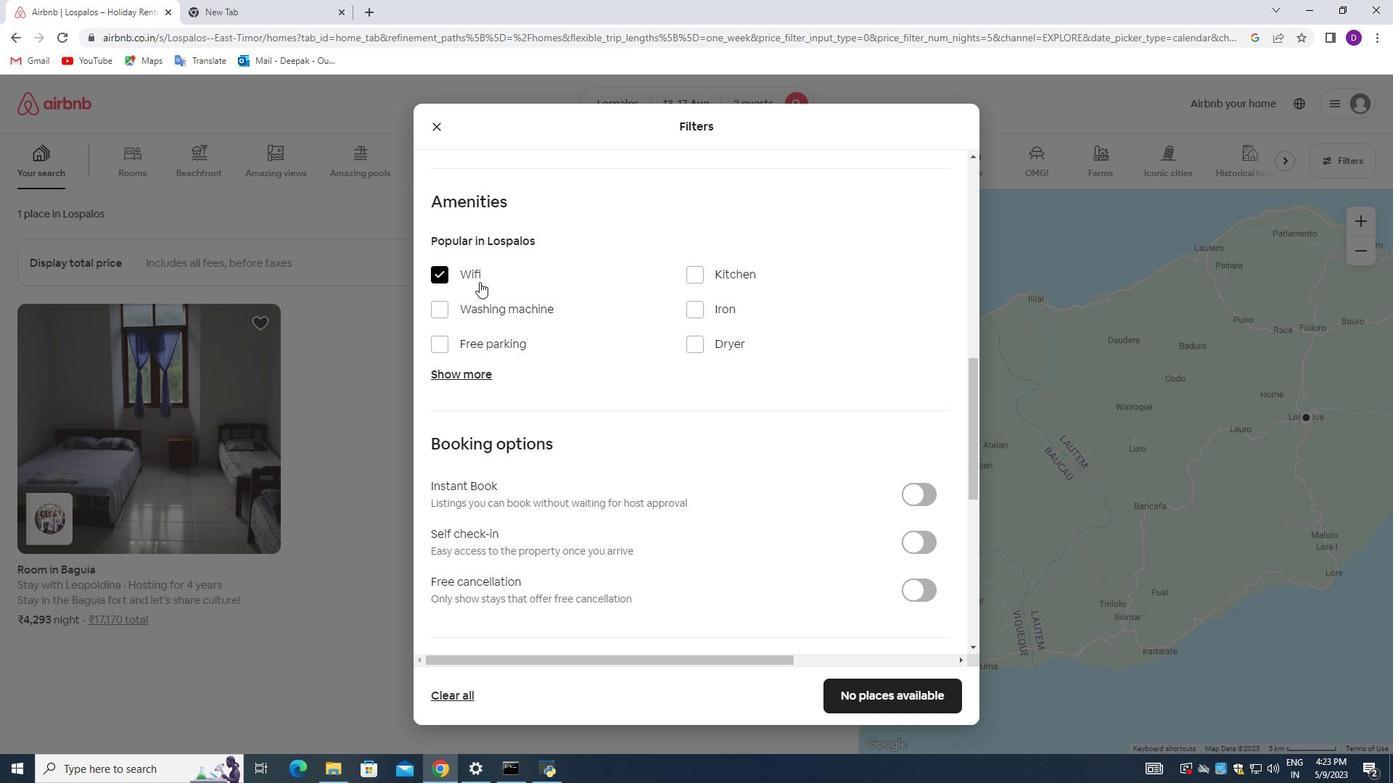 
Action: Mouse scrolled (480, 281) with delta (0, 0)
Screenshot: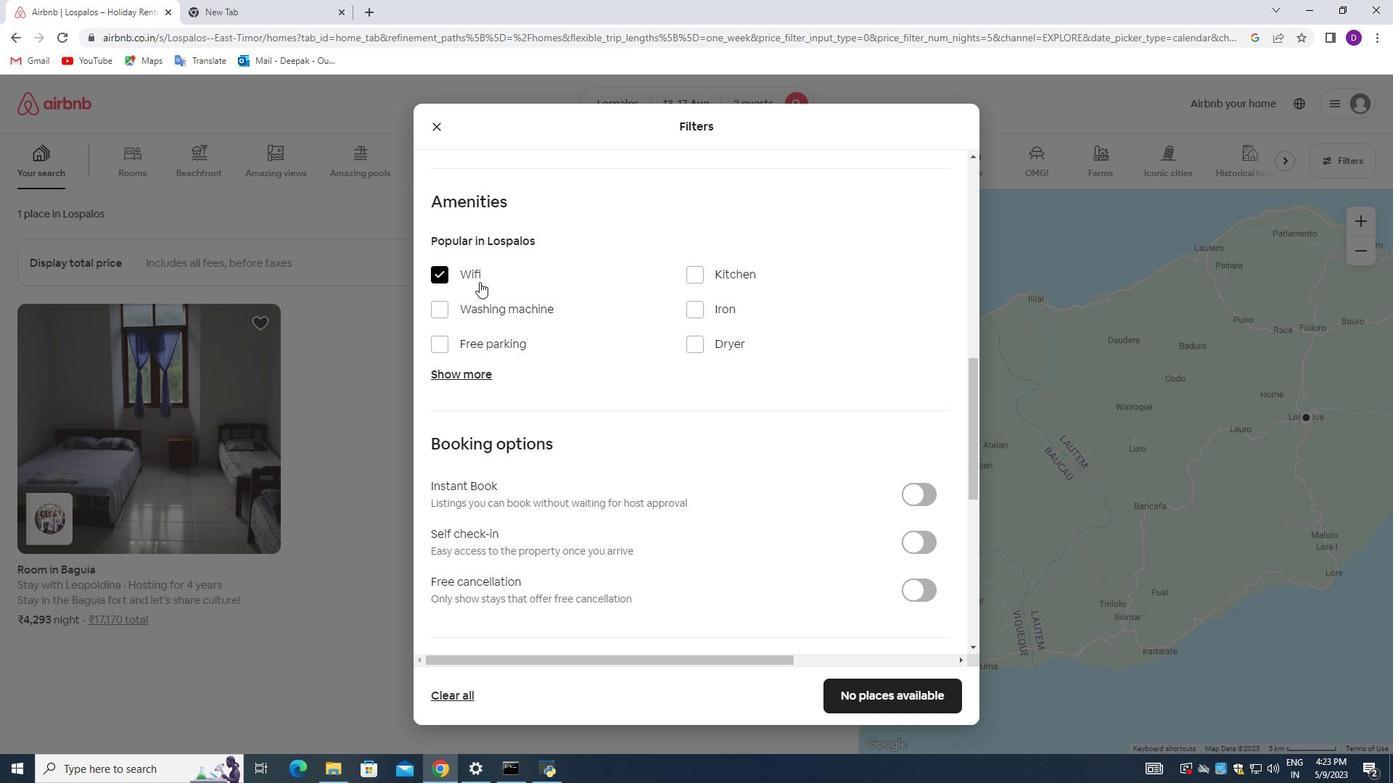 
Action: Mouse moved to (632, 309)
Screenshot: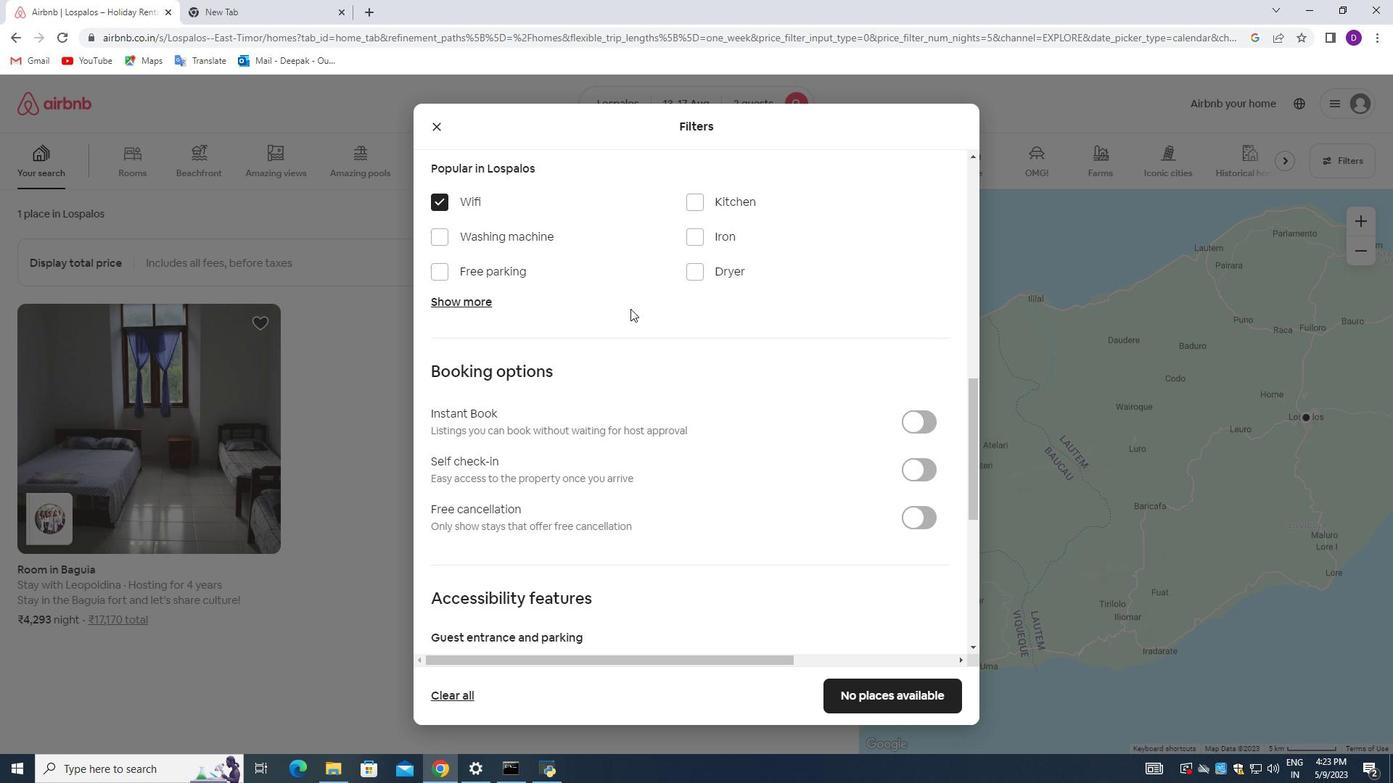 
Action: Mouse scrolled (632, 309) with delta (0, 0)
Screenshot: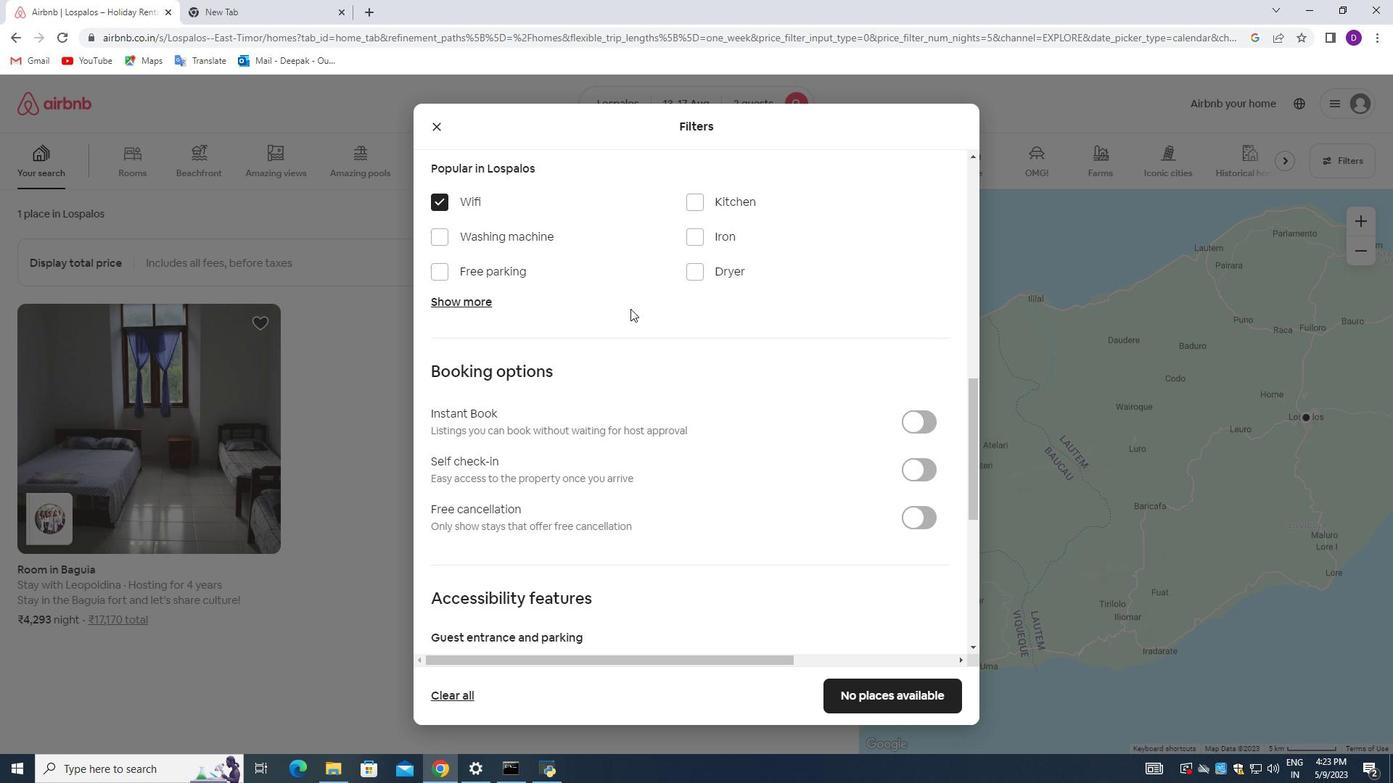 
Action: Mouse moved to (633, 309)
Screenshot: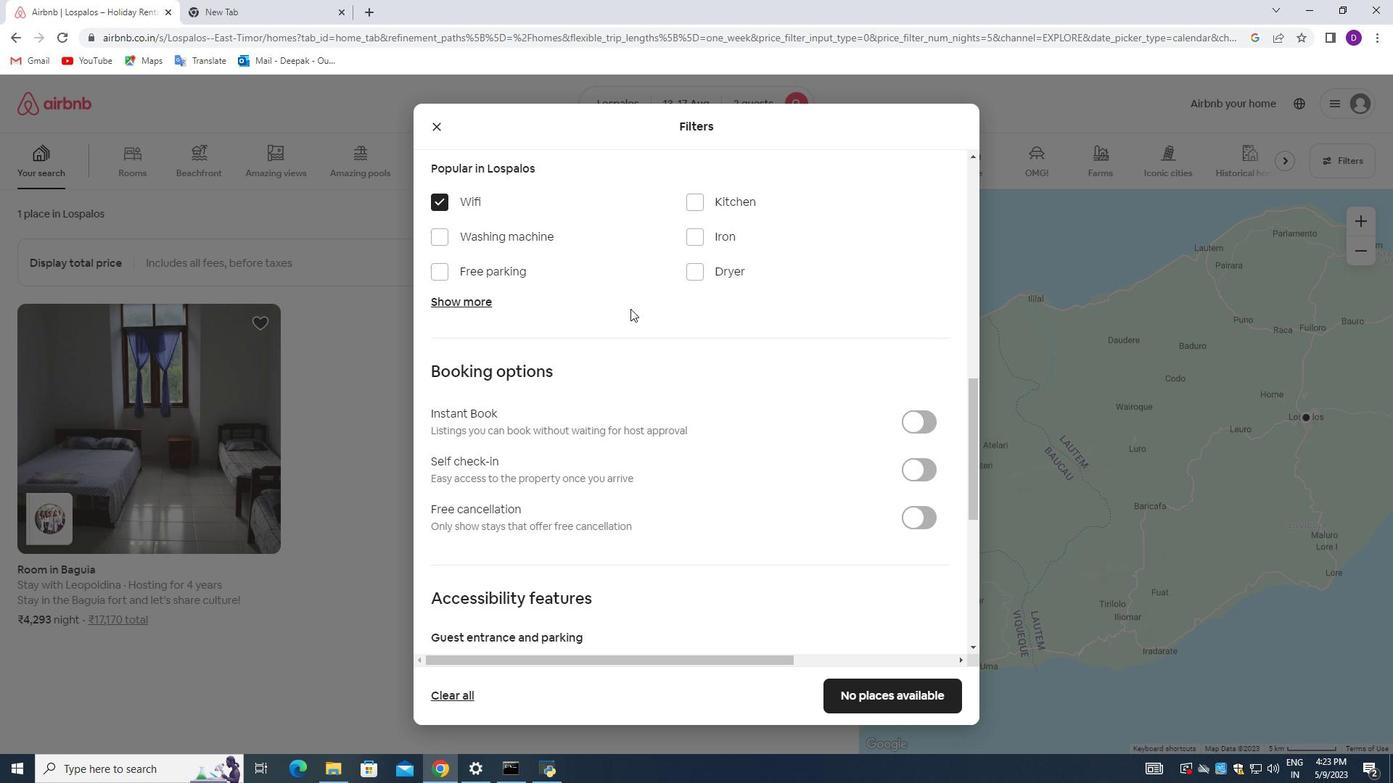 
Action: Mouse scrolled (633, 309) with delta (0, 0)
Screenshot: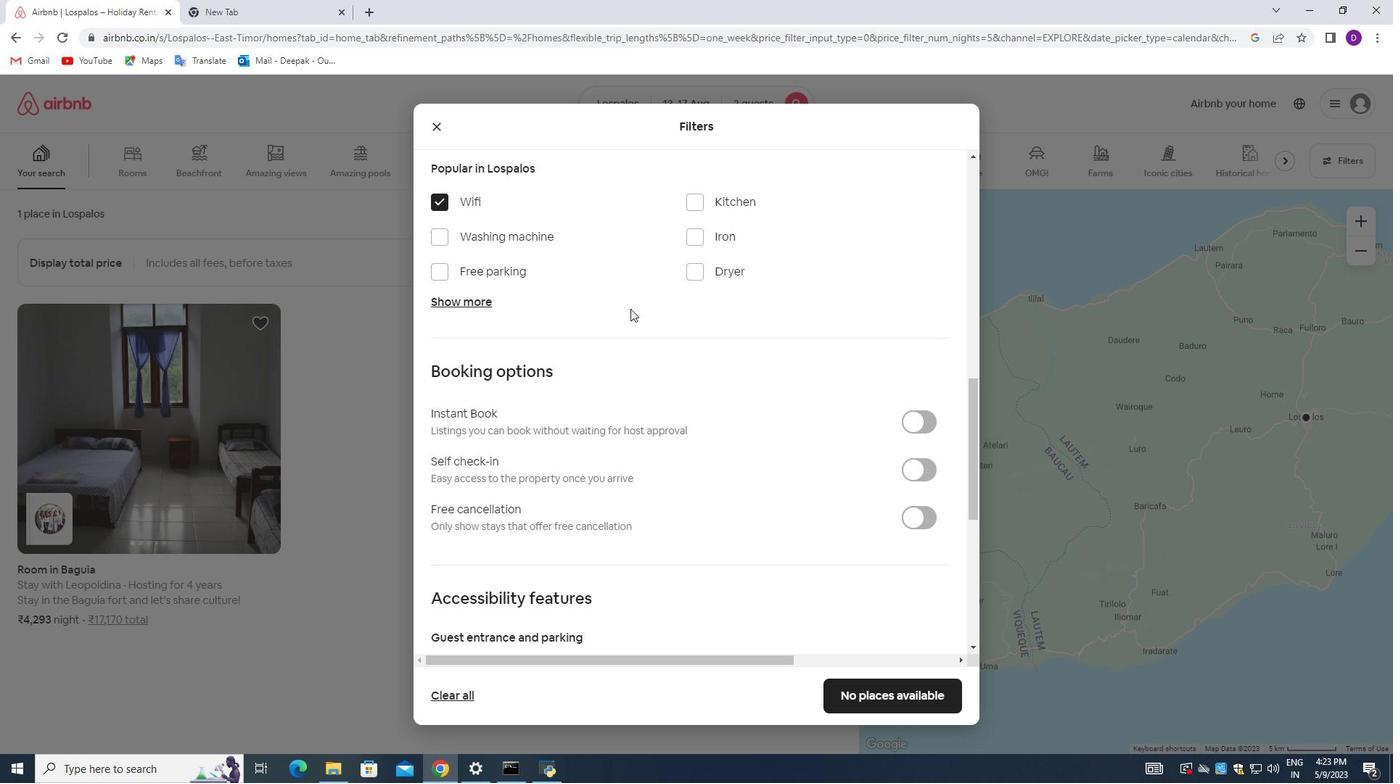 
Action: Mouse scrolled (633, 309) with delta (0, 0)
Screenshot: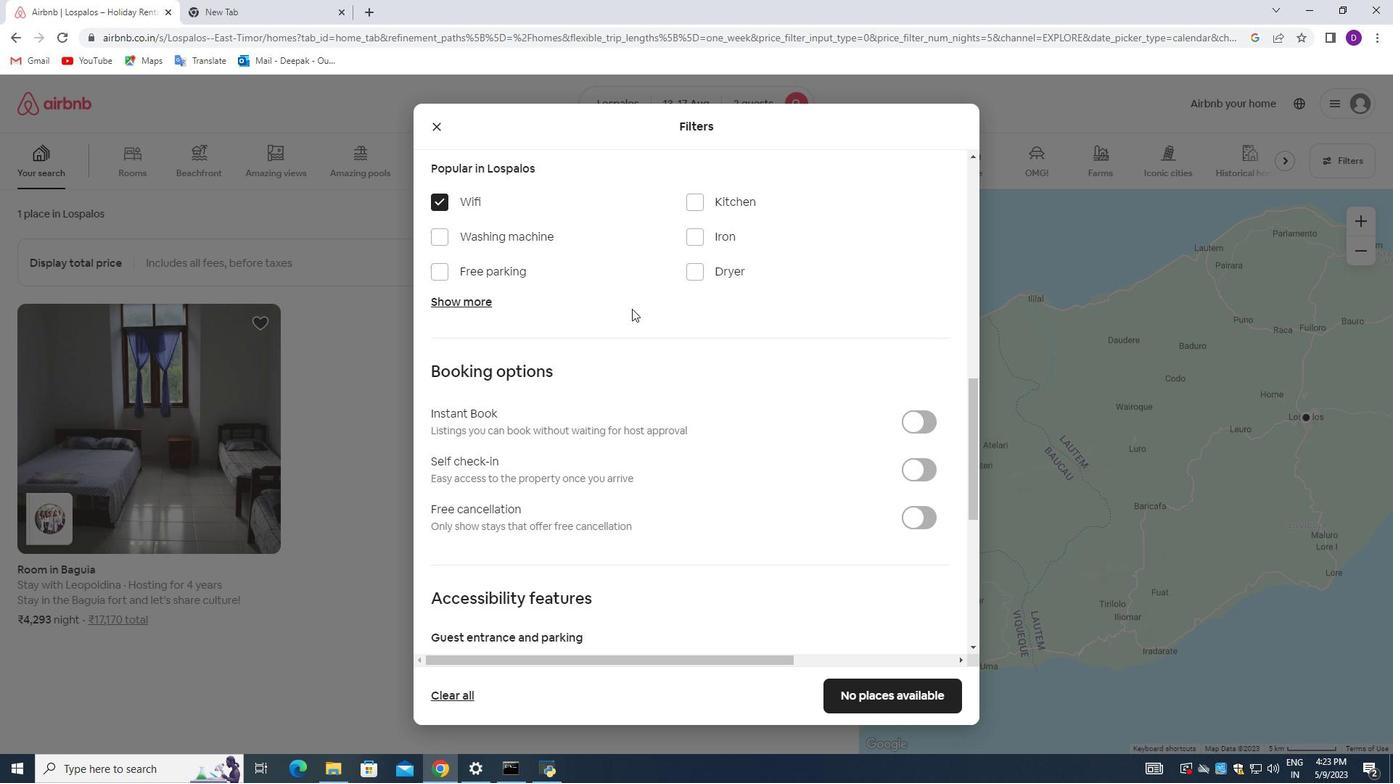 
Action: Mouse scrolled (633, 309) with delta (0, 0)
Screenshot: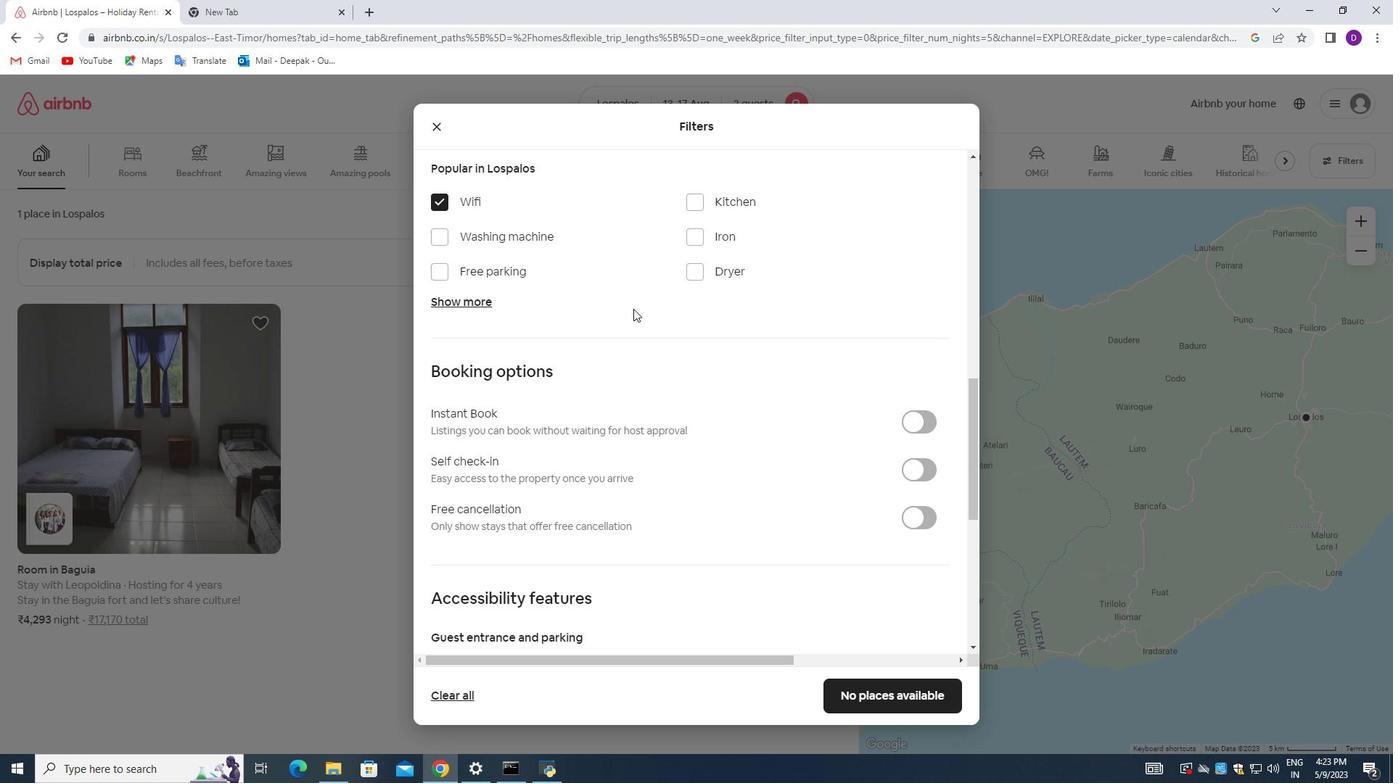 
Action: Mouse moved to (634, 309)
Screenshot: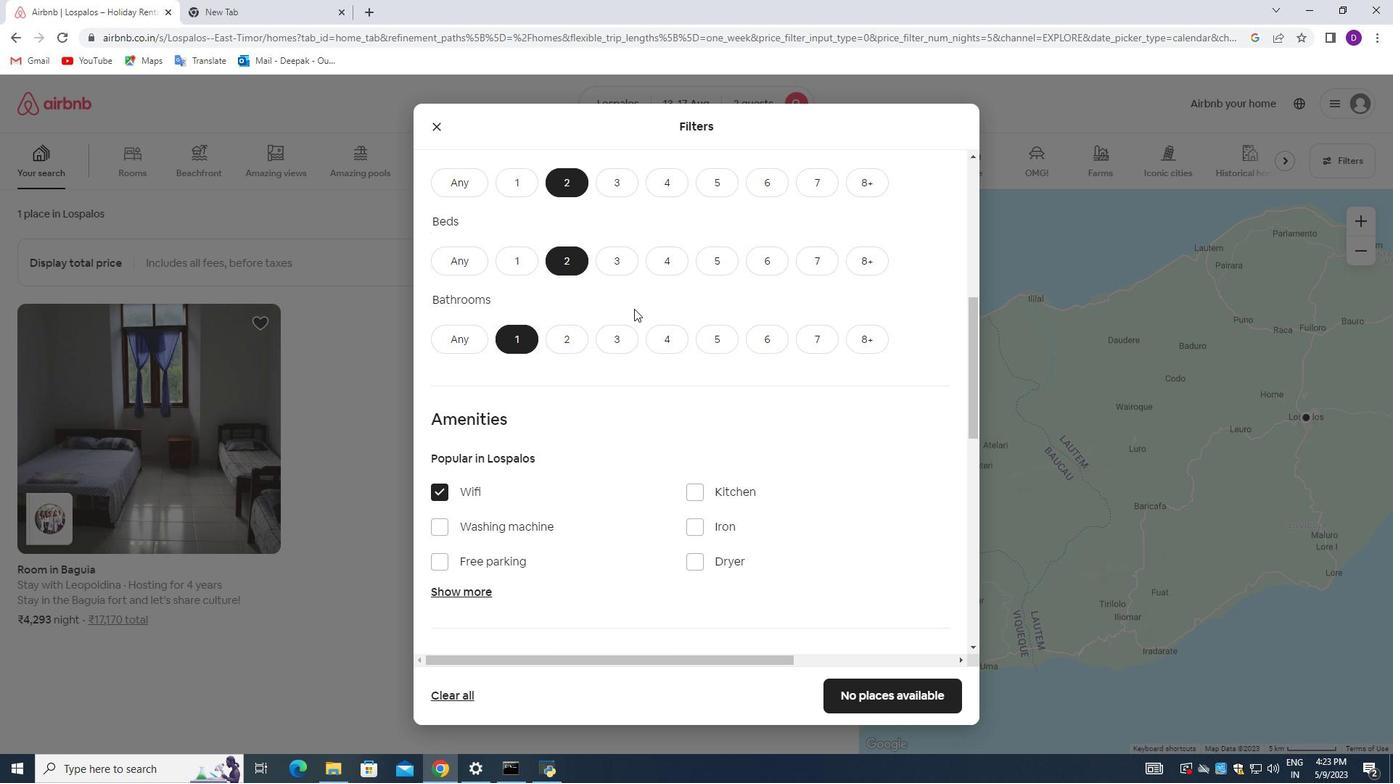 
Action: Mouse scrolled (634, 309) with delta (0, 0)
Screenshot: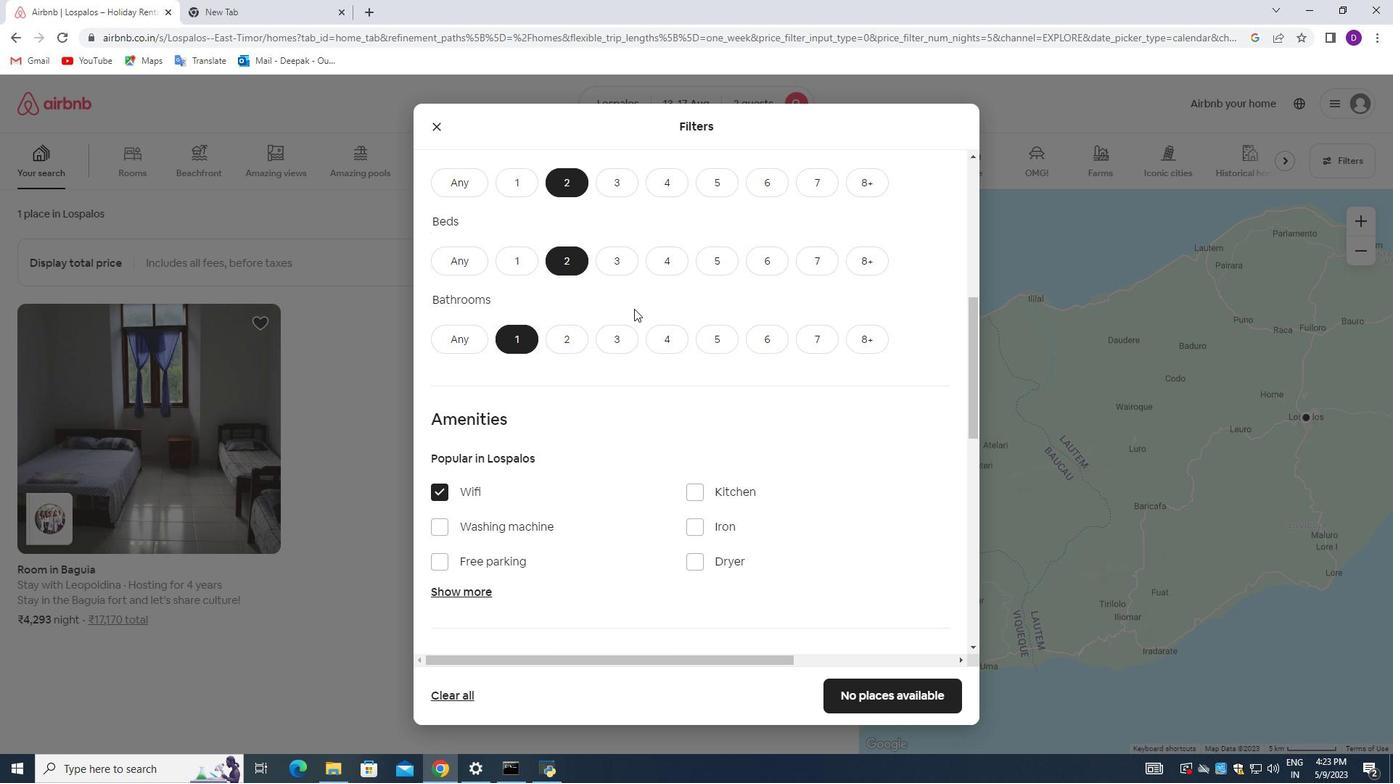 
Action: Mouse scrolled (634, 309) with delta (0, 0)
Screenshot: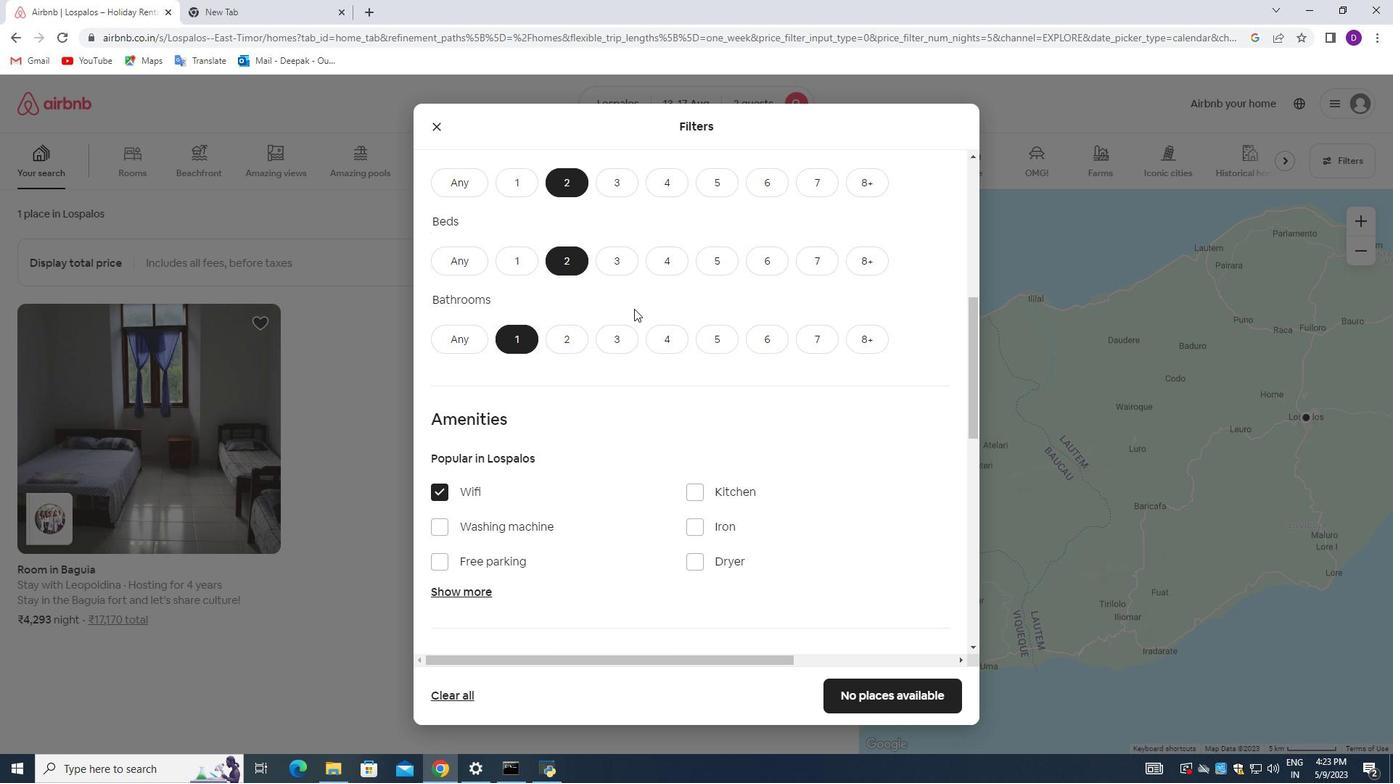 
Action: Mouse scrolled (634, 309) with delta (0, 0)
Screenshot: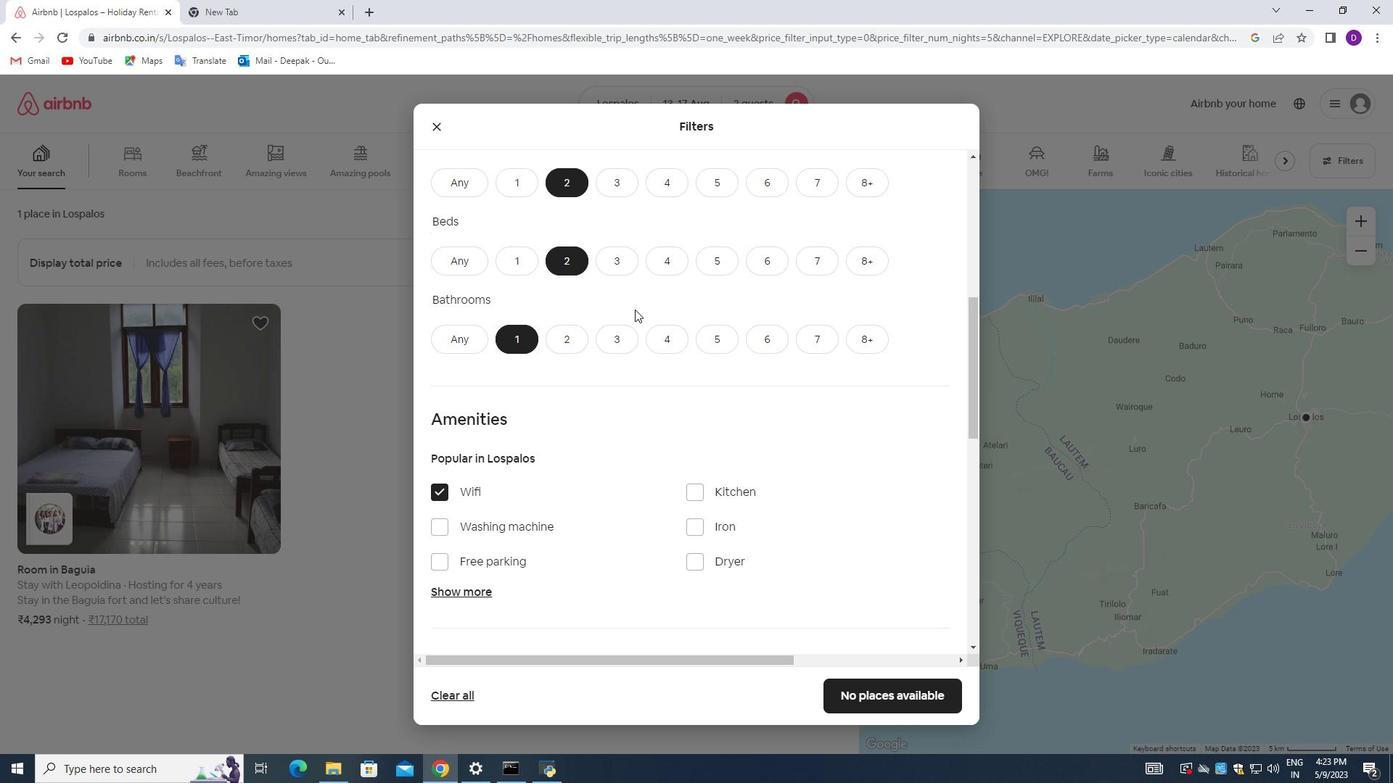 
Action: Mouse scrolled (634, 309) with delta (0, 0)
Screenshot: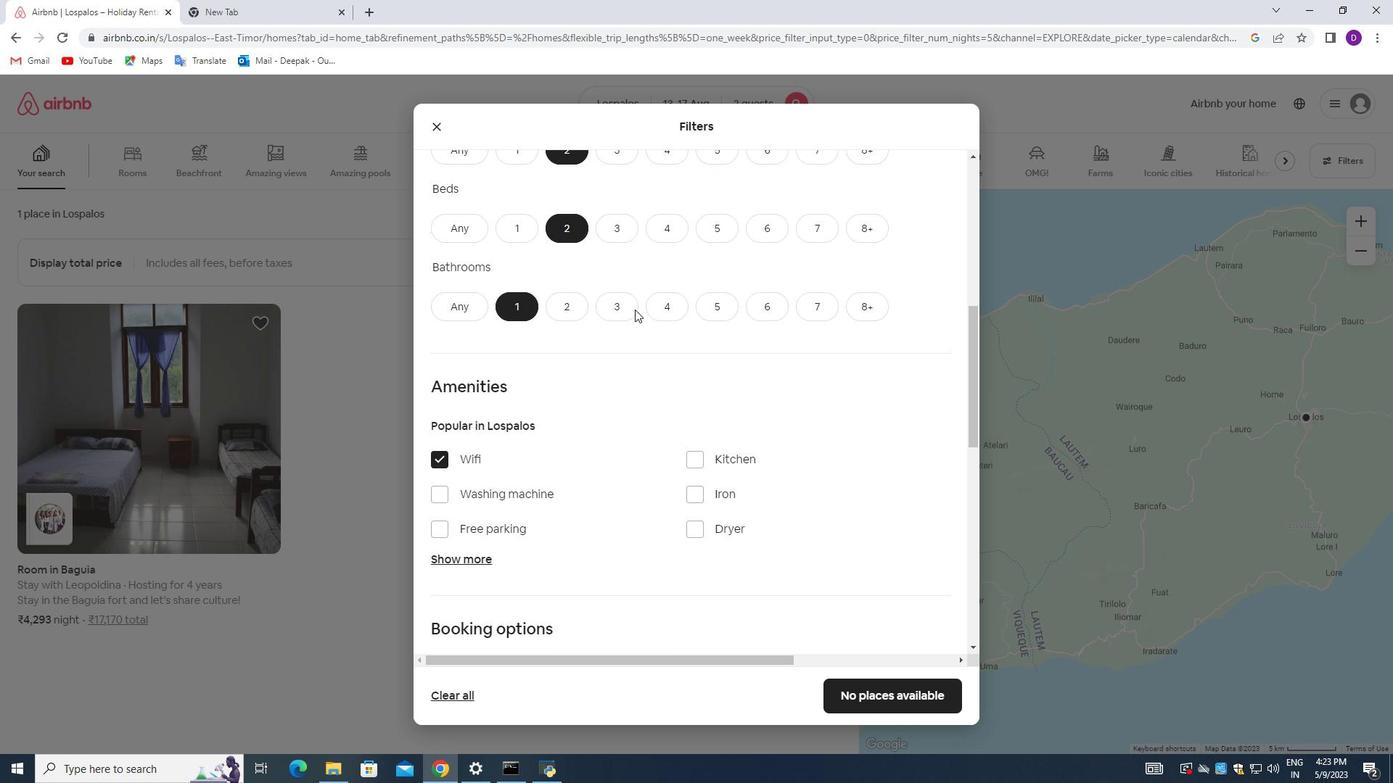 
Action: Mouse moved to (635, 310)
Screenshot: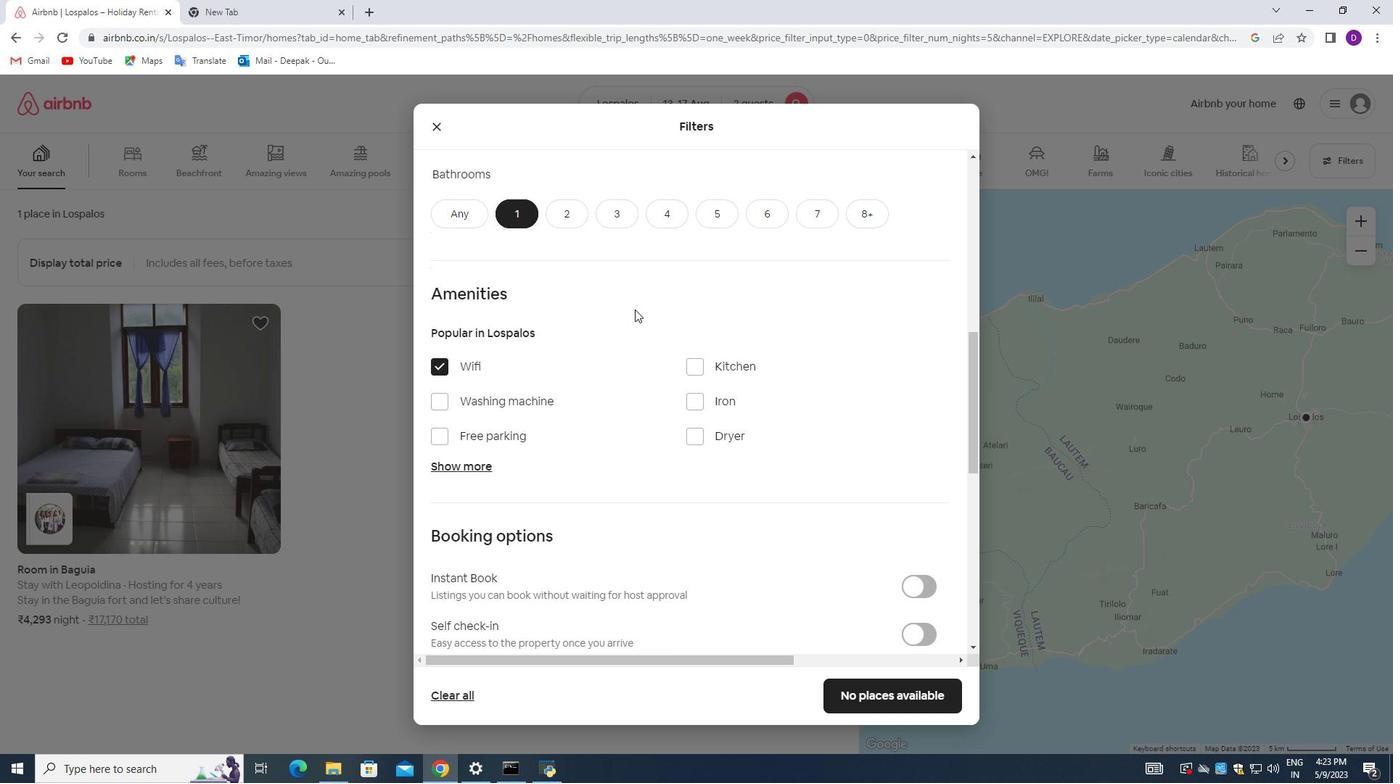
Action: Mouse scrolled (635, 309) with delta (0, 0)
Screenshot: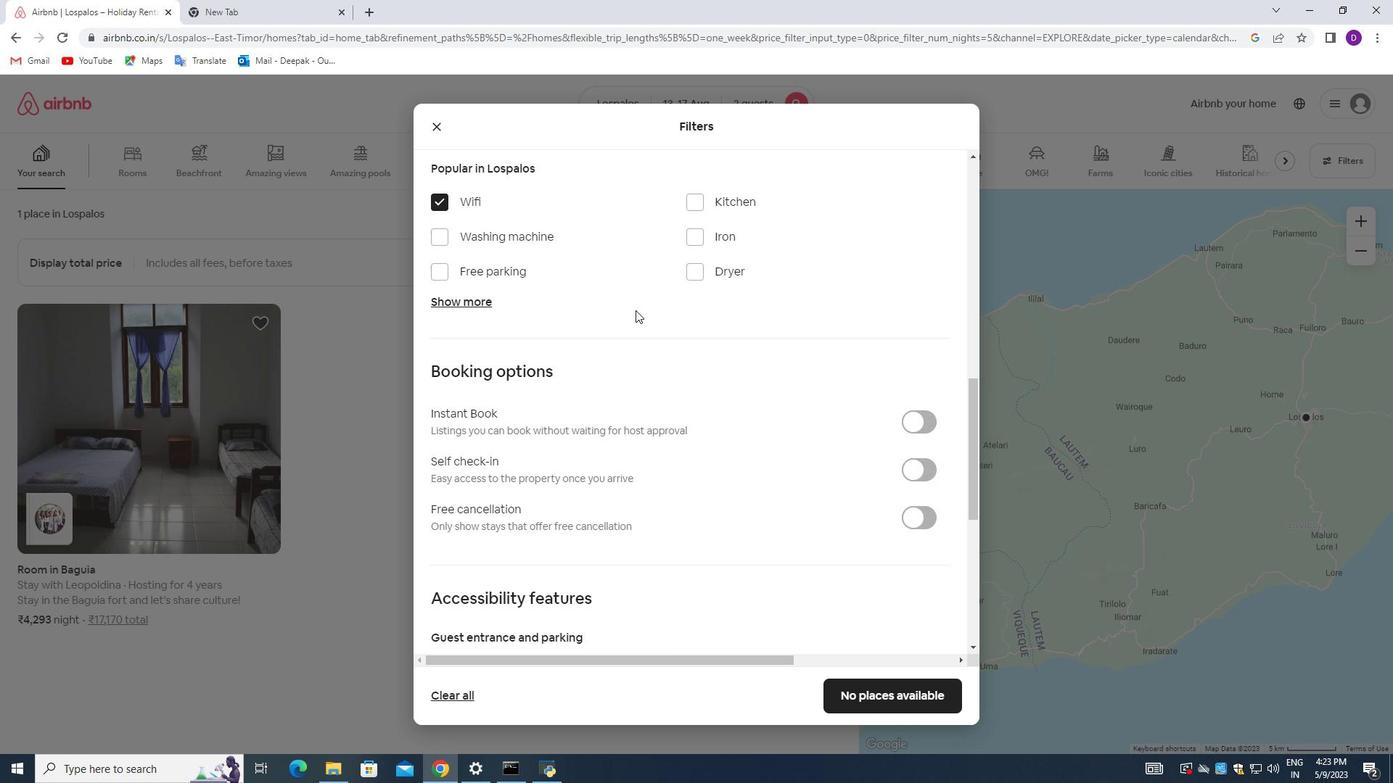 
Action: Mouse scrolled (635, 309) with delta (0, 0)
Screenshot: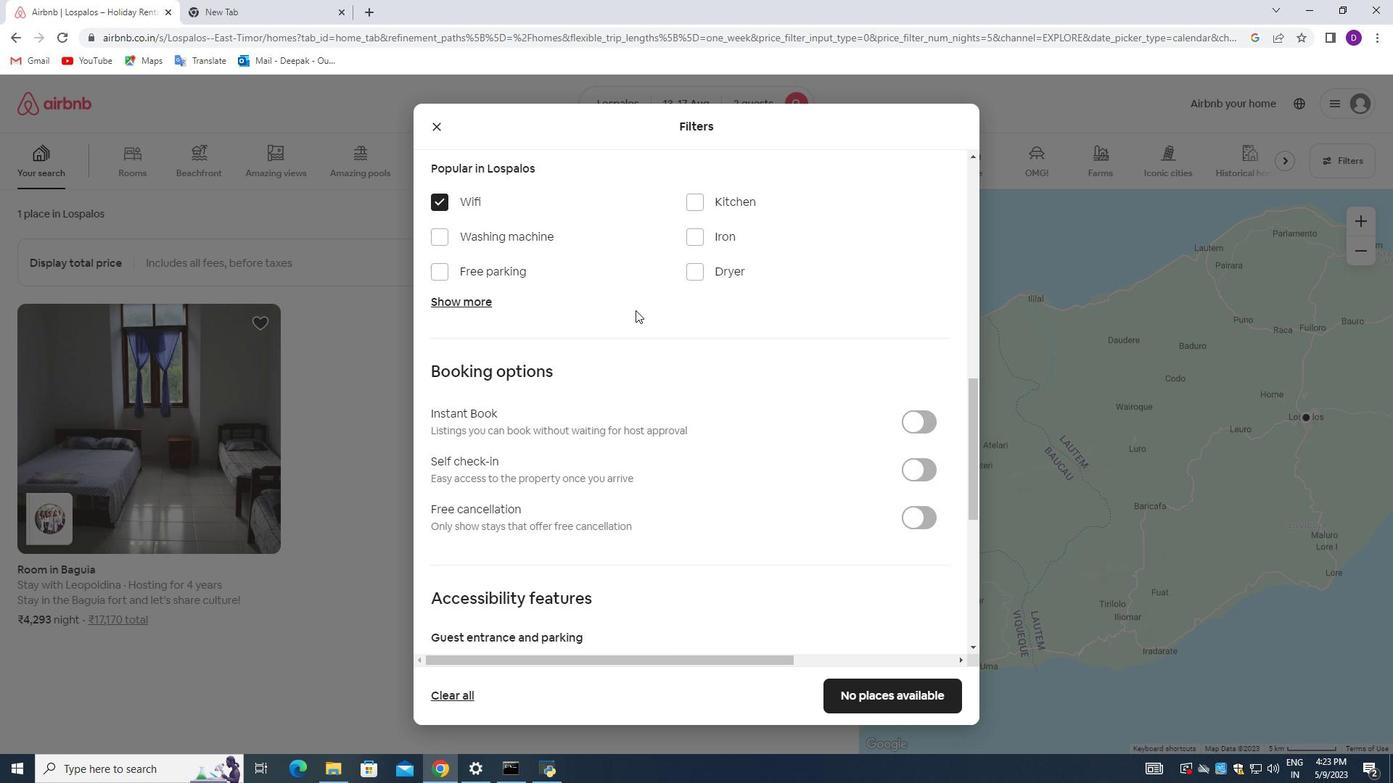 
Action: Mouse scrolled (635, 309) with delta (0, 0)
Screenshot: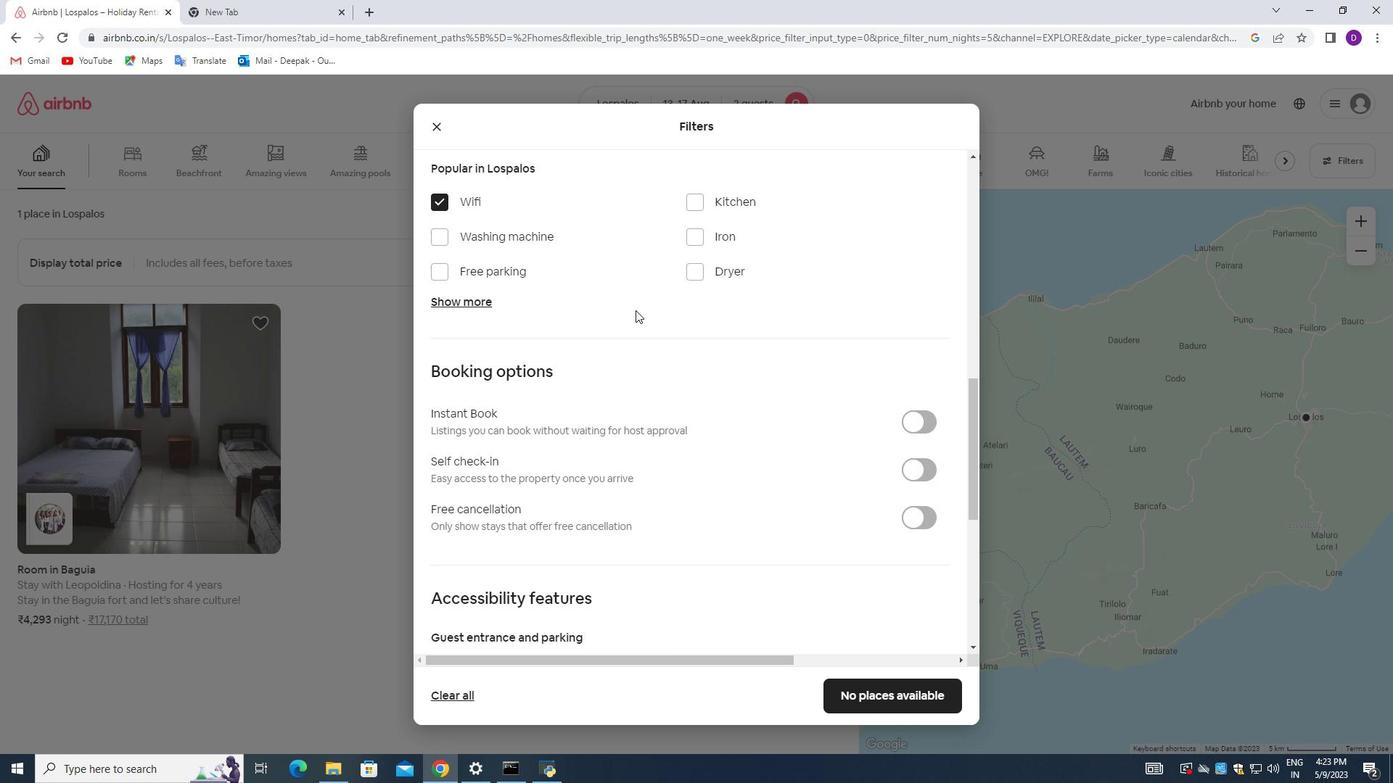 
Action: Mouse scrolled (635, 309) with delta (0, 0)
Screenshot: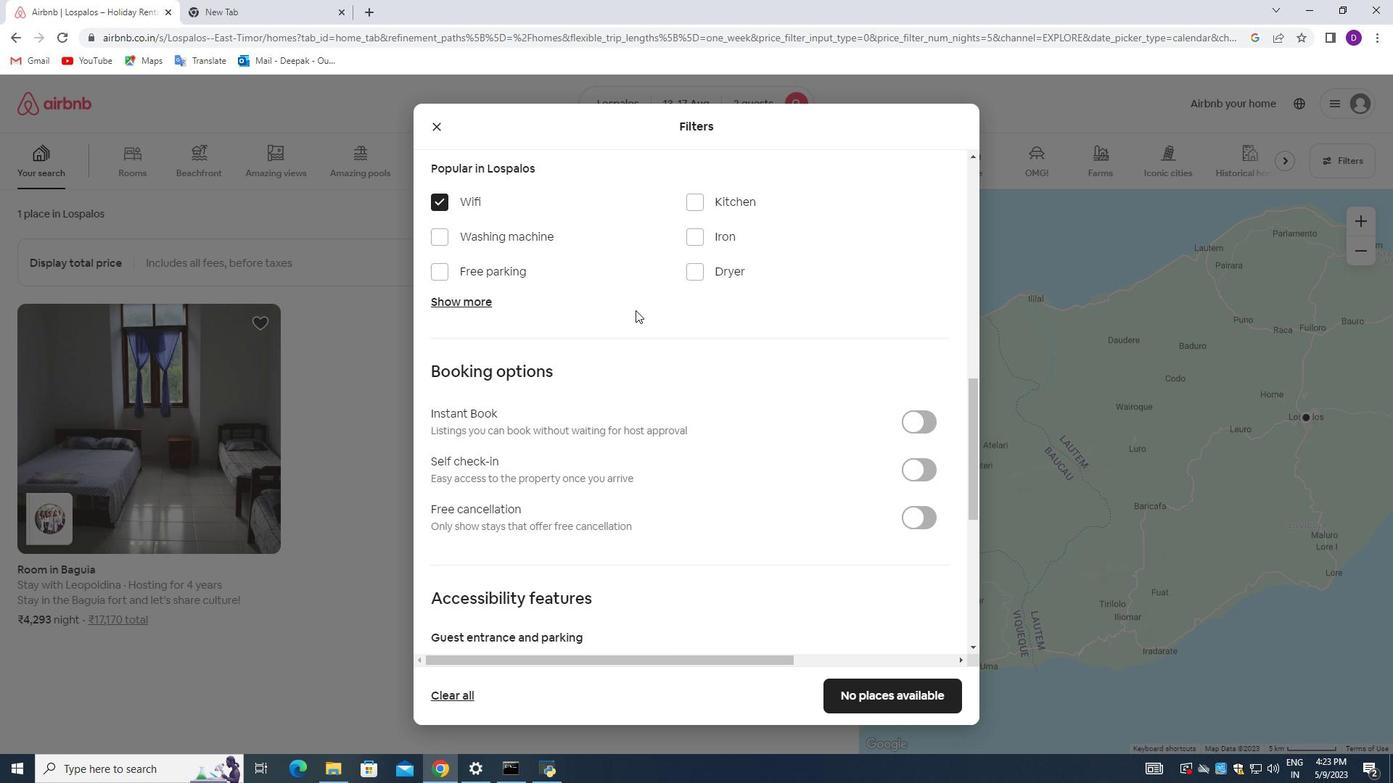 
Action: Mouse moved to (889, 242)
Screenshot: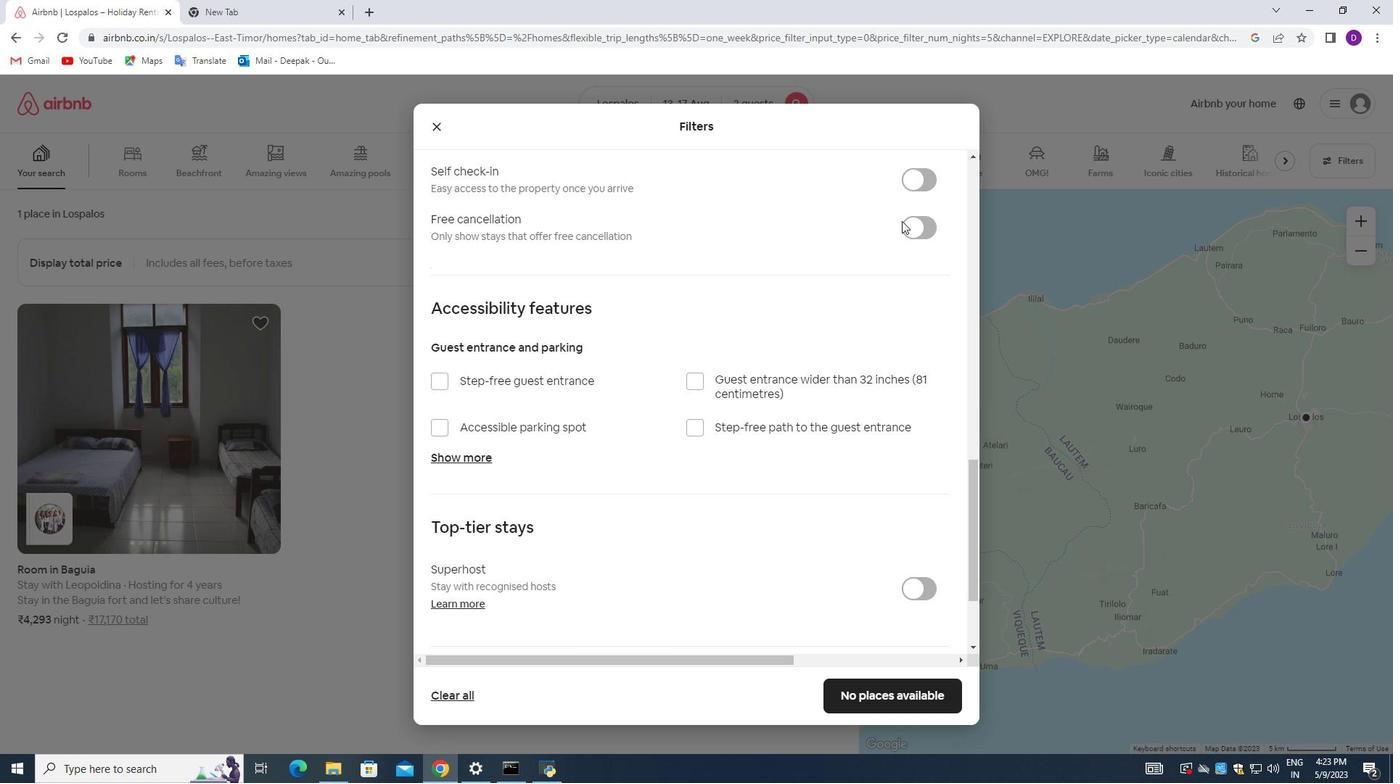 
Action: Mouse scrolled (889, 243) with delta (0, 0)
Screenshot: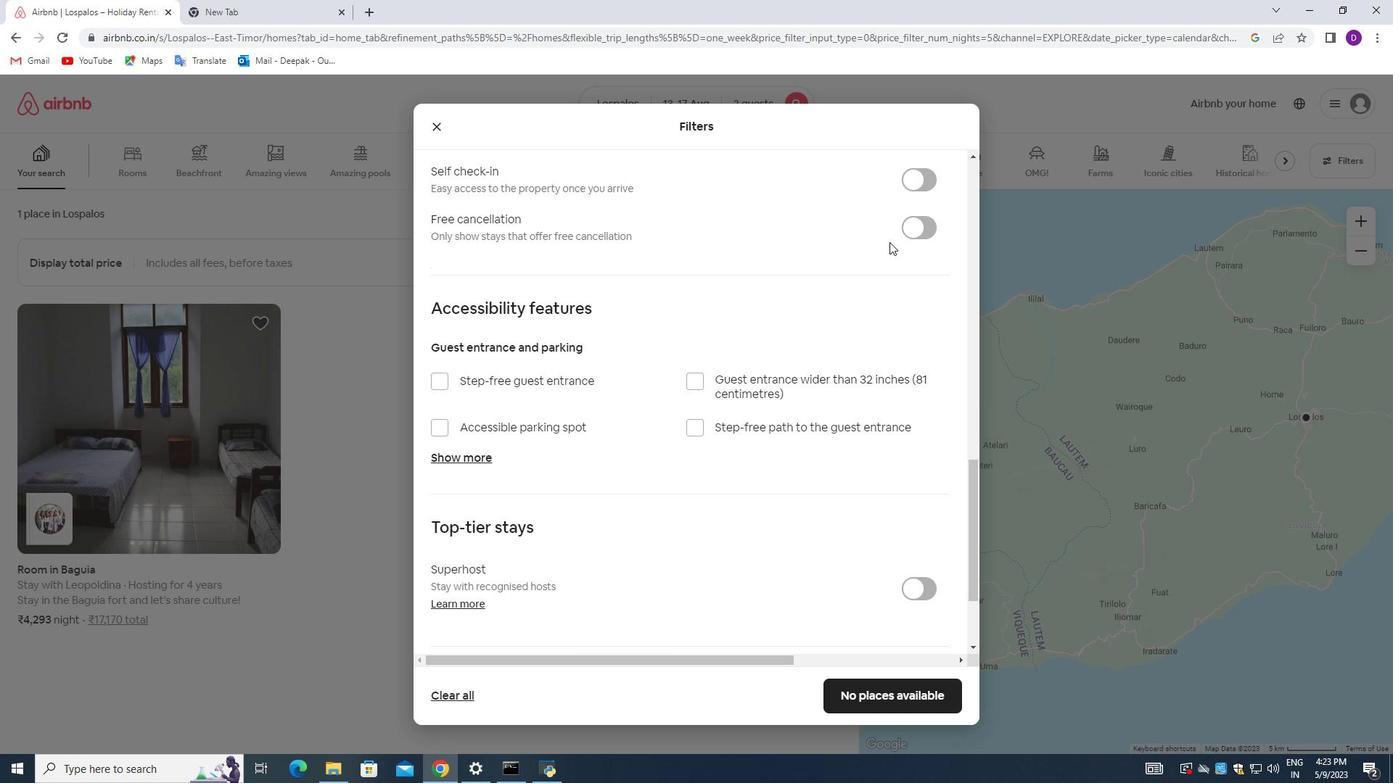 
Action: Mouse moved to (928, 251)
Screenshot: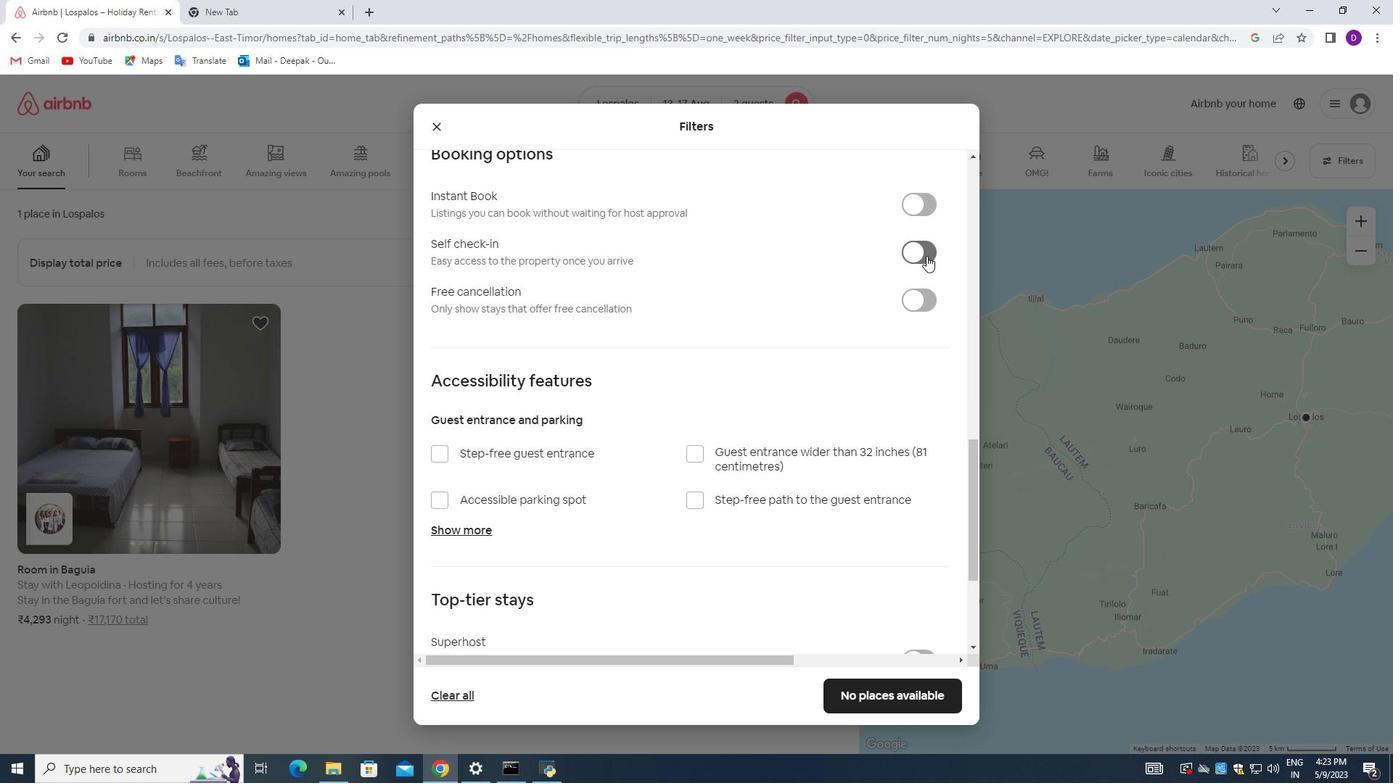 
Action: Mouse pressed left at (928, 251)
Screenshot: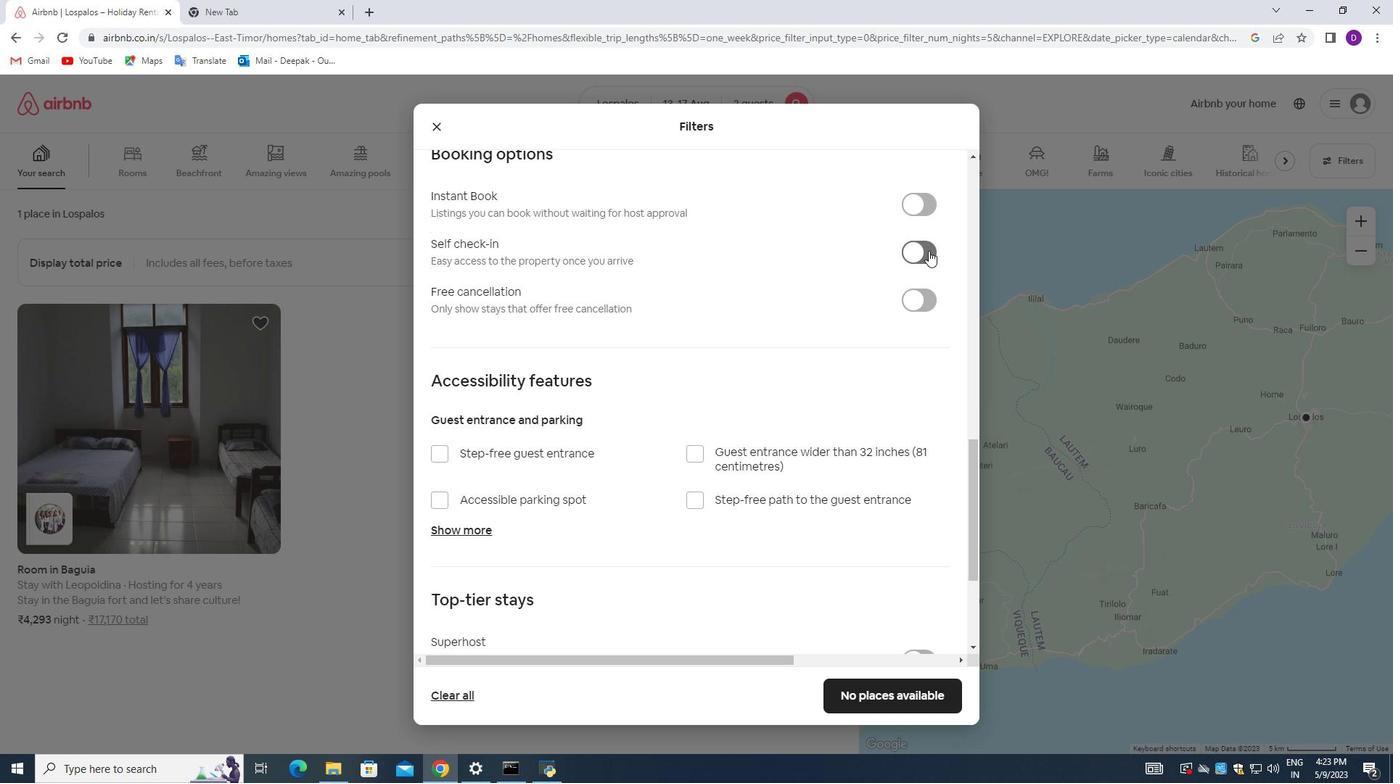 
Action: Mouse moved to (683, 376)
Screenshot: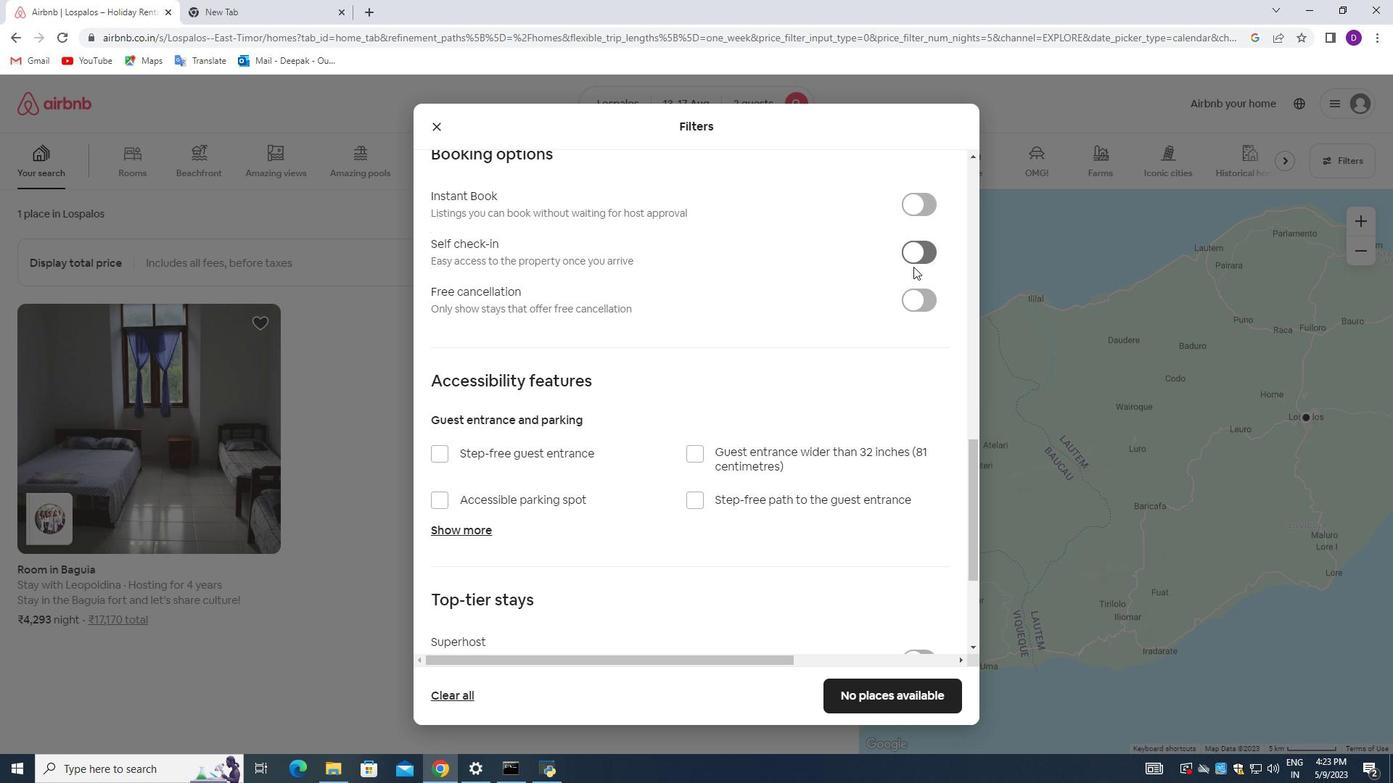 
Action: Mouse scrolled (683, 375) with delta (0, 0)
Screenshot: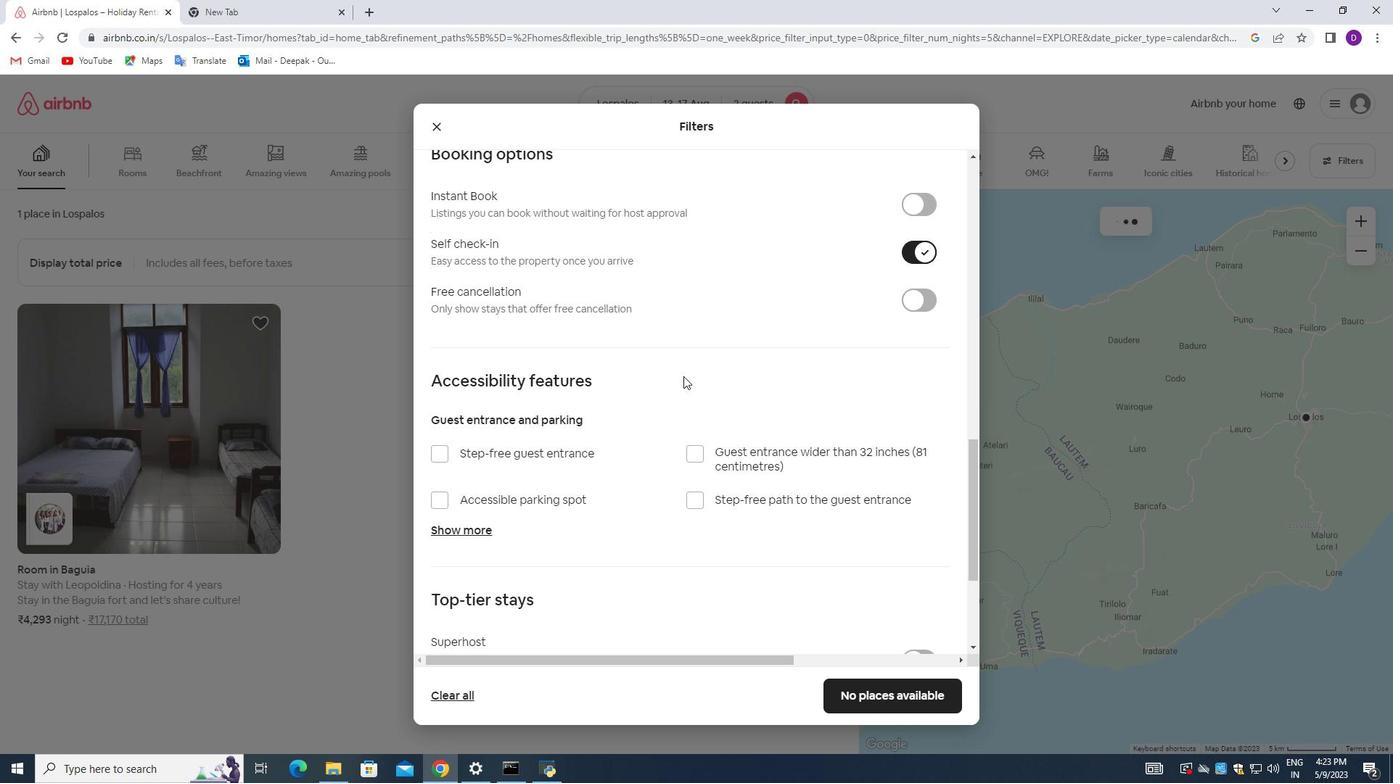 
Action: Mouse scrolled (683, 375) with delta (0, 0)
Screenshot: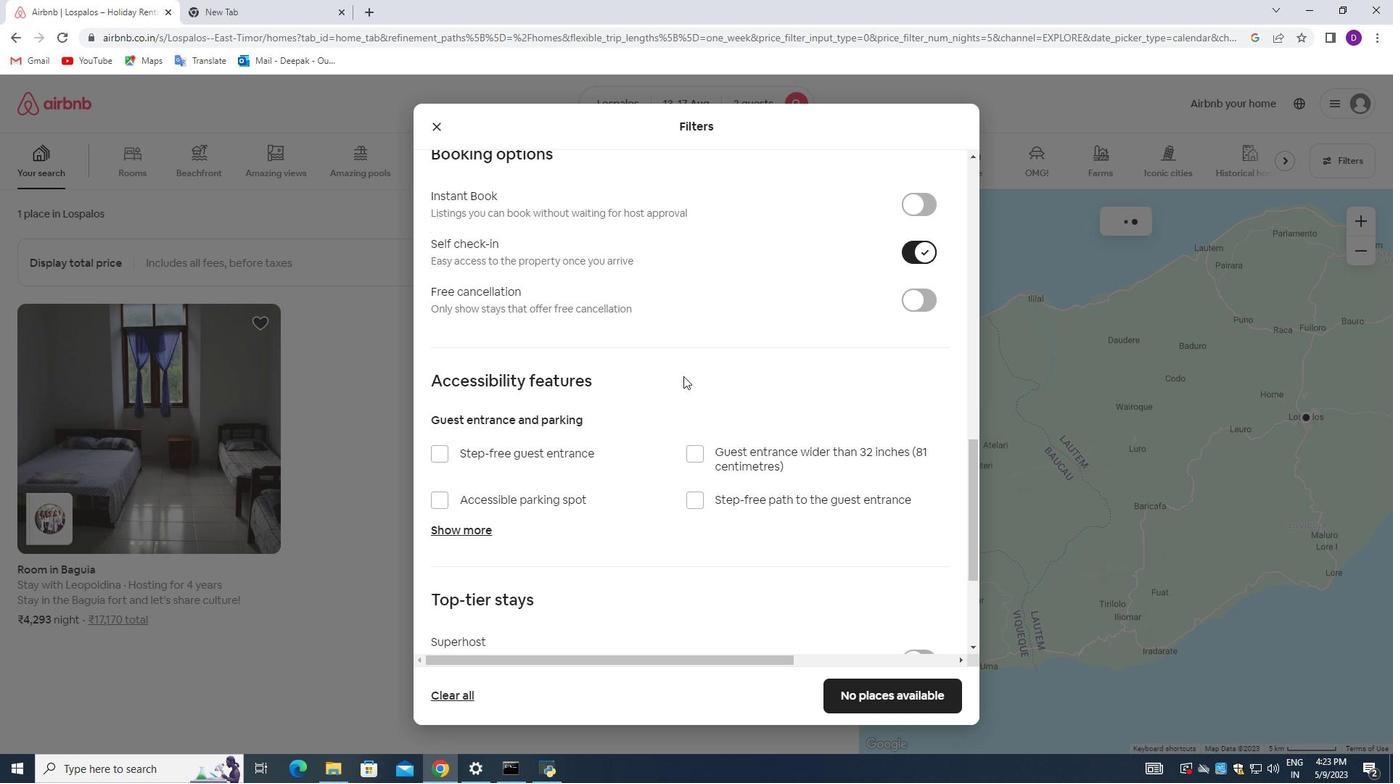 
Action: Mouse moved to (683, 376)
Screenshot: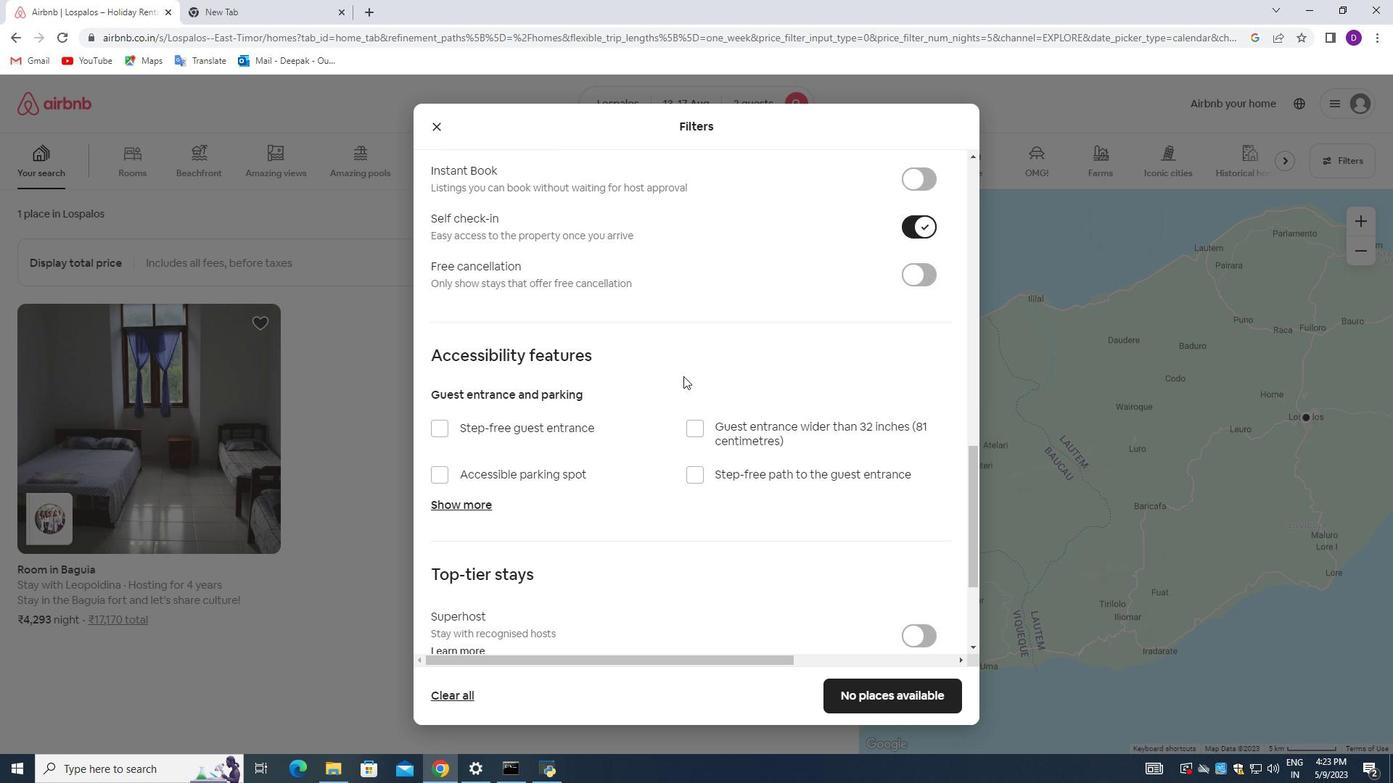 
Action: Mouse scrolled (683, 375) with delta (0, 0)
Screenshot: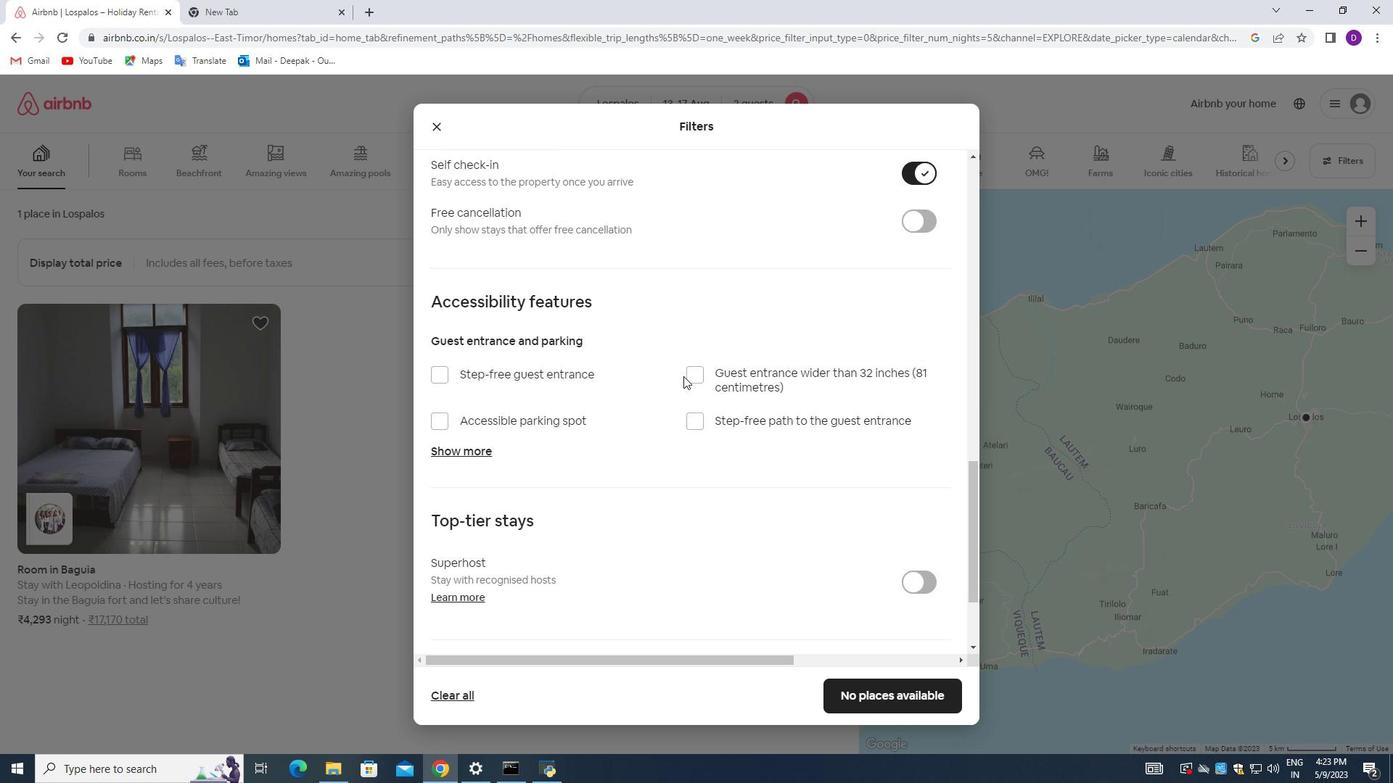 
Action: Mouse moved to (687, 374)
Screenshot: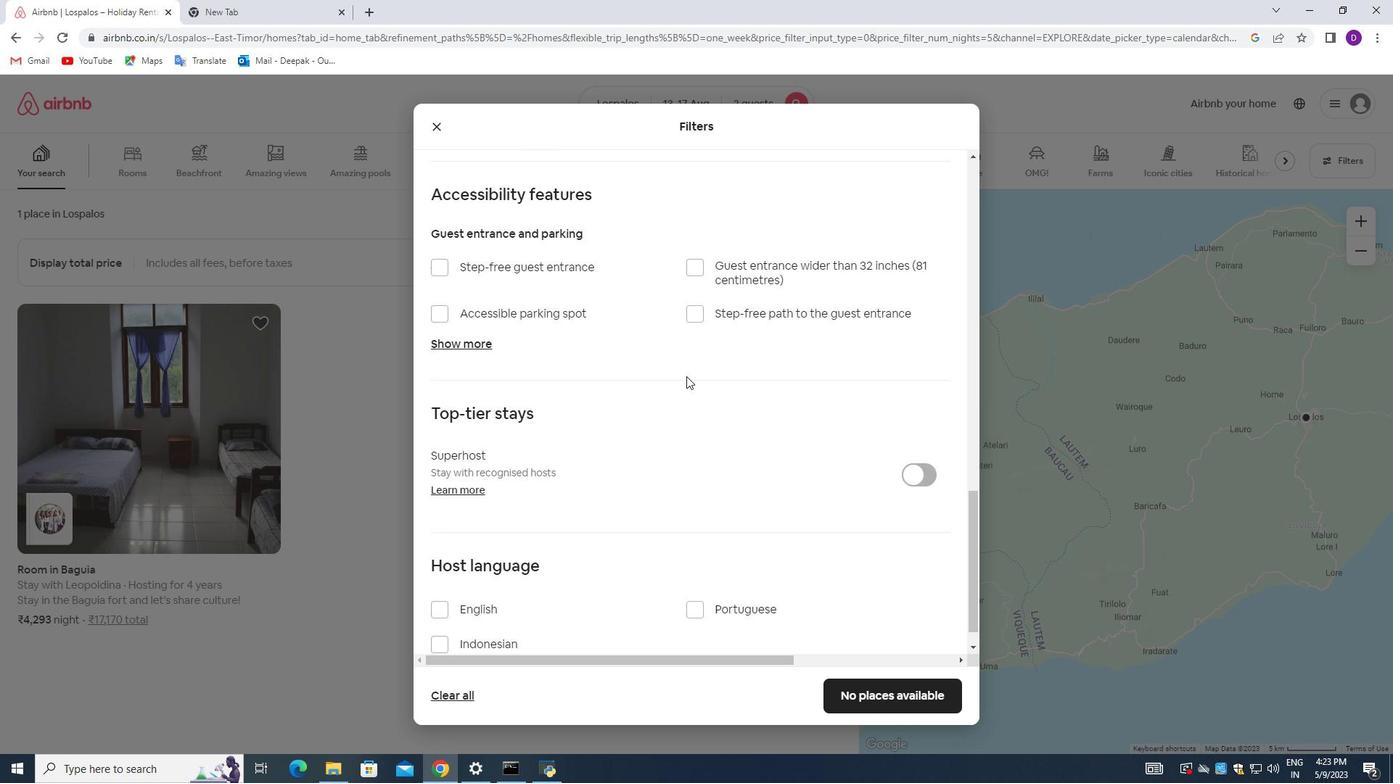 
Action: Mouse scrolled (687, 373) with delta (0, 0)
Screenshot: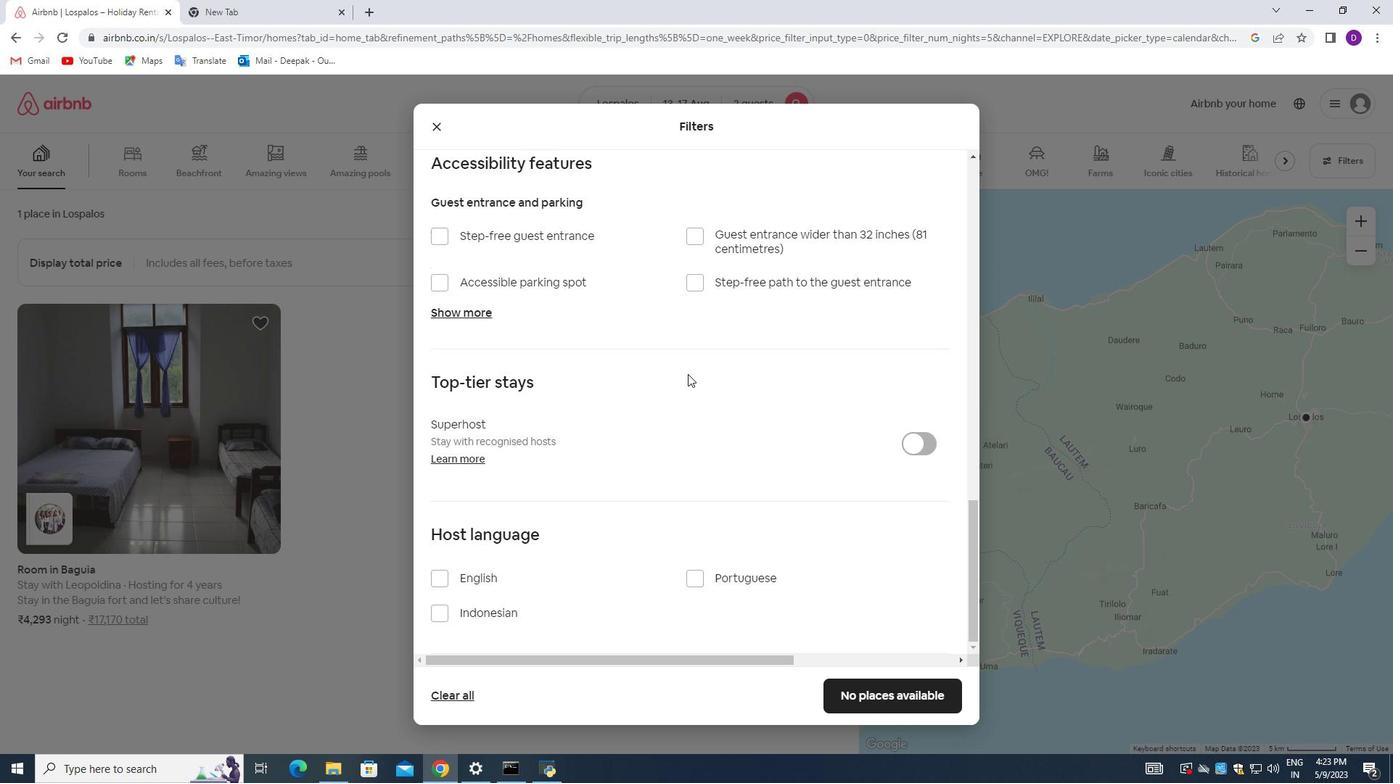 
Action: Mouse scrolled (687, 373) with delta (0, 0)
Screenshot: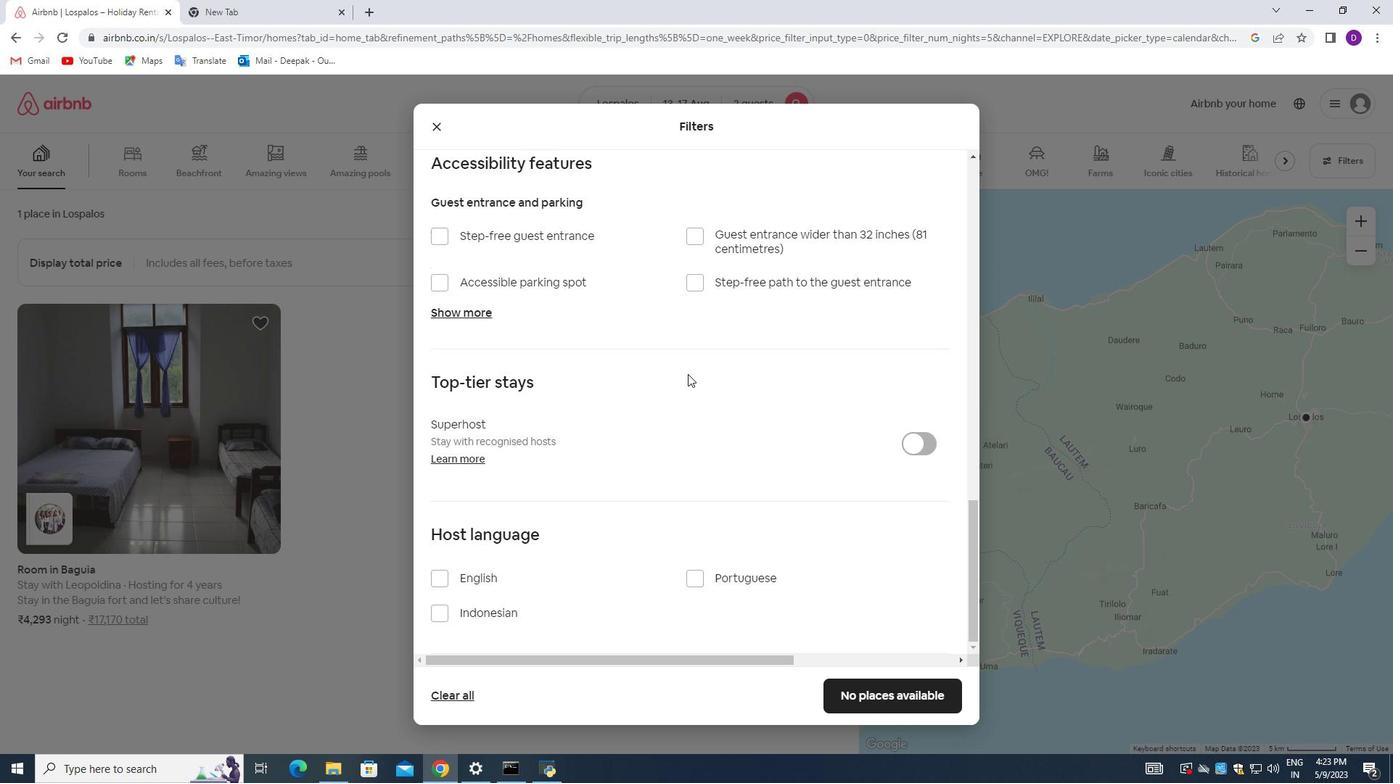 
Action: Mouse scrolled (687, 373) with delta (0, 0)
Screenshot: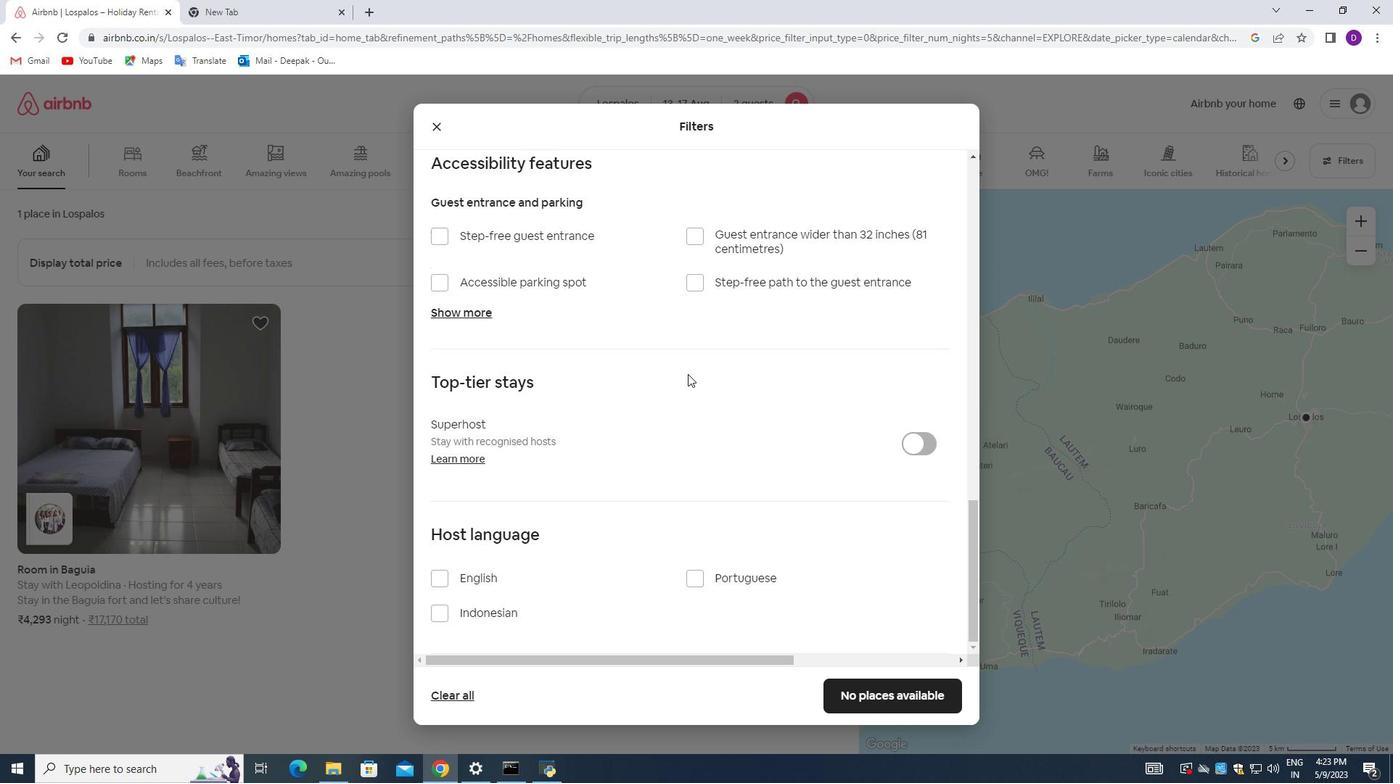 
Action: Mouse moved to (432, 572)
Screenshot: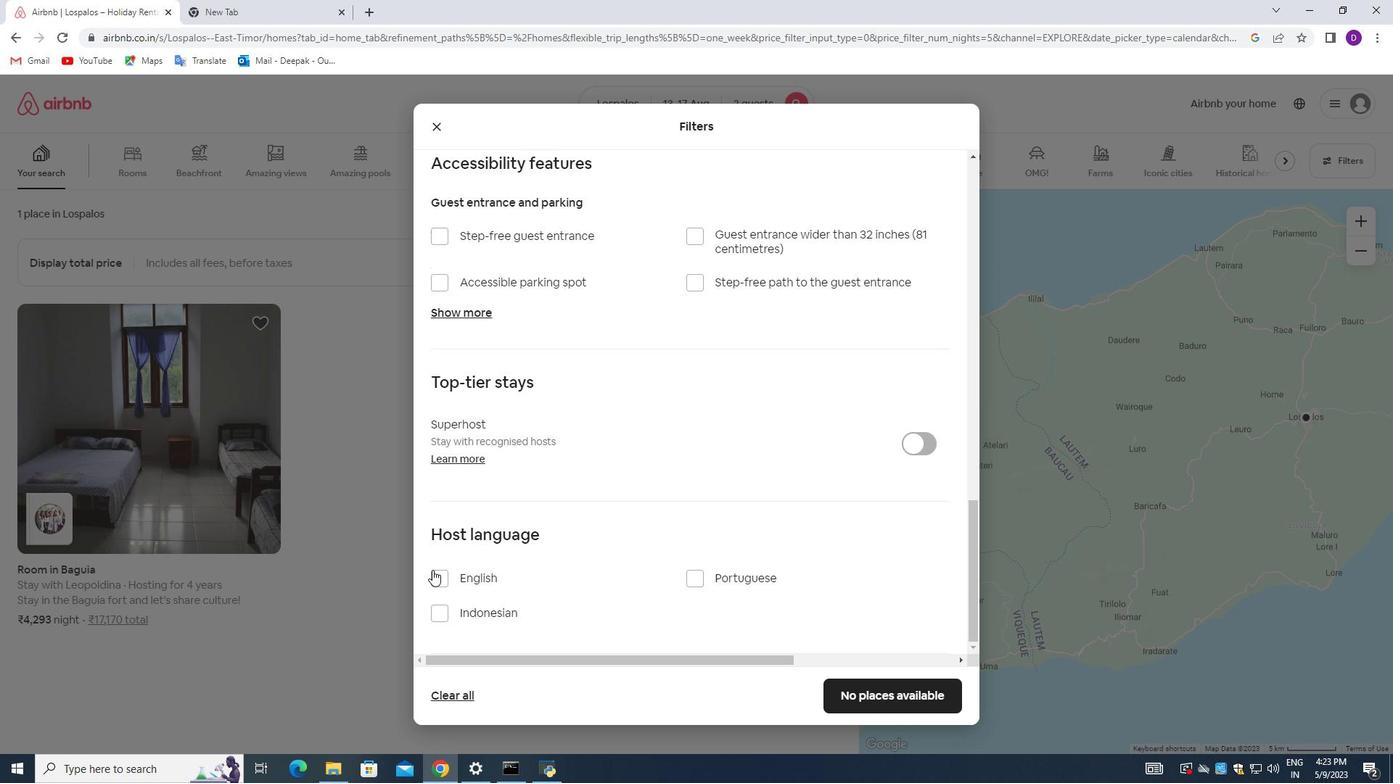 
Action: Mouse pressed left at (432, 572)
Screenshot: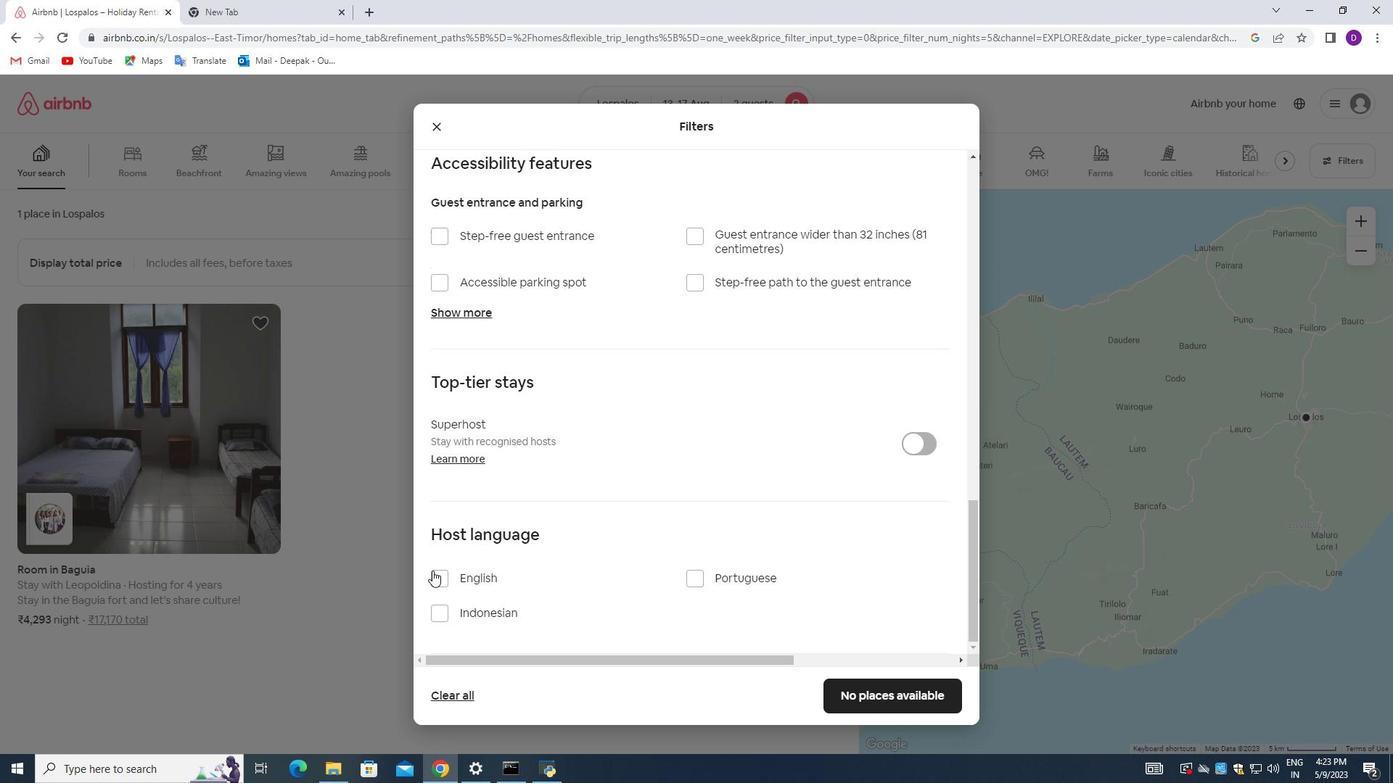 
Action: Mouse moved to (526, 572)
Screenshot: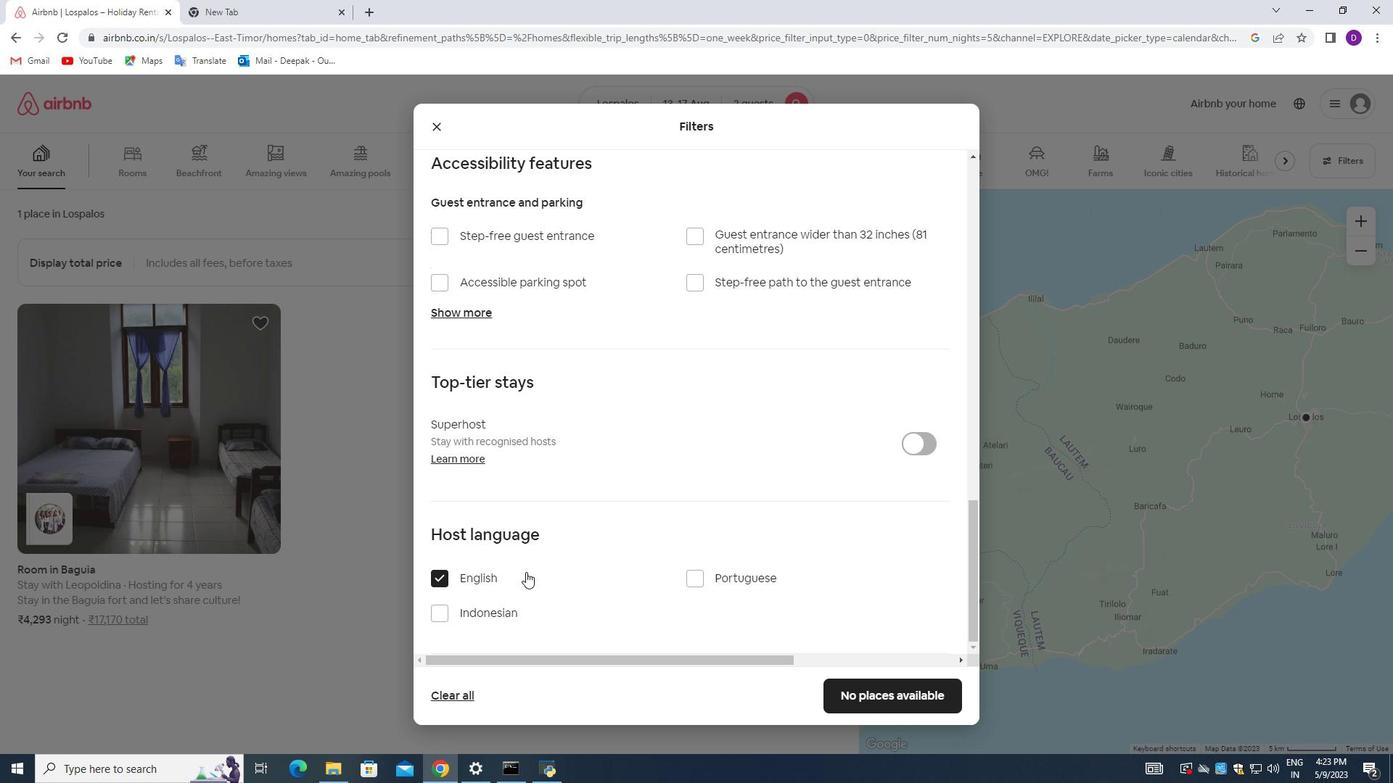 
Action: Mouse scrolled (526, 573) with delta (0, 0)
Screenshot: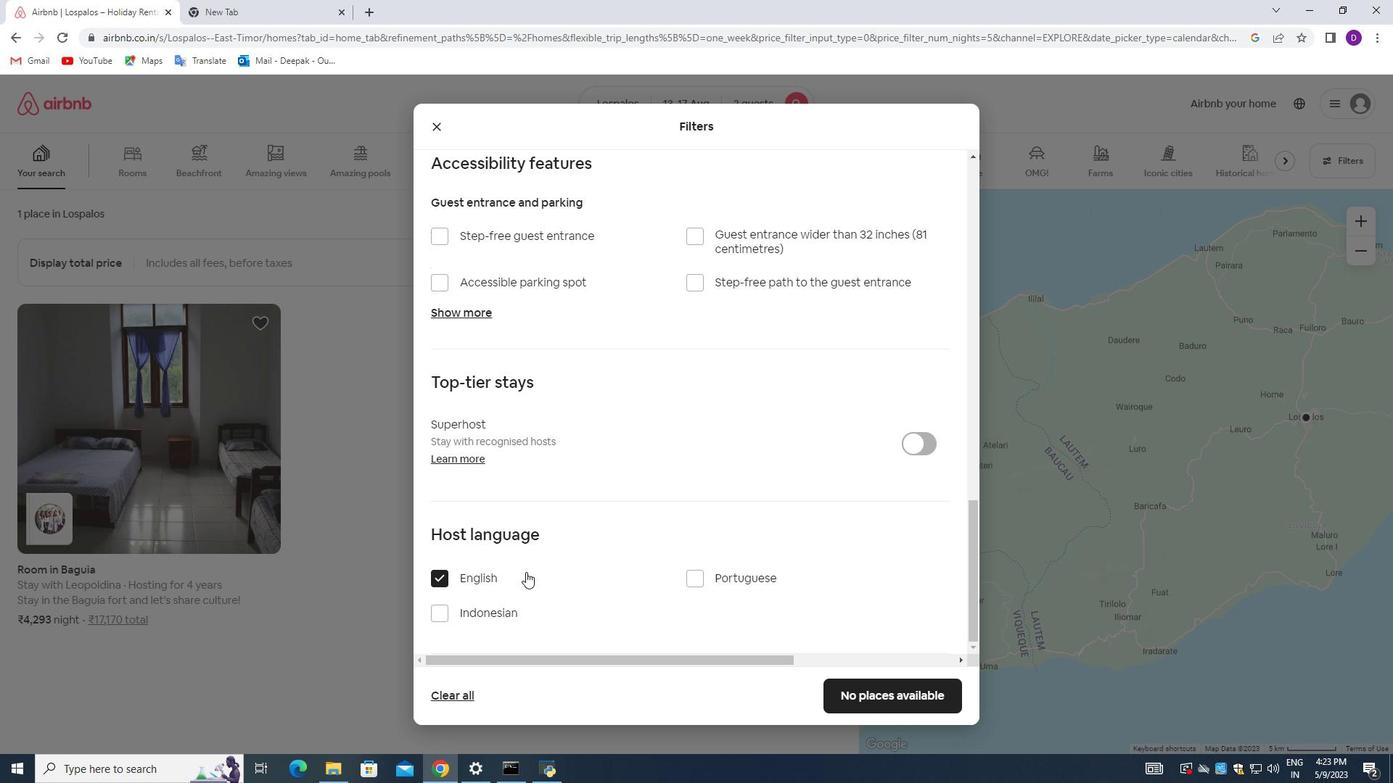 
Action: Mouse scrolled (526, 573) with delta (0, 0)
Screenshot: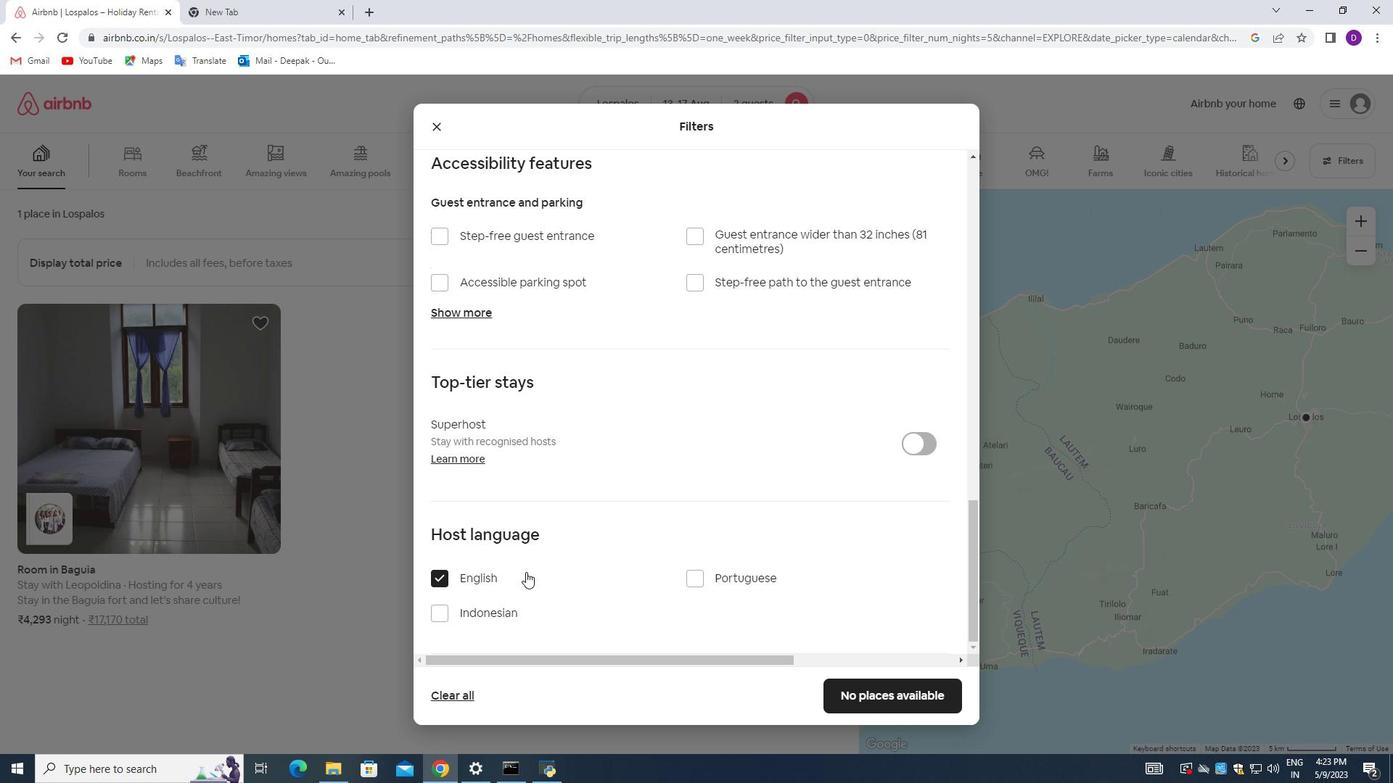 
Action: Mouse scrolled (526, 573) with delta (0, 0)
Screenshot: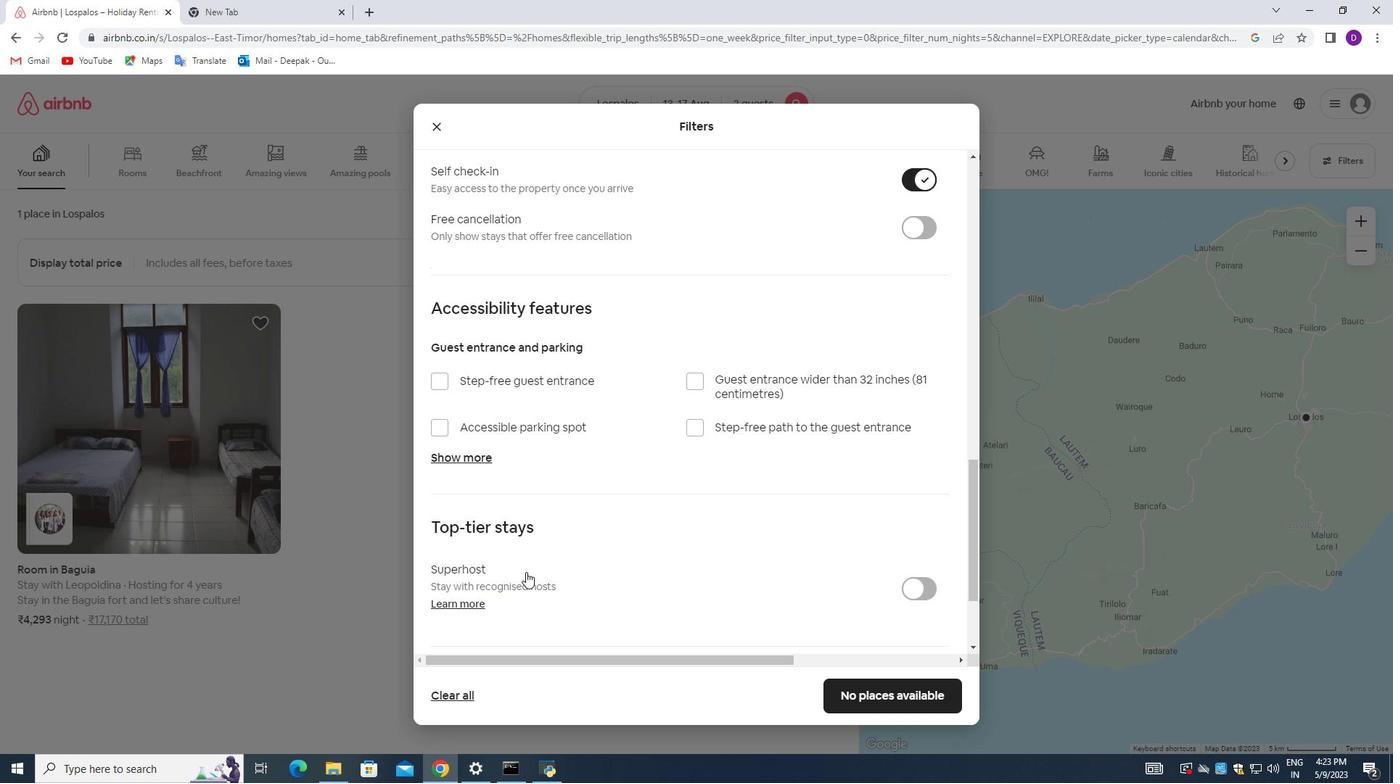 
Action: Mouse scrolled (526, 573) with delta (0, 0)
Screenshot: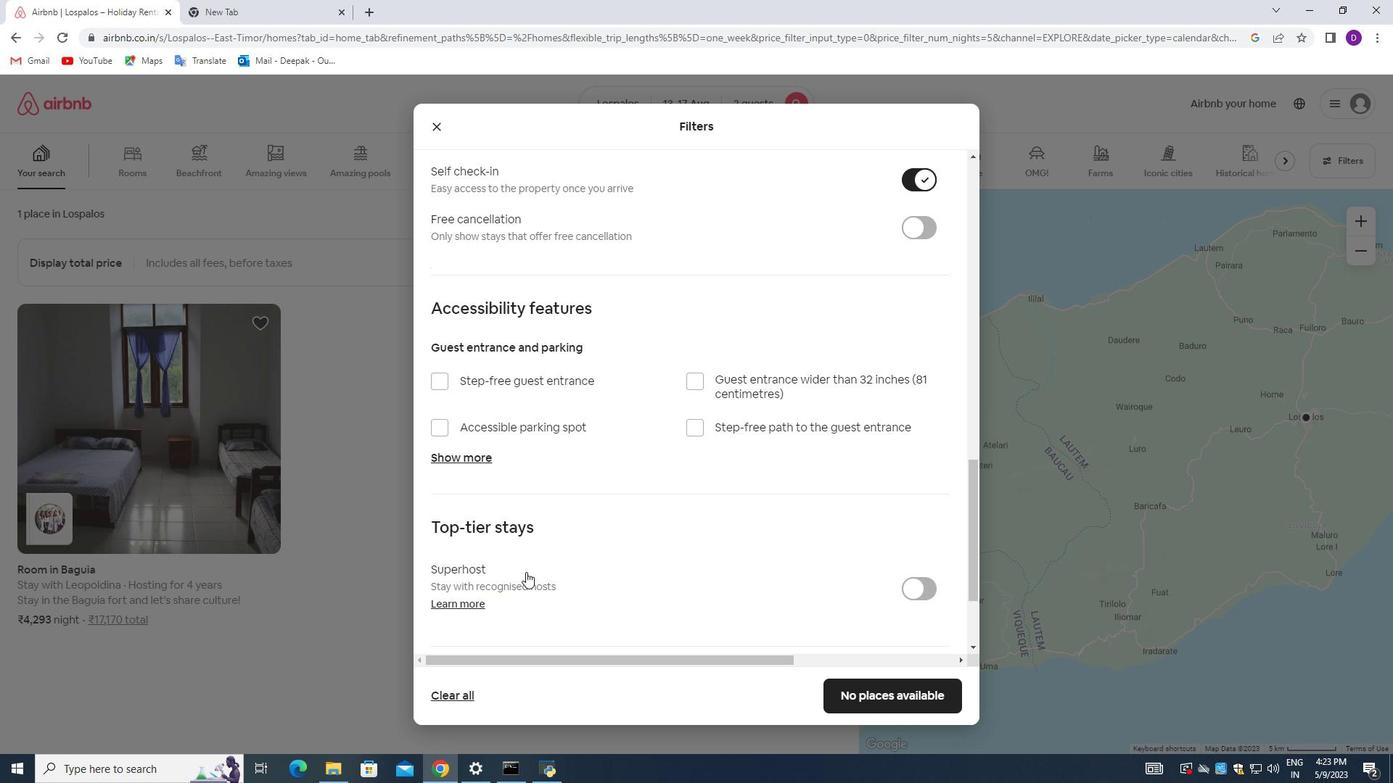 
Action: Mouse scrolled (526, 573) with delta (0, 0)
Screenshot: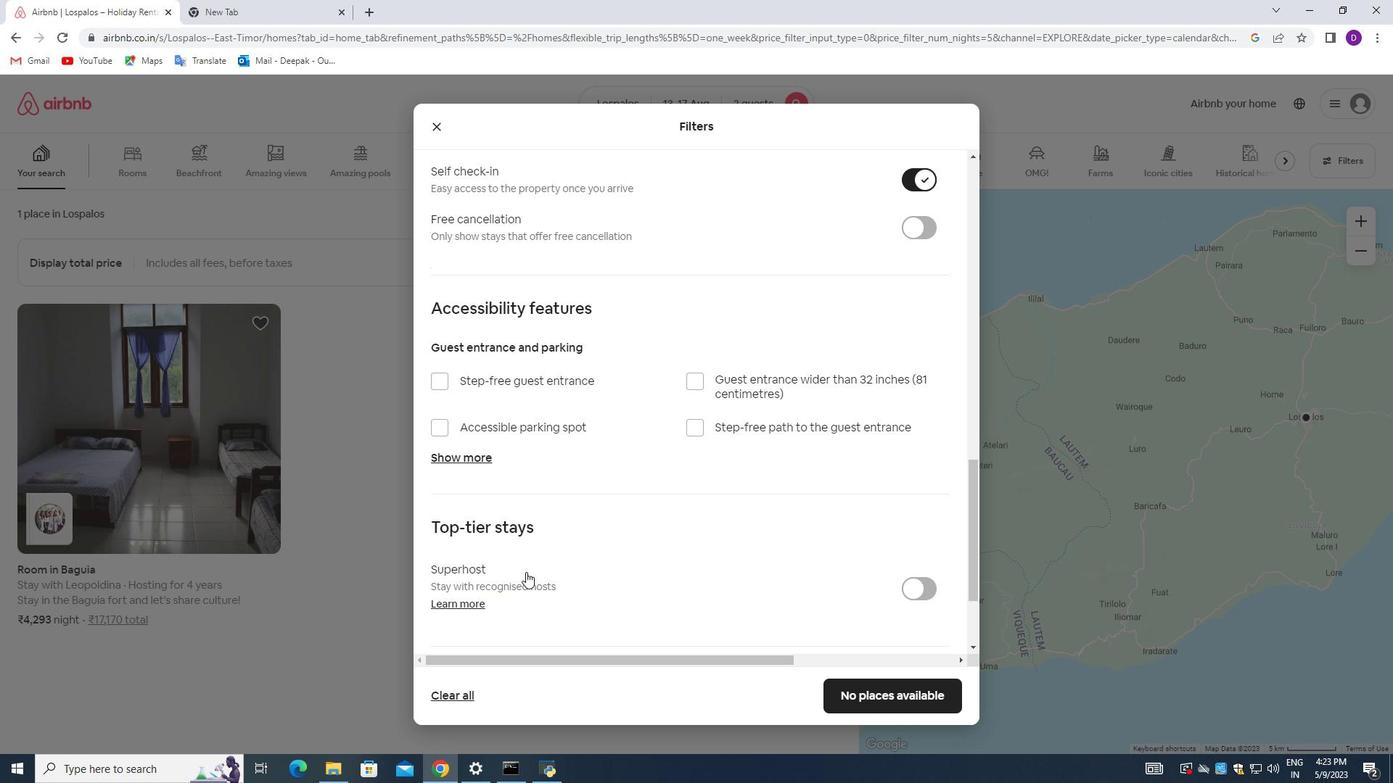 
Action: Mouse scrolled (526, 573) with delta (0, 0)
Screenshot: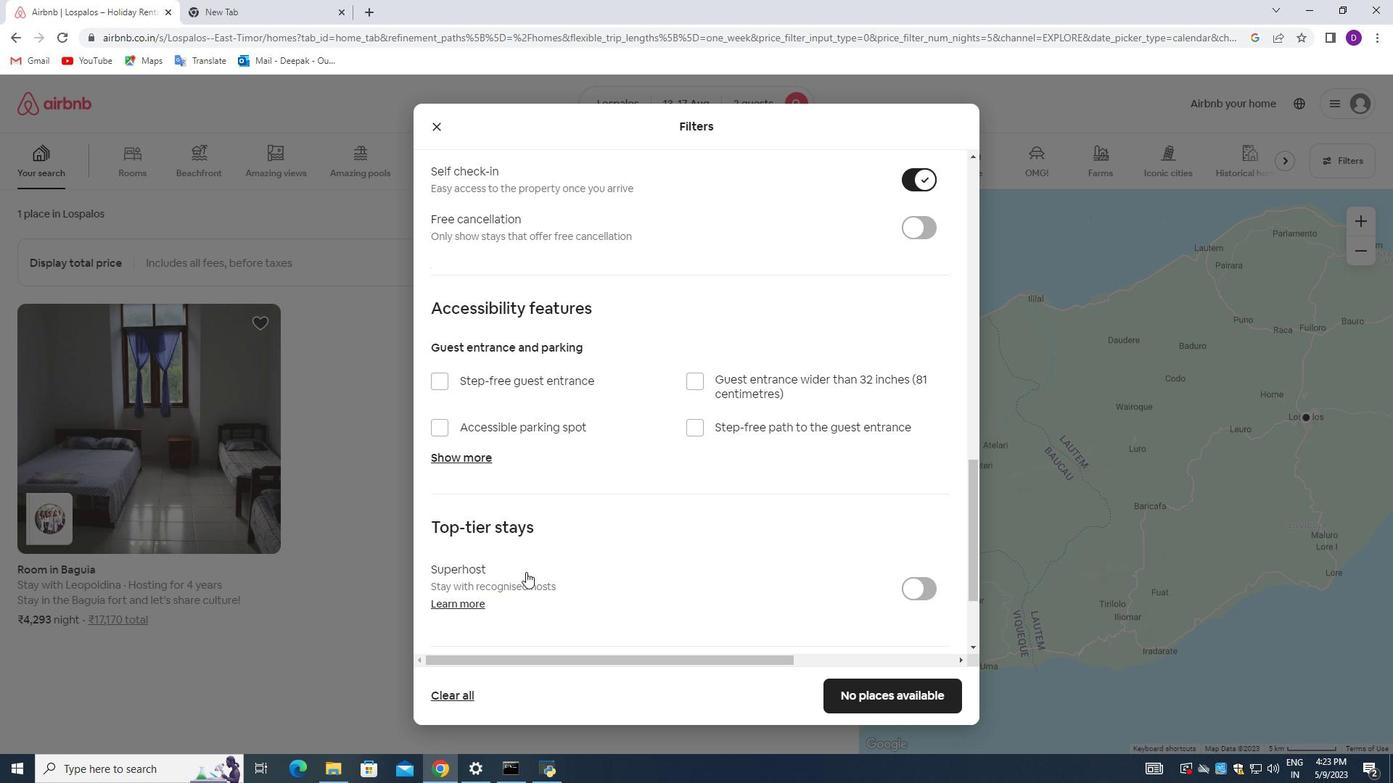 
Action: Mouse scrolled (526, 573) with delta (0, 0)
Screenshot: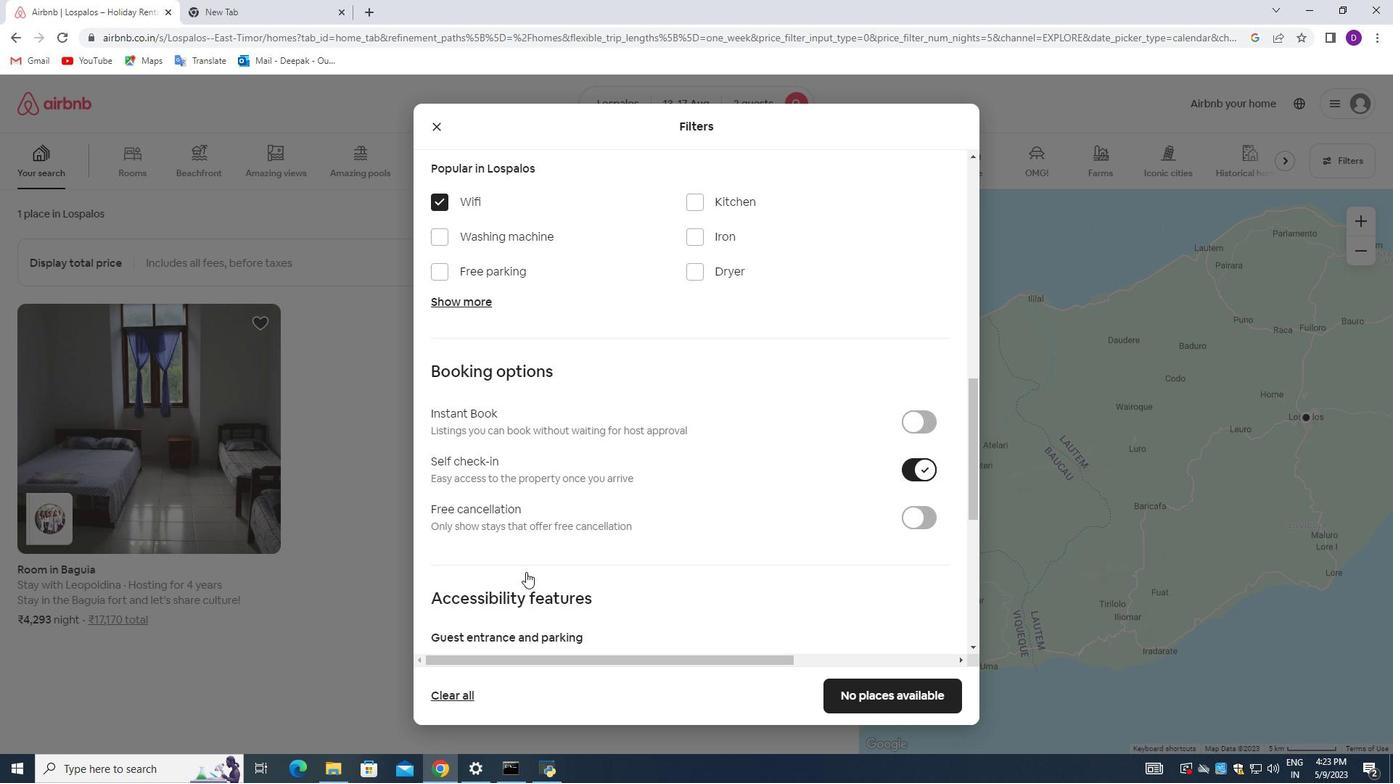 
Action: Mouse scrolled (526, 573) with delta (0, 0)
Screenshot: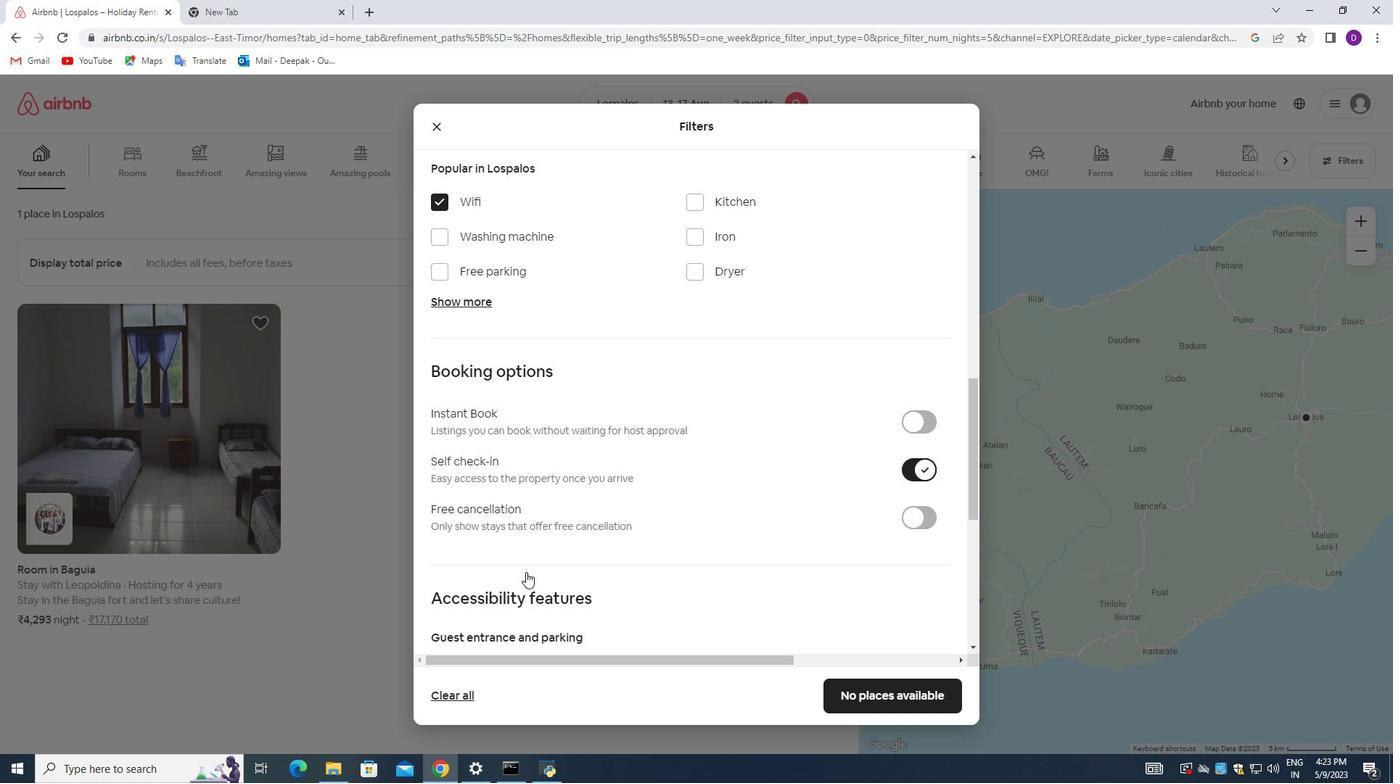 
Action: Mouse scrolled (526, 573) with delta (0, 0)
Screenshot: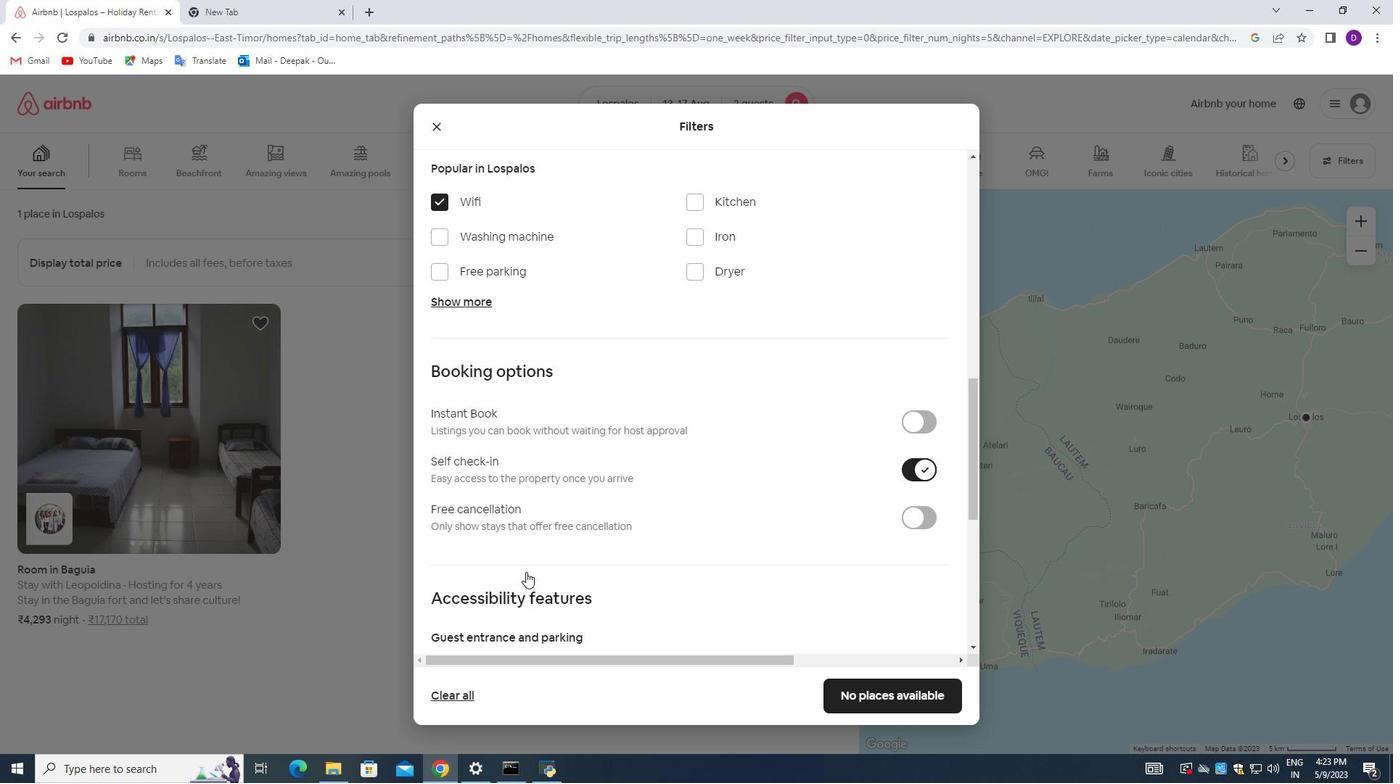 
Action: Mouse moved to (531, 568)
Screenshot: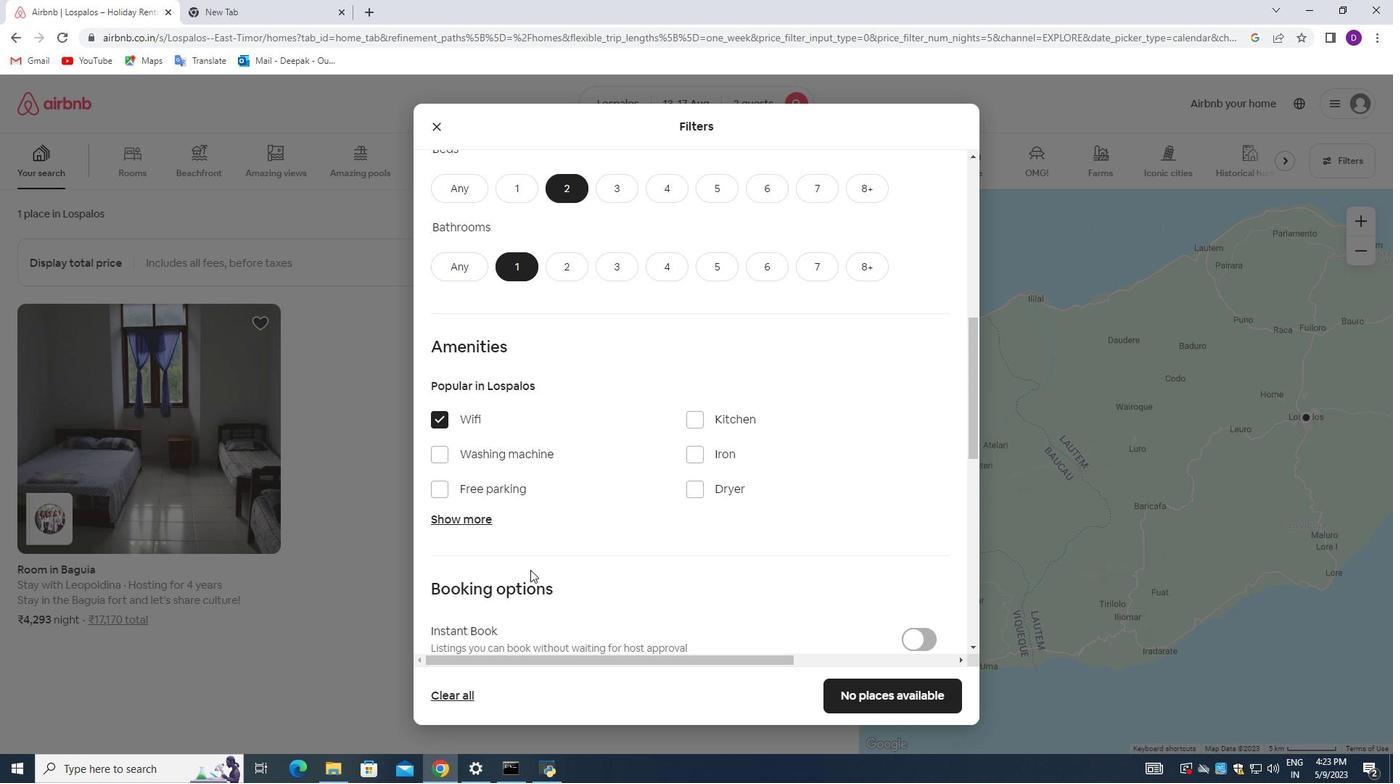 
Action: Mouse scrolled (531, 568) with delta (0, 0)
Screenshot: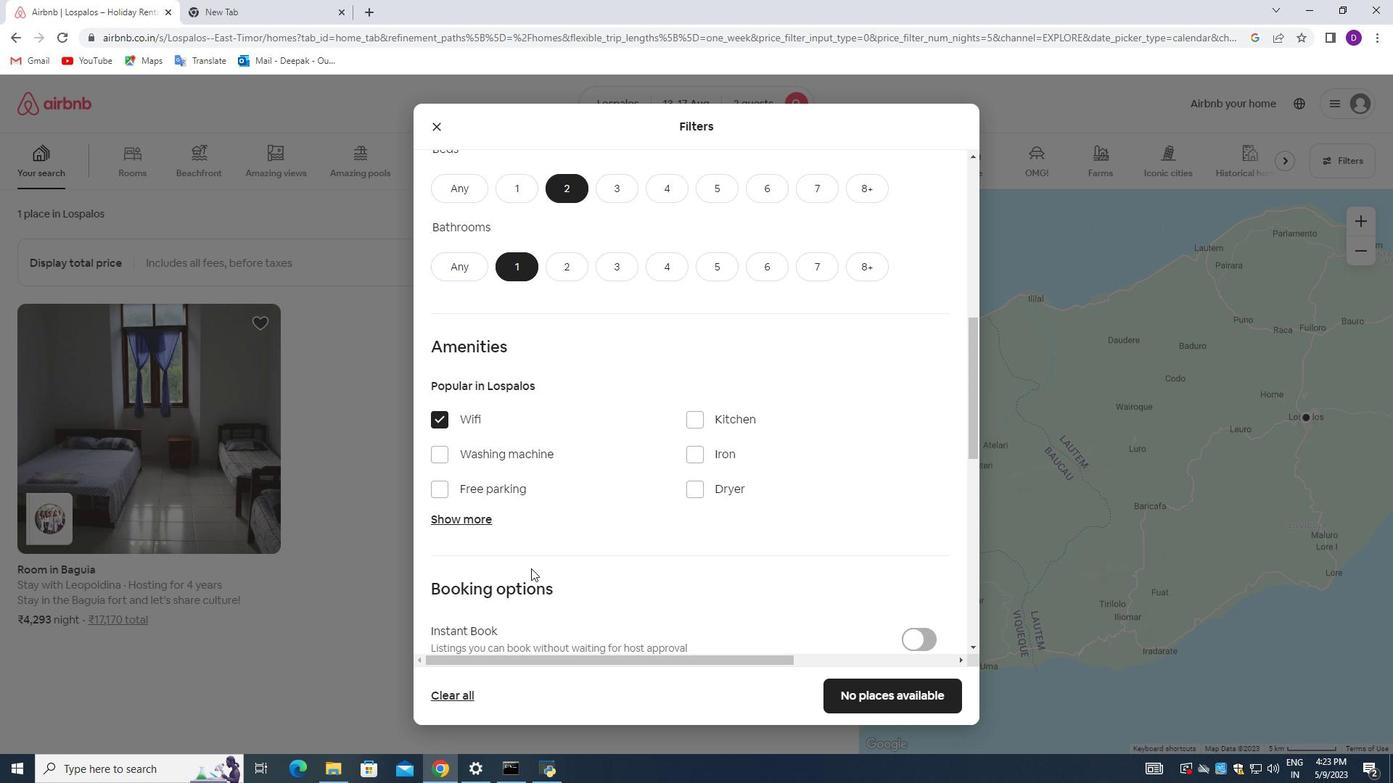
Action: Mouse scrolled (531, 568) with delta (0, 0)
Screenshot: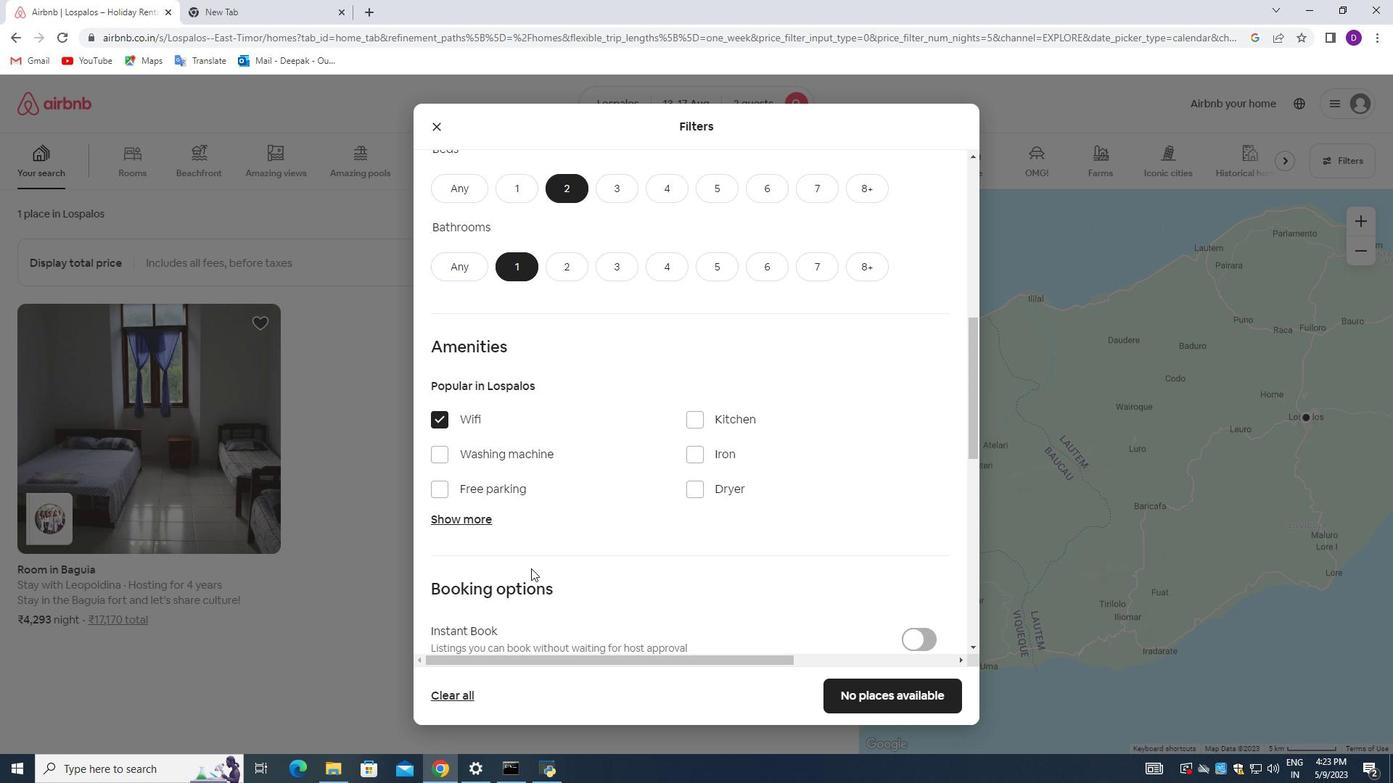 
Action: Mouse scrolled (531, 568) with delta (0, 0)
Screenshot: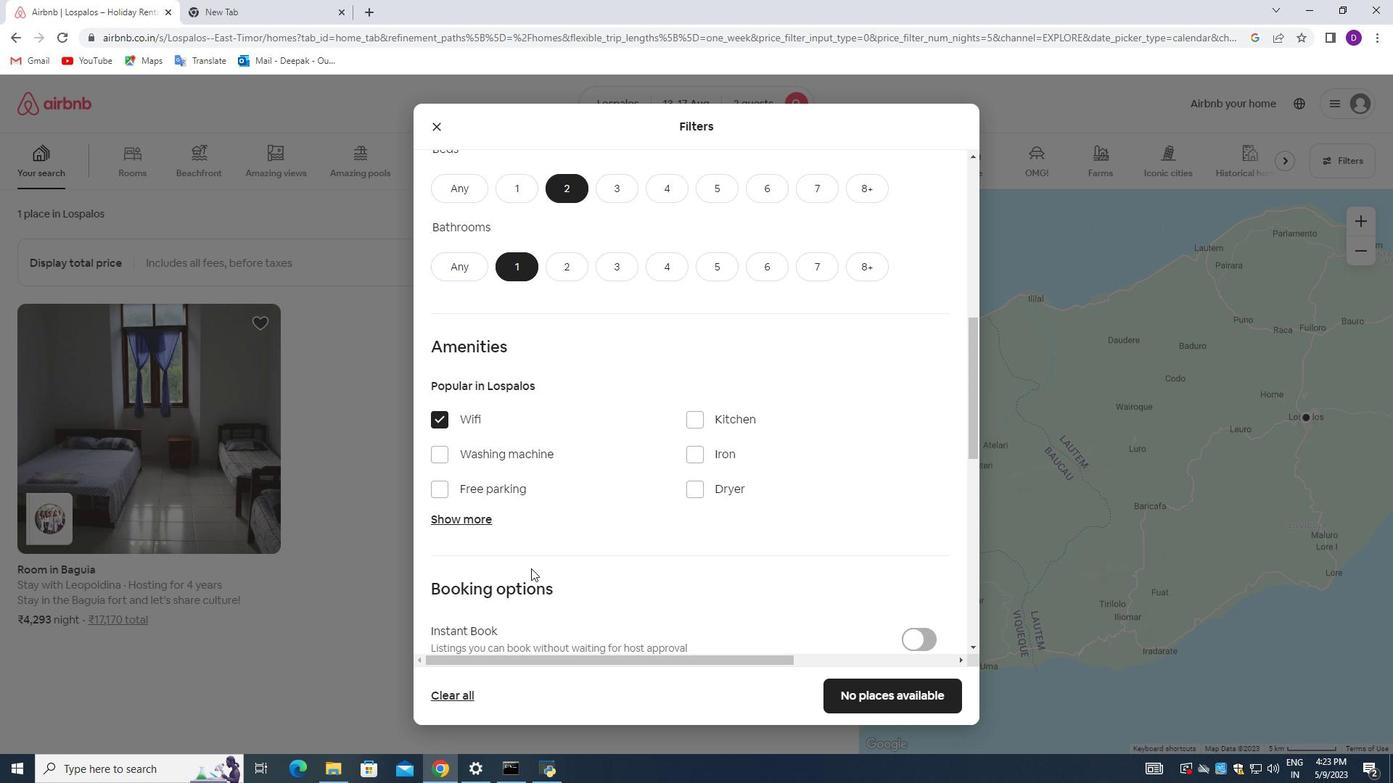 
Action: Mouse scrolled (531, 568) with delta (0, 0)
Screenshot: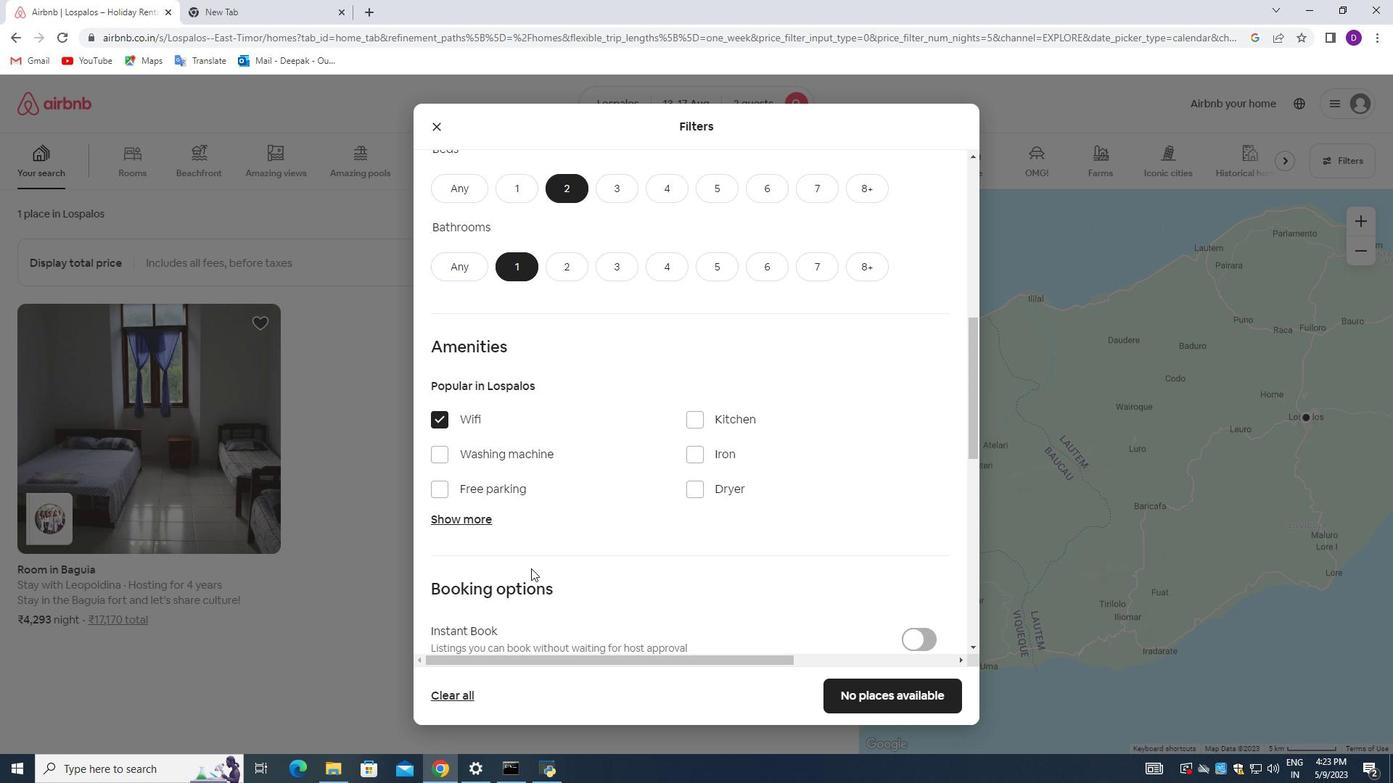 
Action: Mouse moved to (546, 557)
Screenshot: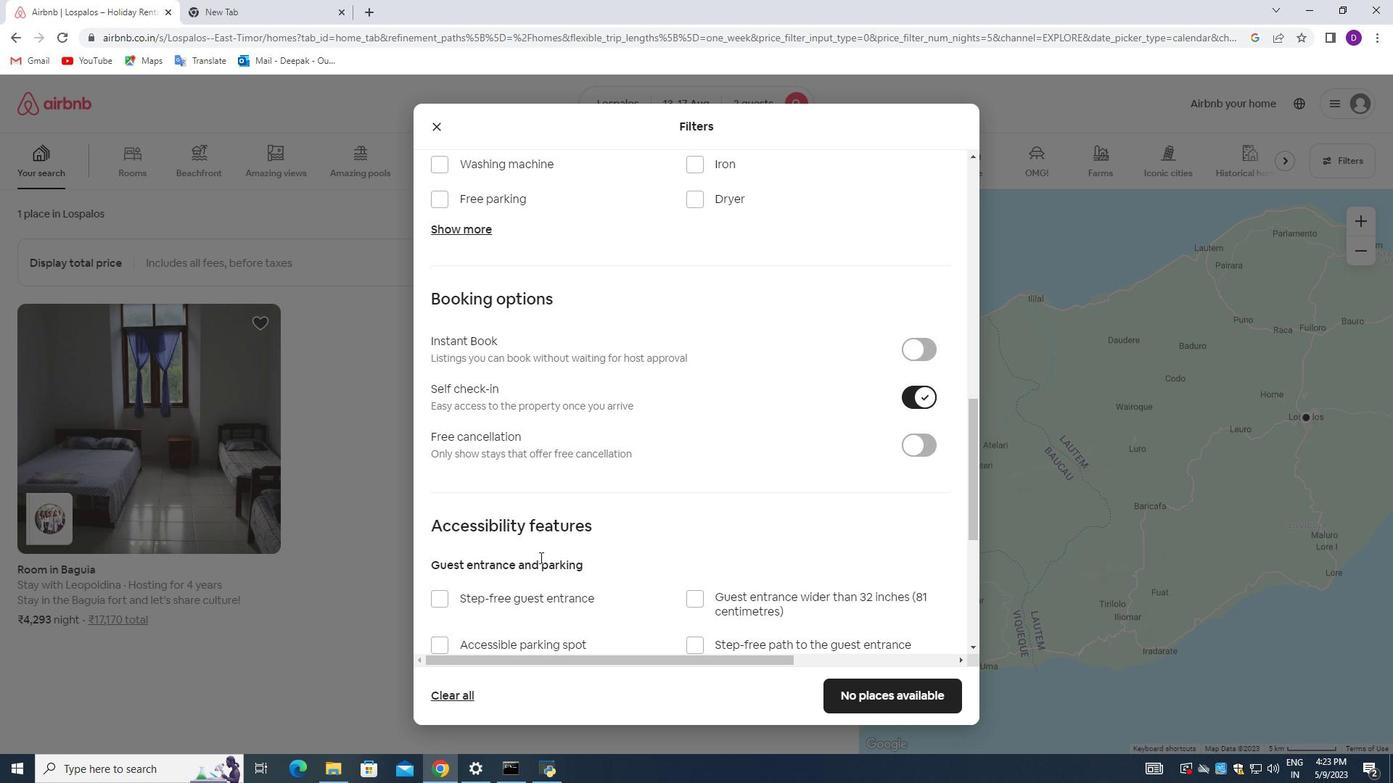
Action: Mouse scrolled (546, 557) with delta (0, 0)
Screenshot: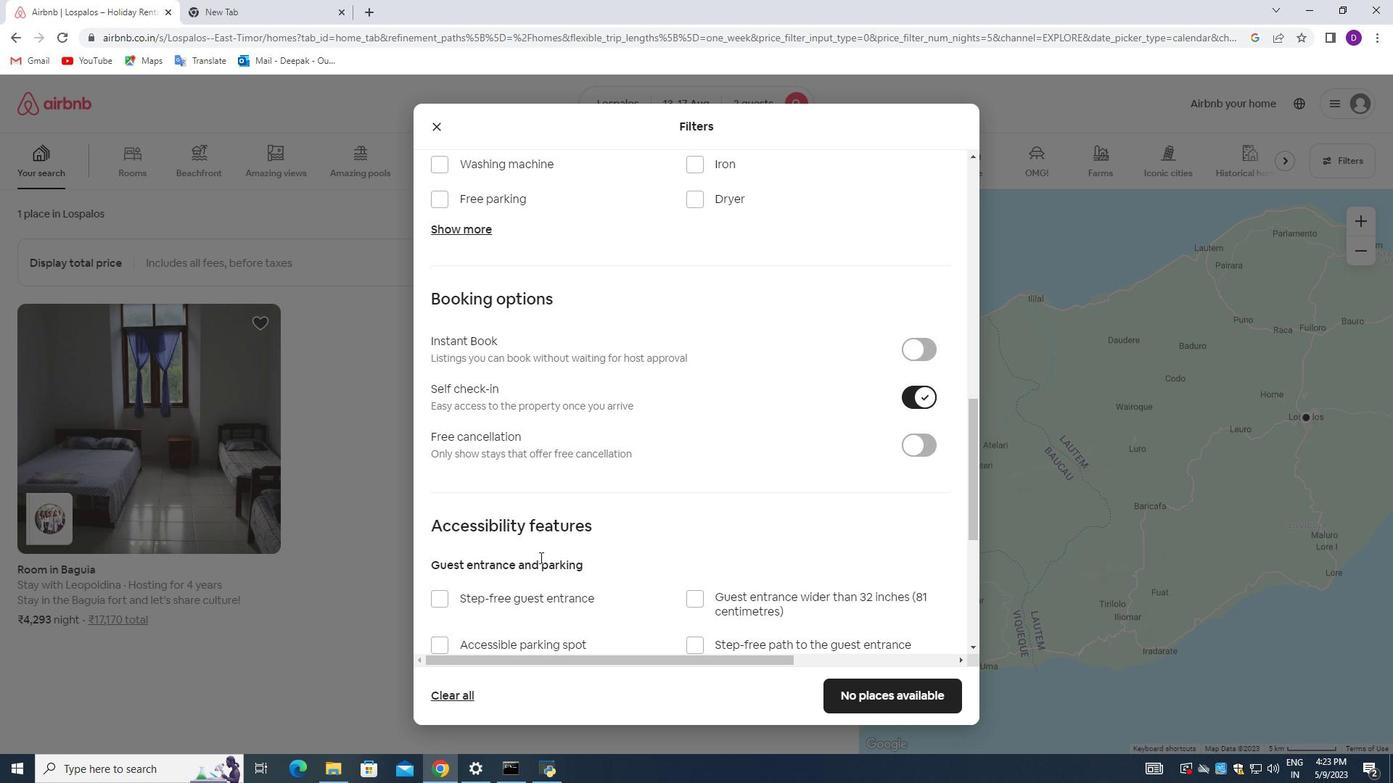 
Action: Mouse moved to (549, 557)
Screenshot: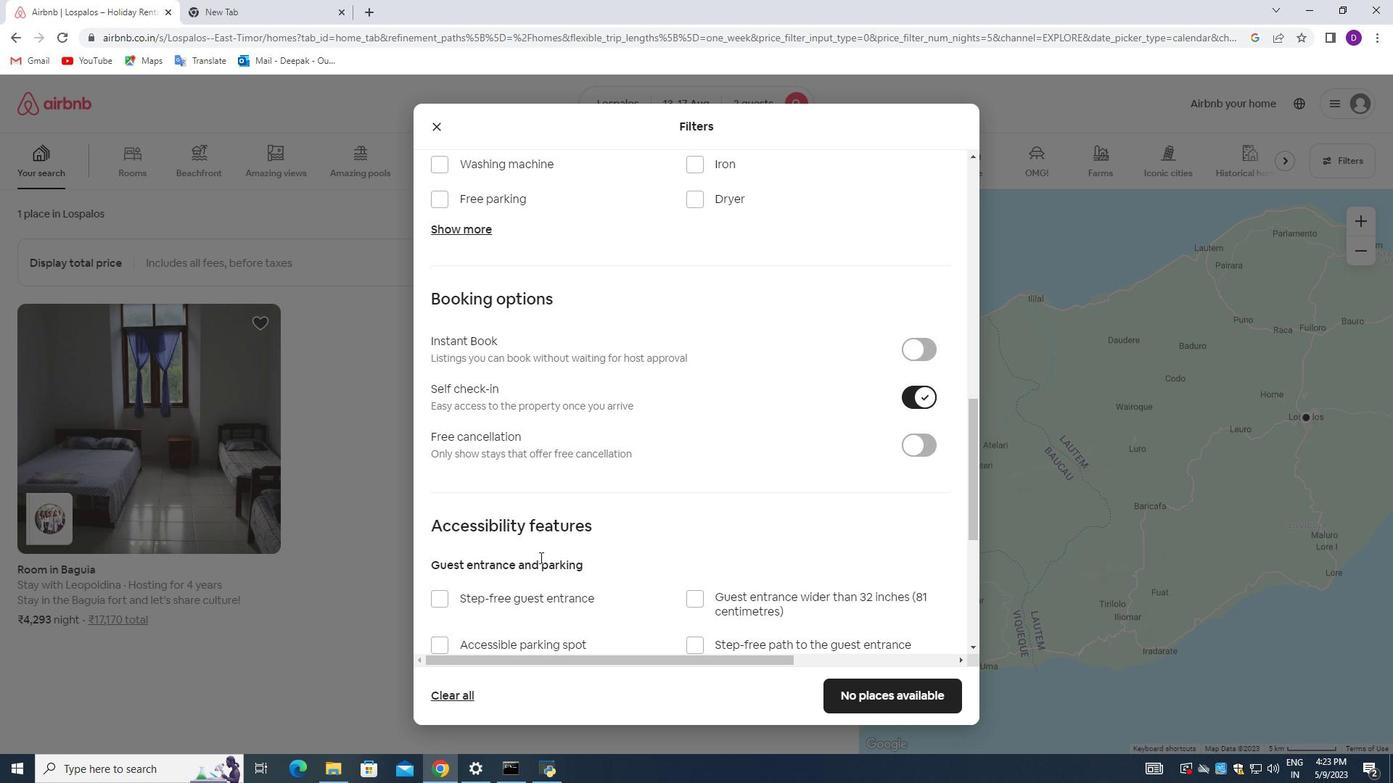 
Action: Mouse scrolled (549, 557) with delta (0, 0)
Screenshot: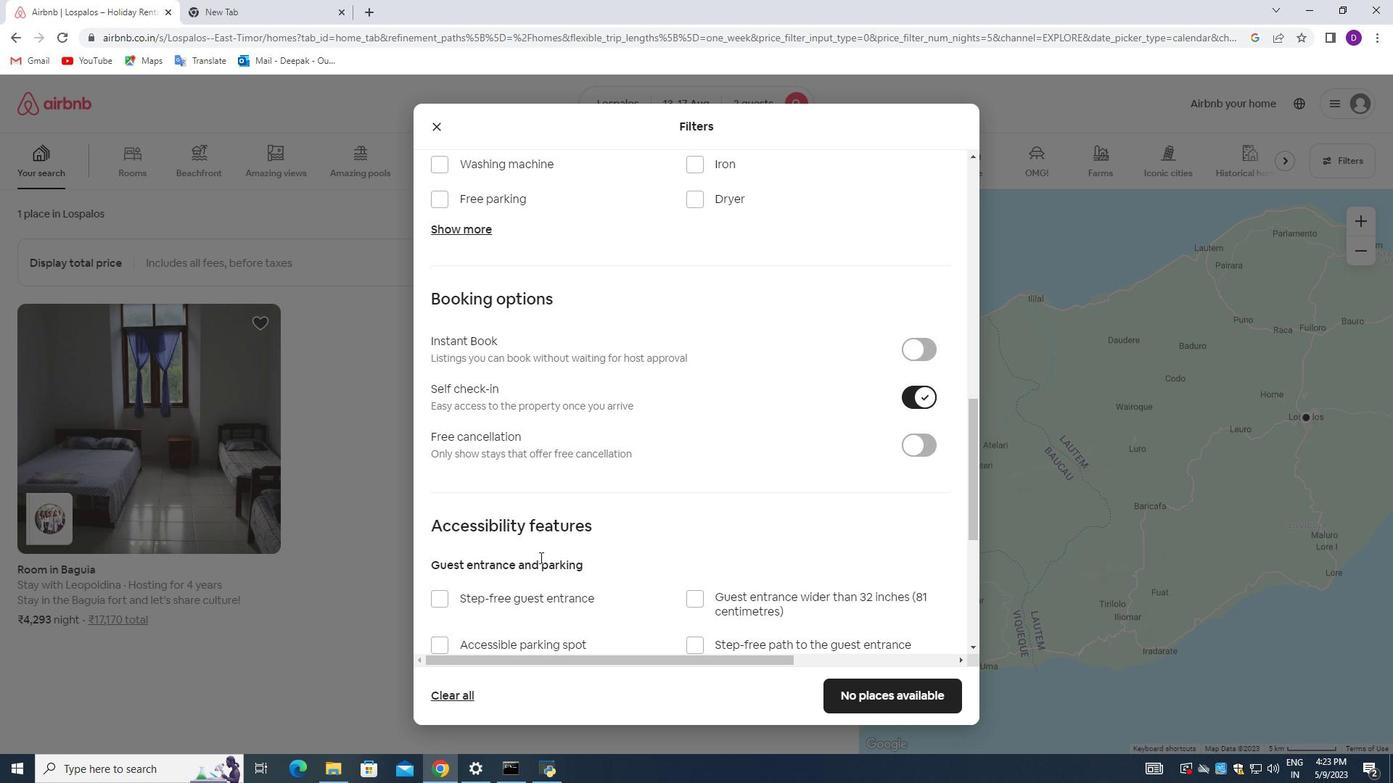 
Action: Mouse moved to (552, 559)
Screenshot: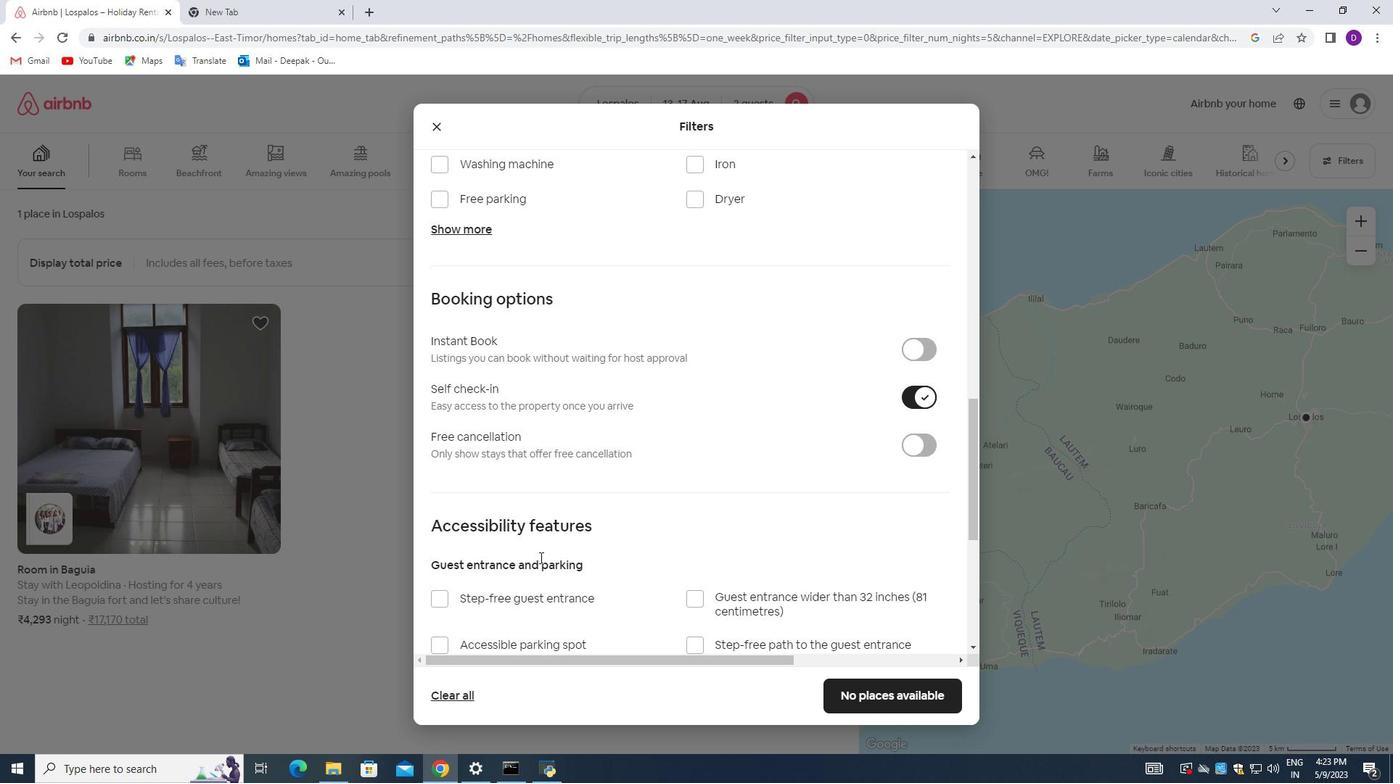 
Action: Mouse scrolled (552, 558) with delta (0, 0)
Screenshot: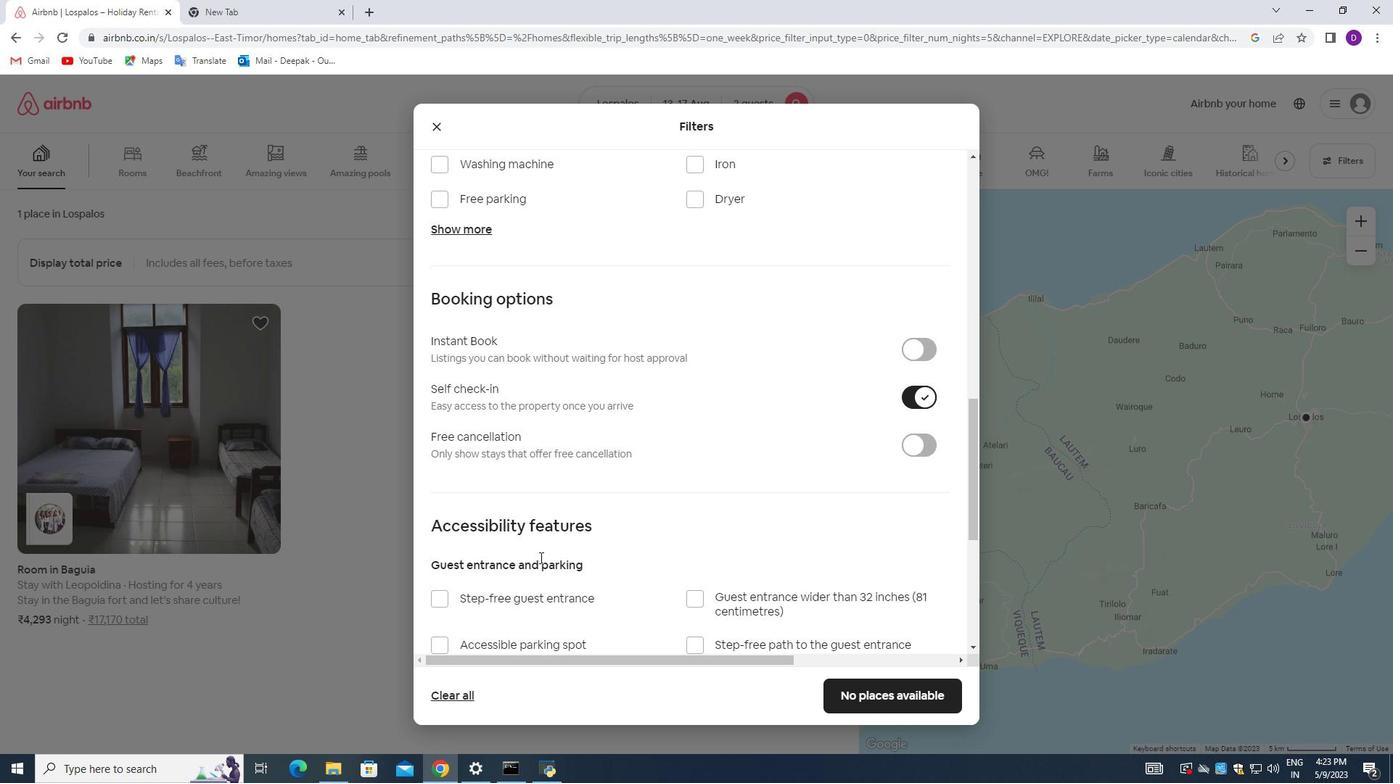 
Action: Mouse scrolled (552, 558) with delta (0, 0)
Screenshot: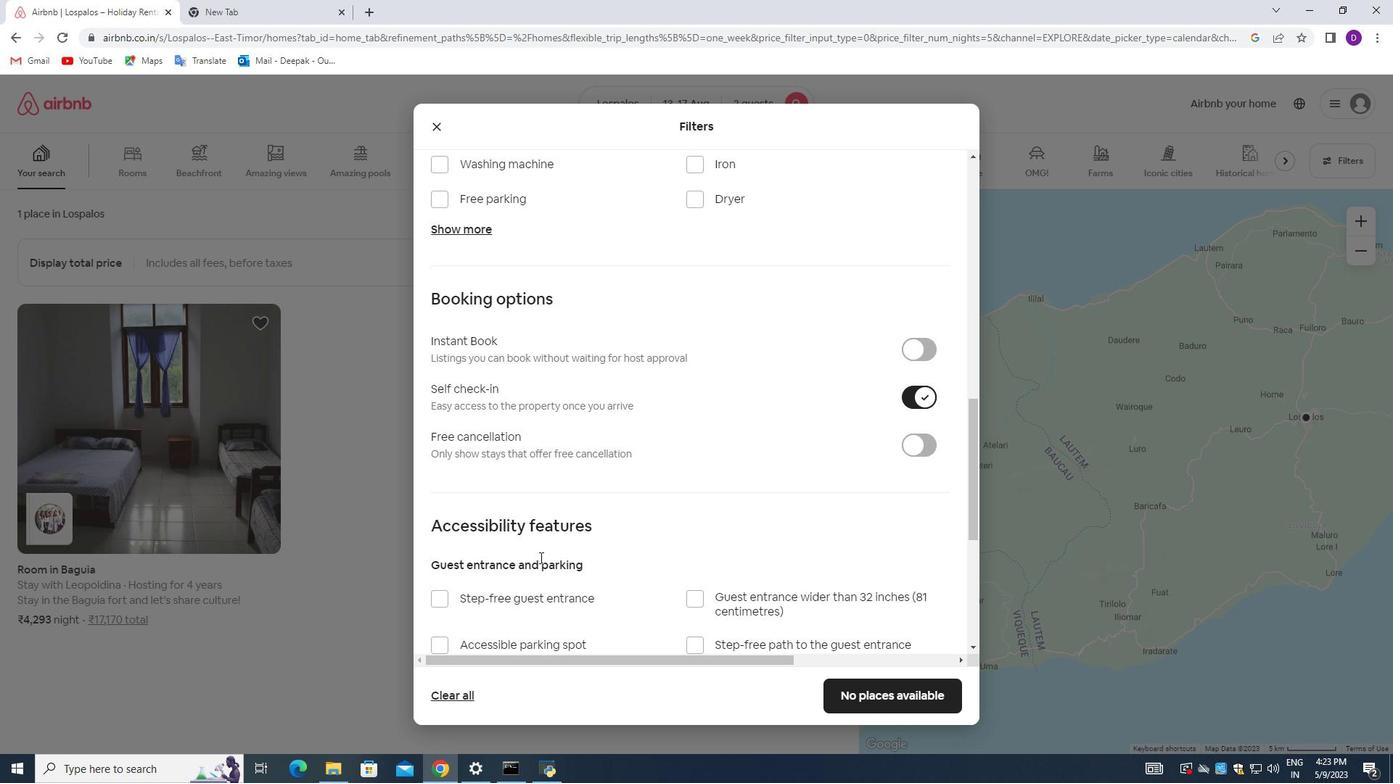 
Action: Mouse moved to (905, 687)
Screenshot: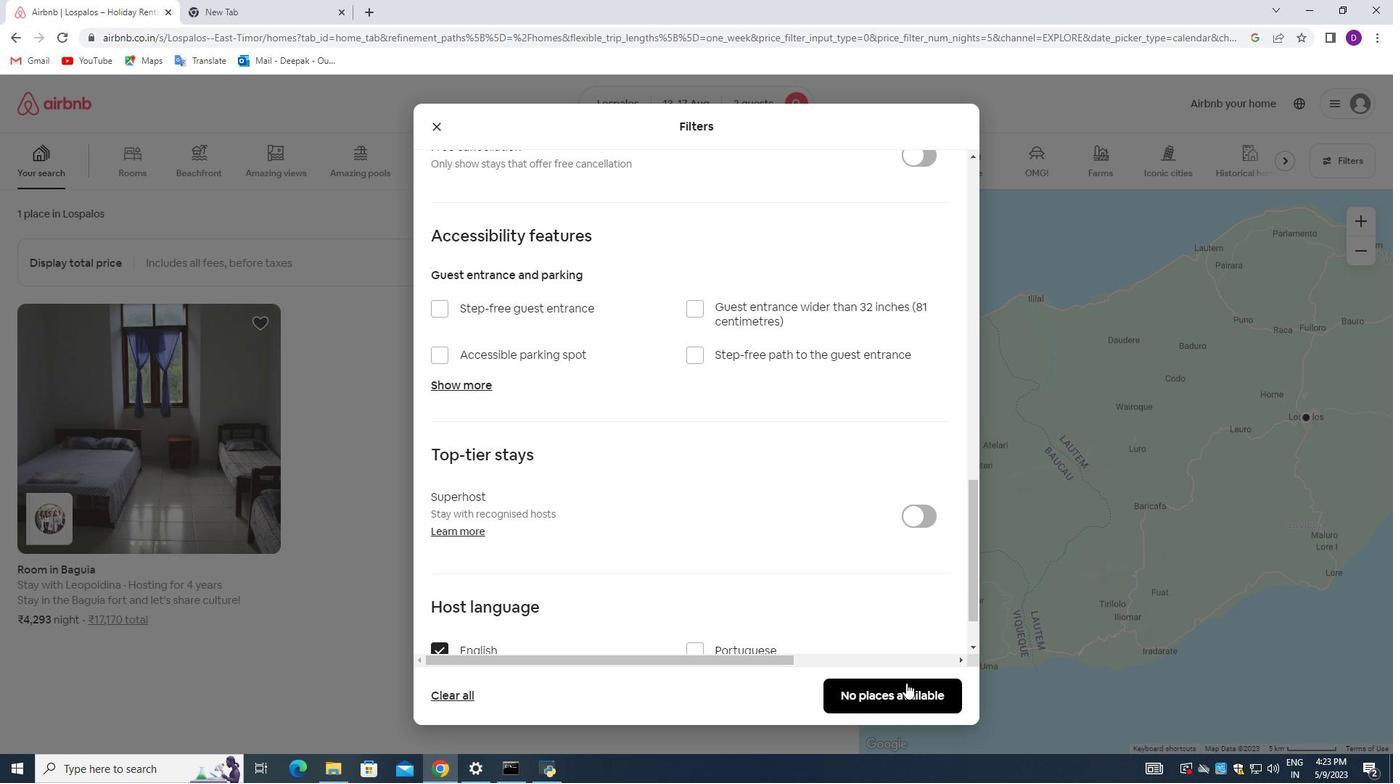 
Action: Mouse pressed left at (905, 687)
Screenshot: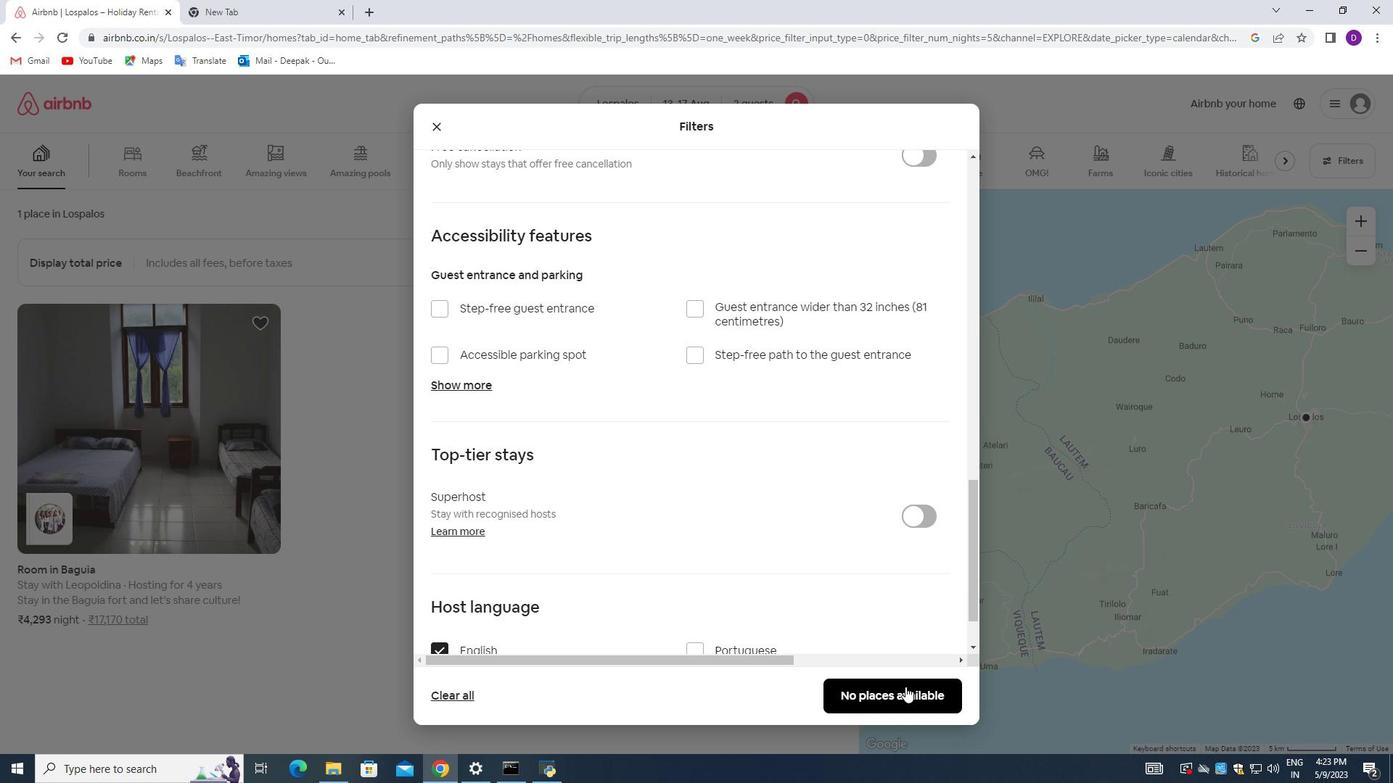 
